 Task: Create new invoice with Date Opened :15-Apr-23, Select Customer: Cotton Patch Cafe, Terms: Payment Term 1. Make invoice entry for item-1 with Date: 15-Apr-23, Description: Banza Shells Pasta Made from Chickpeas (8 oz)_x000D_
, Action: Material, Income Account: Income:Sales, Quantity: 2, Unit Price: 6.25, Discount $: 1.3. Make entry for item-2 with Date: 15-Apr-23, Description: Oscar Meyer Lunchables Turkey and Cheddar_x000D_
, Action: Material, Income Account: Income:Sales, Quantity: 2, Unit Price: 8.6, Discount $: 2.3. Make entry for item-3 with Date: 15-Apr-23, Description: Celsius Peach Vibe, Action: Material, Income Account: Income:Sales, Quantity: 1, Unit Price: 9.6, Discount $: 2.8. Write Notes: Looking forward to serving you again.. Post Invoice with Post Date: 15-Apr-23, Post to Accounts: Assets:Accounts Receivable. Pay / Process Payment with Transaction Date: 15-May-23, Amount: 32.9, Transfer Account: Checking Account. Print Invoice, display notes by going to Option, then go to Display Tab and check Invoice Notes.
Action: Mouse pressed left at (199, 105)
Screenshot: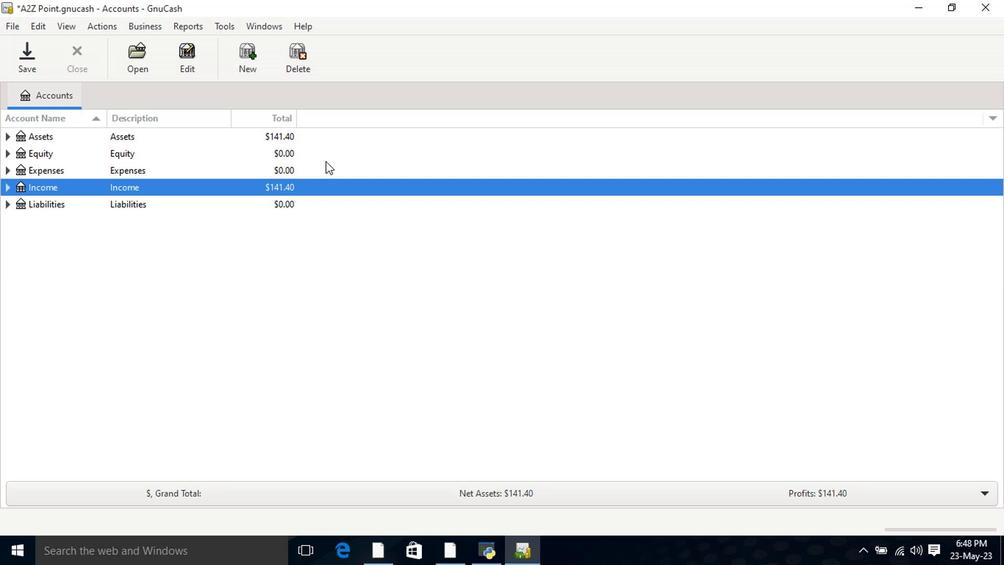 
Action: Mouse moved to (322, 160)
Screenshot: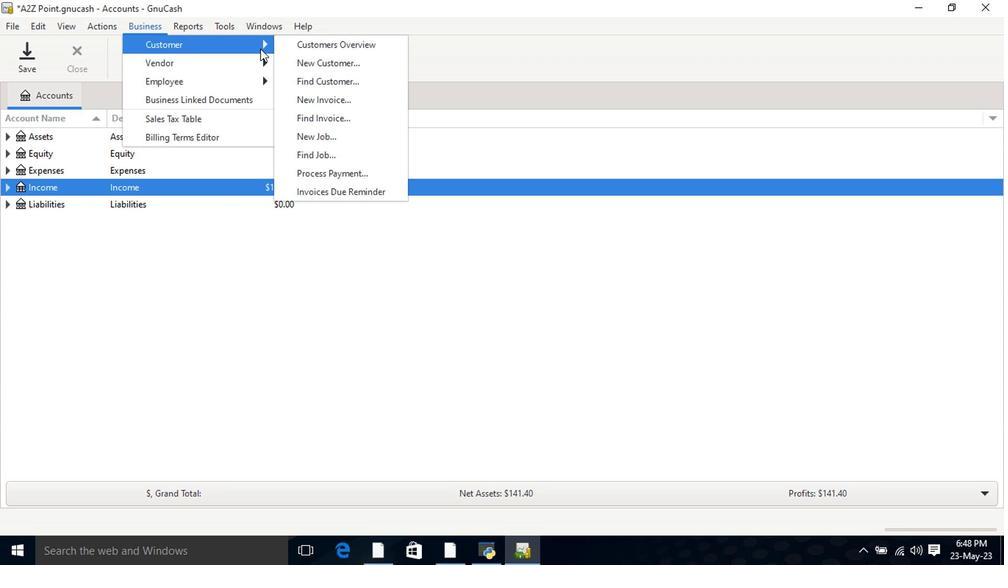 
Action: Mouse pressed left at (322, 160)
Screenshot: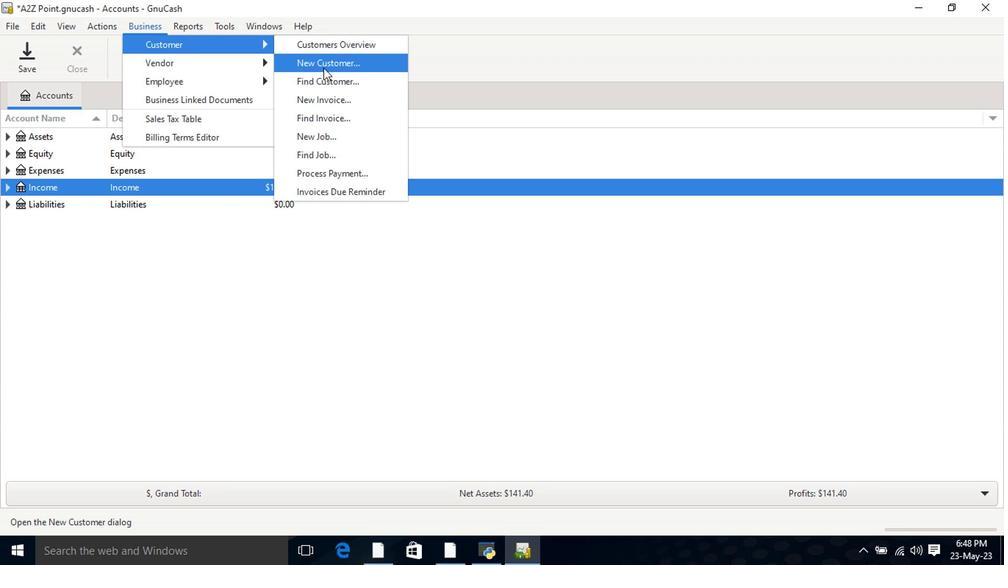 
Action: Mouse moved to (520, 247)
Screenshot: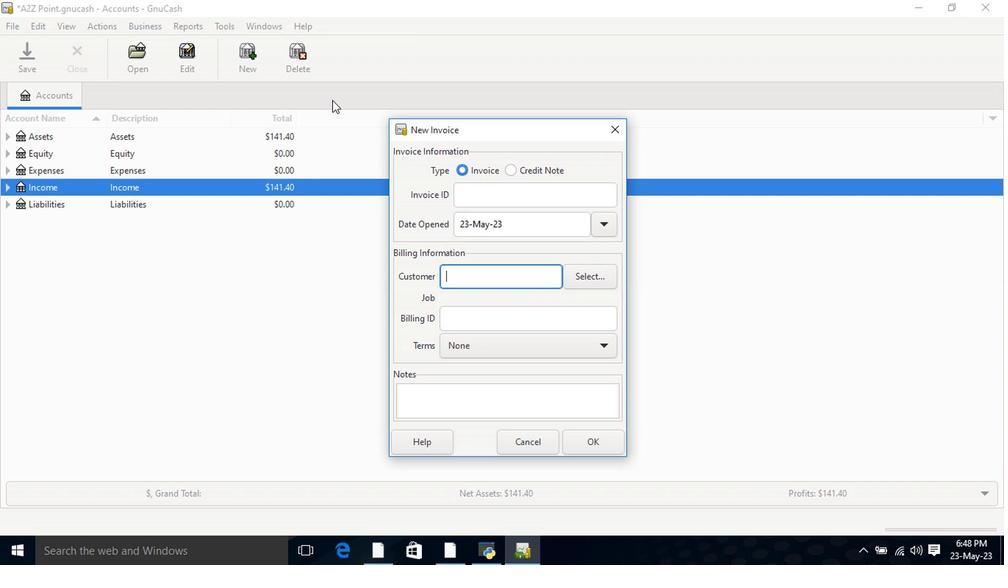 
Action: Mouse pressed left at (520, 247)
Screenshot: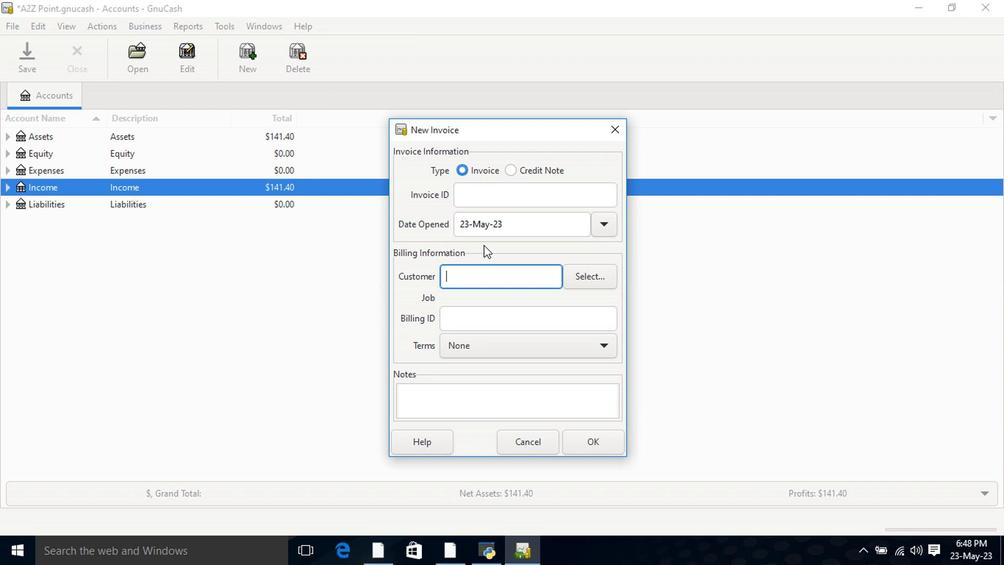 
Action: Mouse moved to (433, 262)
Screenshot: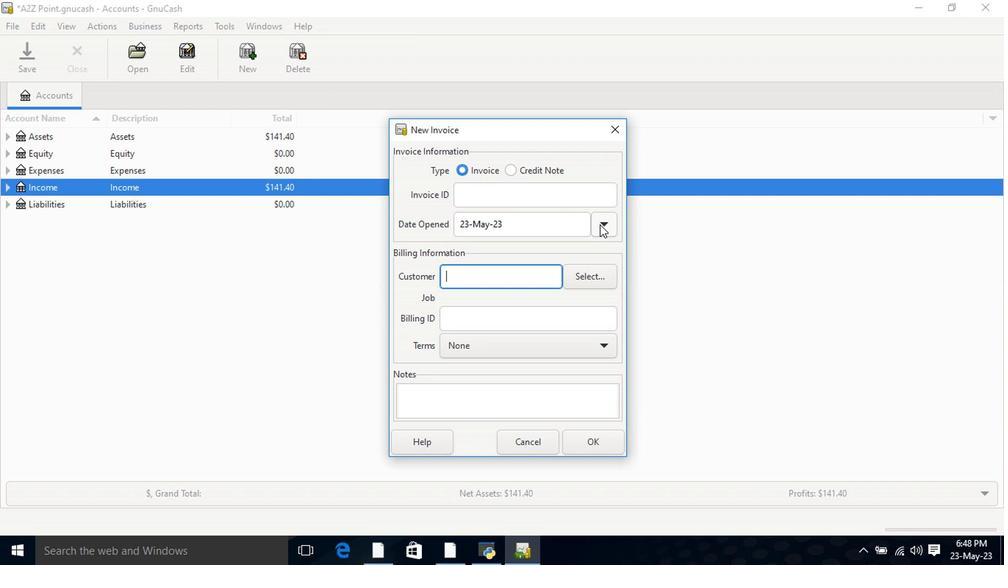 
Action: Mouse pressed left at (433, 262)
Screenshot: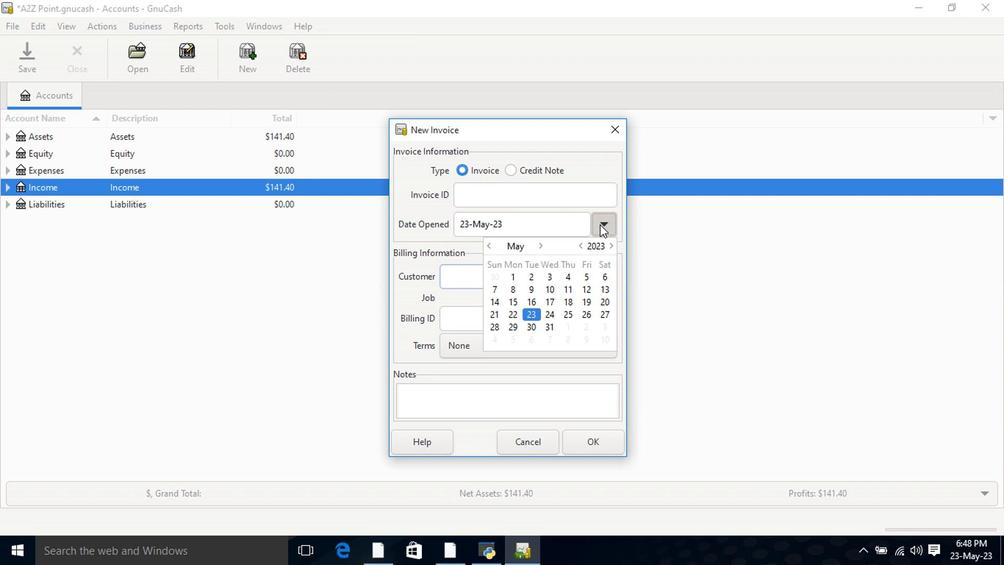 
Action: Mouse moved to (517, 299)
Screenshot: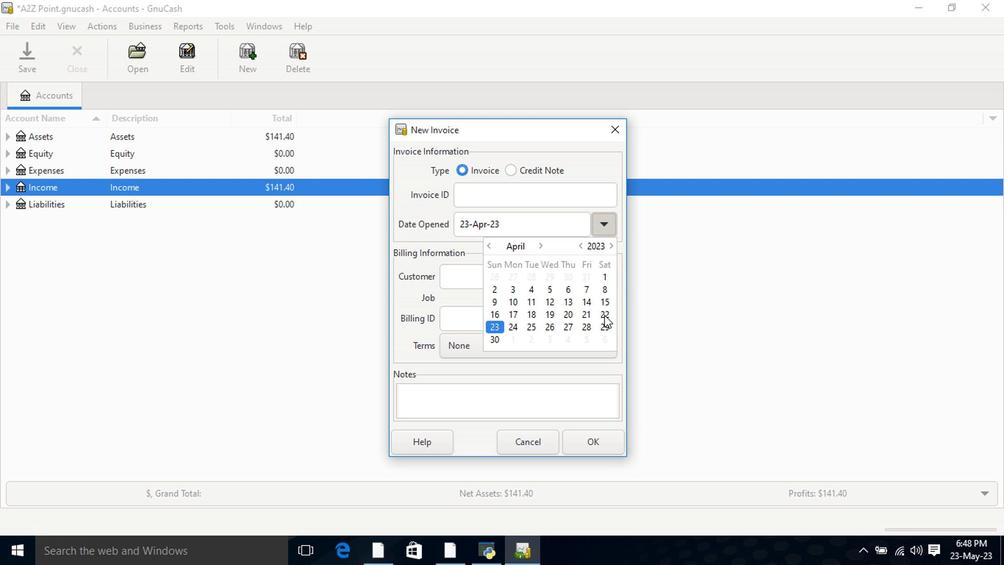 
Action: Mouse pressed left at (517, 299)
Screenshot: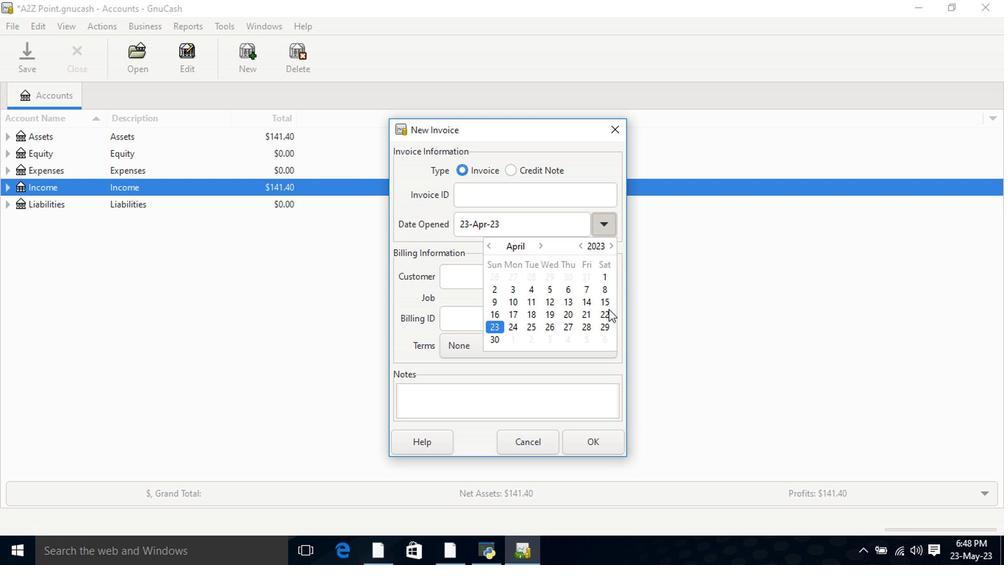 
Action: Mouse moved to (517, 300)
Screenshot: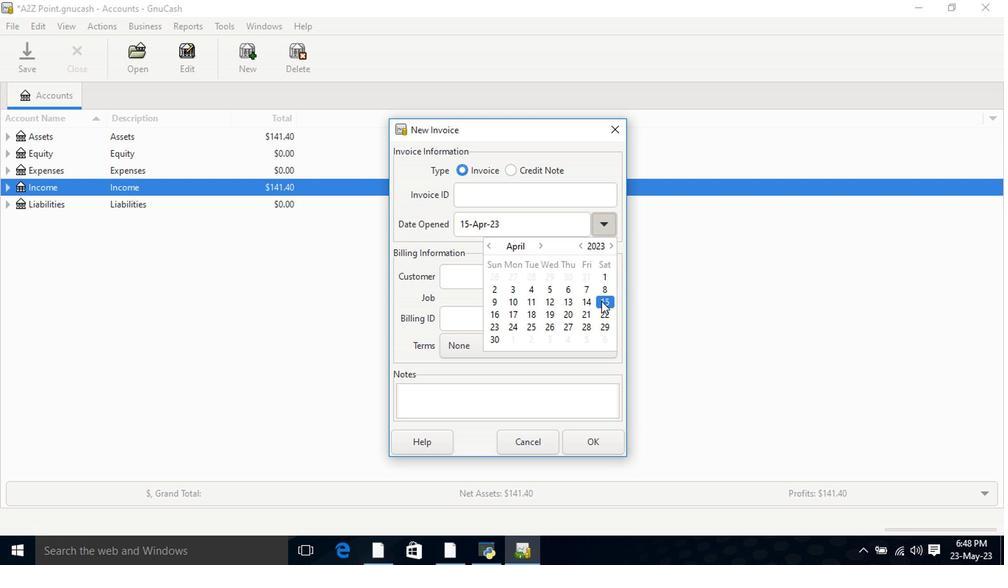 
Action: Mouse pressed left at (517, 300)
Screenshot: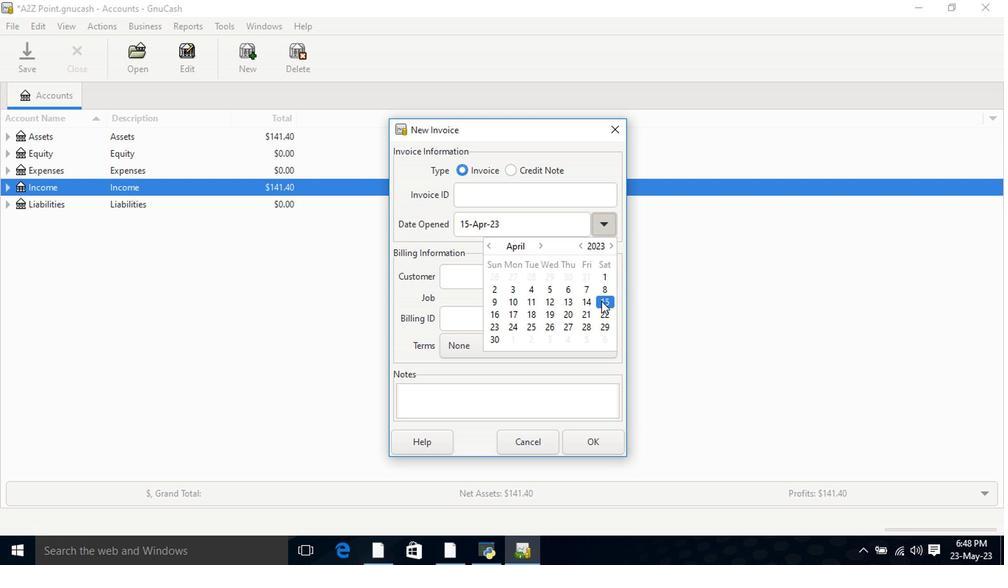 
Action: Mouse pressed left at (517, 300)
Screenshot: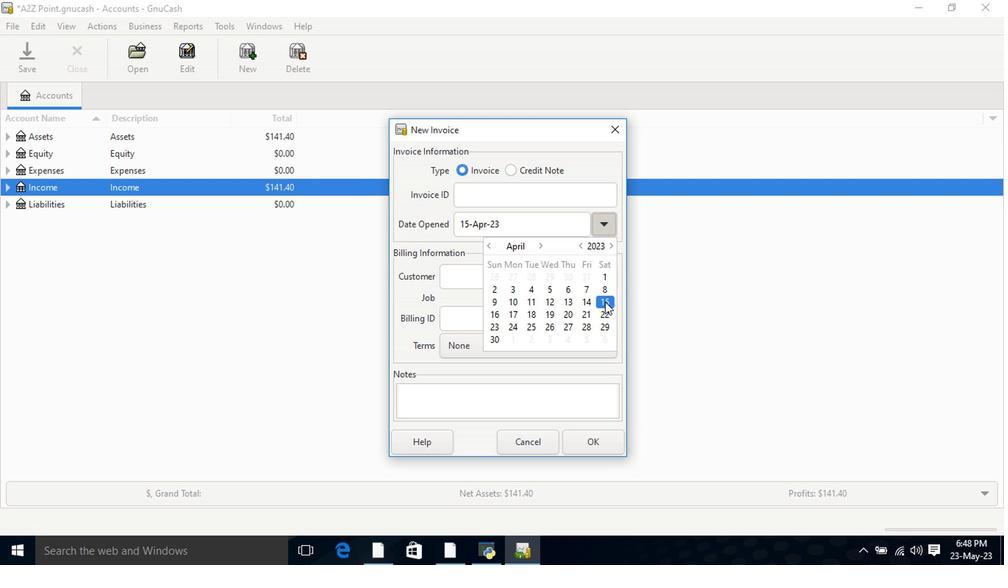 
Action: Mouse moved to (424, 283)
Screenshot: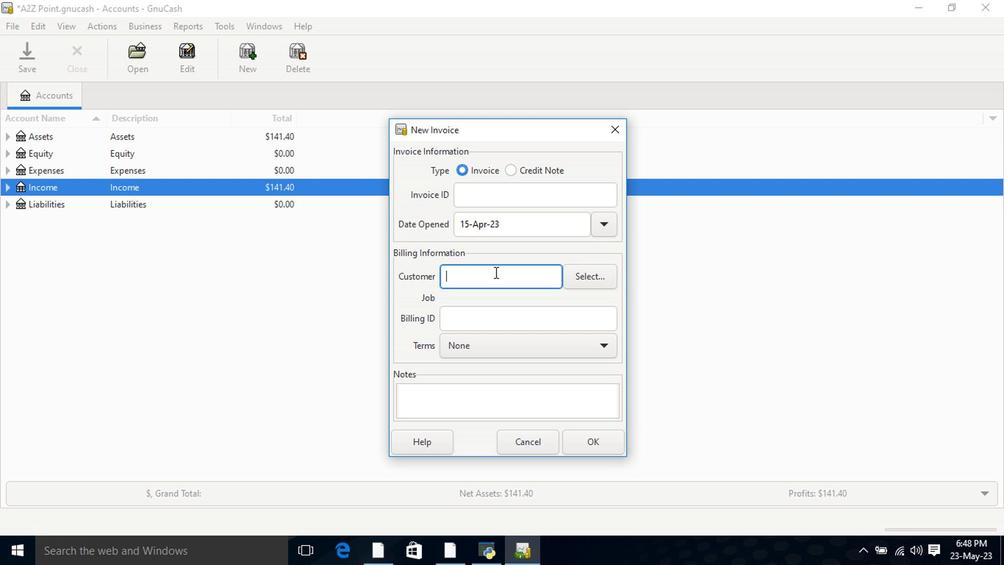 
Action: Mouse pressed left at (424, 283)
Screenshot: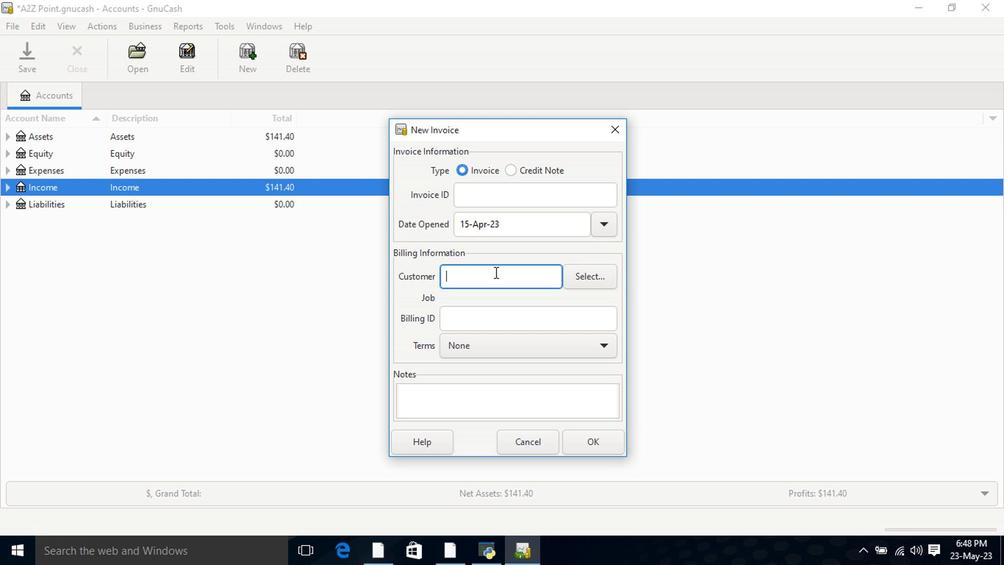 
Action: Key pressed coto<Key.backspace>
Screenshot: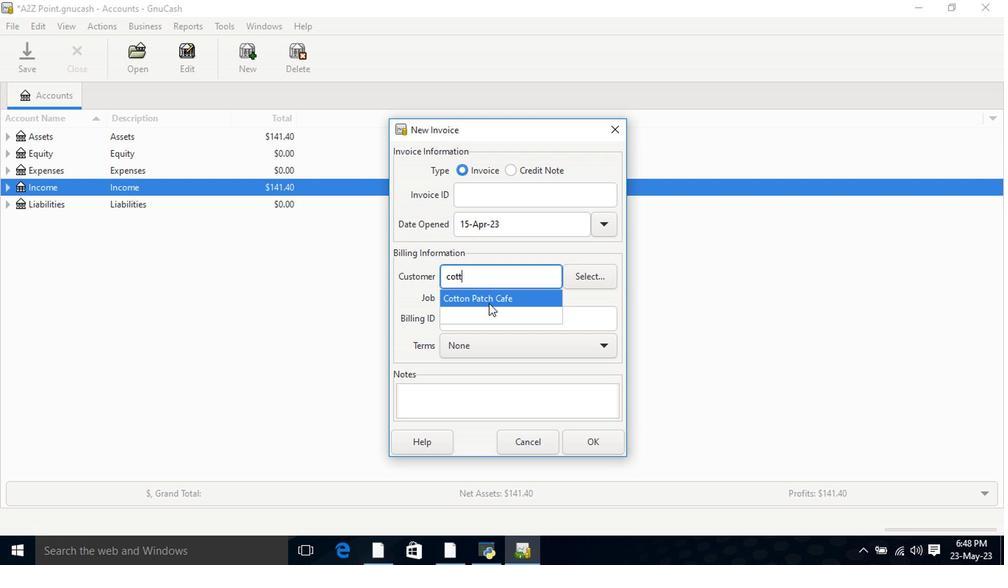 
Action: Mouse moved to (434, 295)
Screenshot: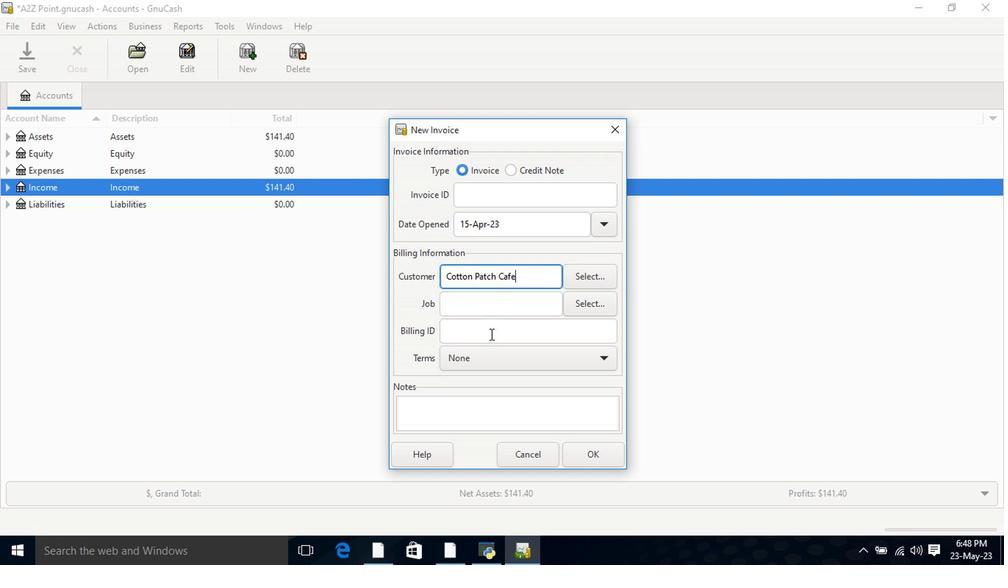 
Action: Mouse pressed left at (434, 295)
Screenshot: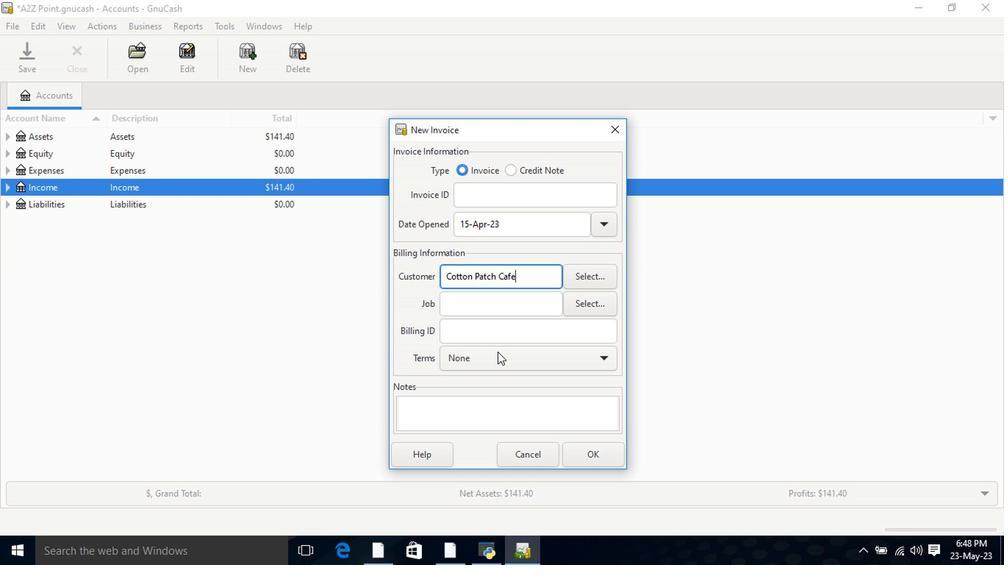 
Action: Mouse moved to (455, 344)
Screenshot: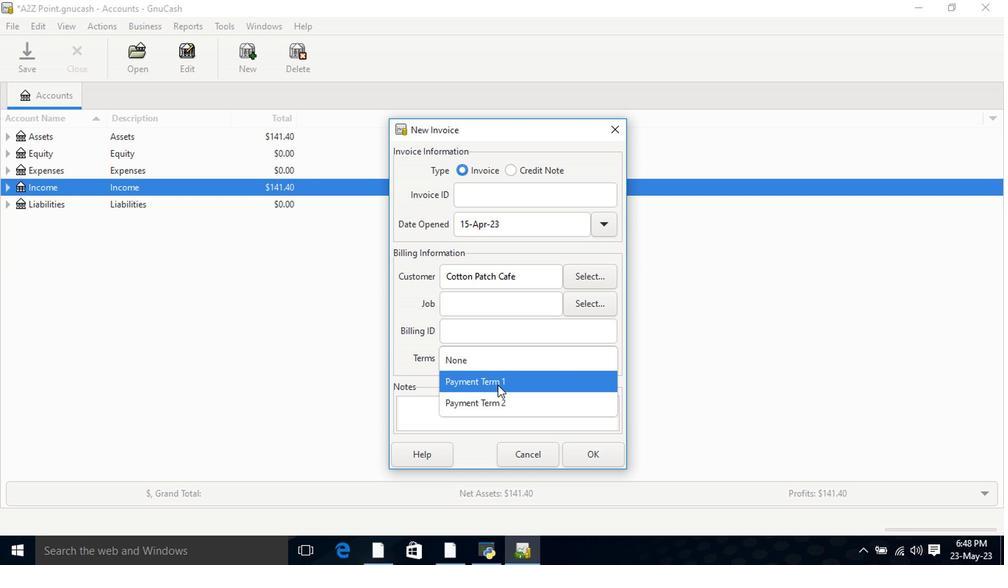 
Action: Mouse pressed left at (455, 344)
Screenshot: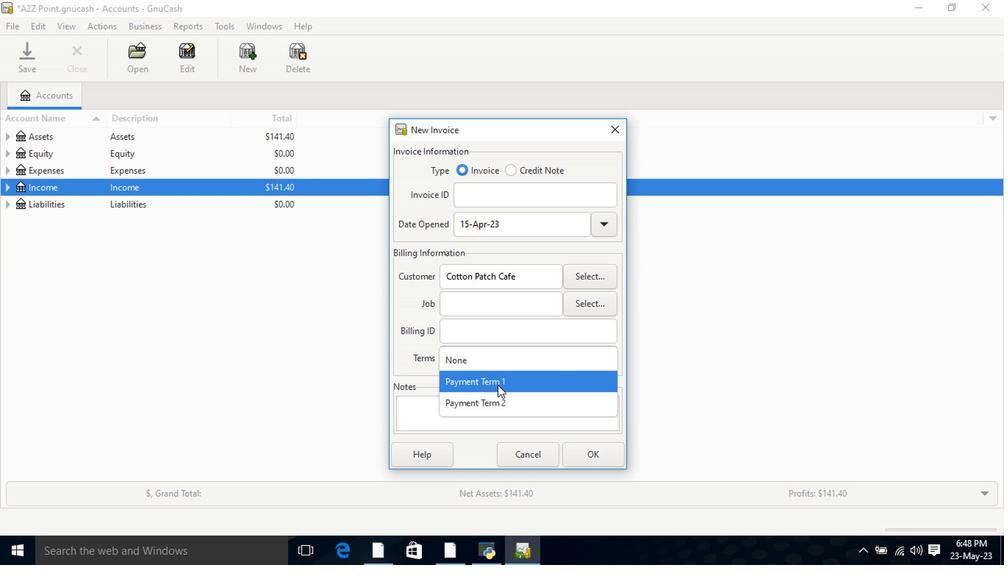 
Action: Mouse moved to (456, 361)
Screenshot: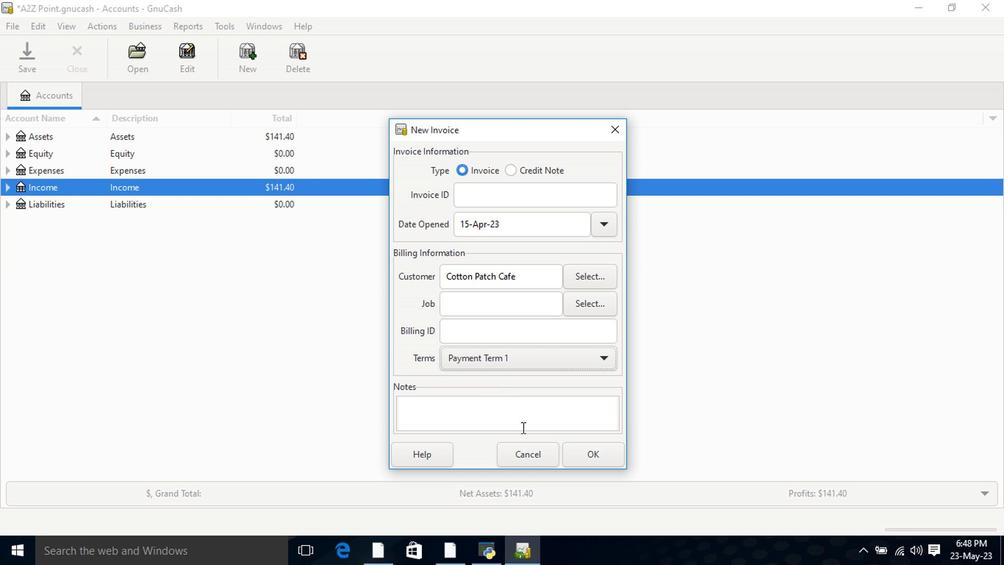 
Action: Mouse pressed left at (456, 361)
Screenshot: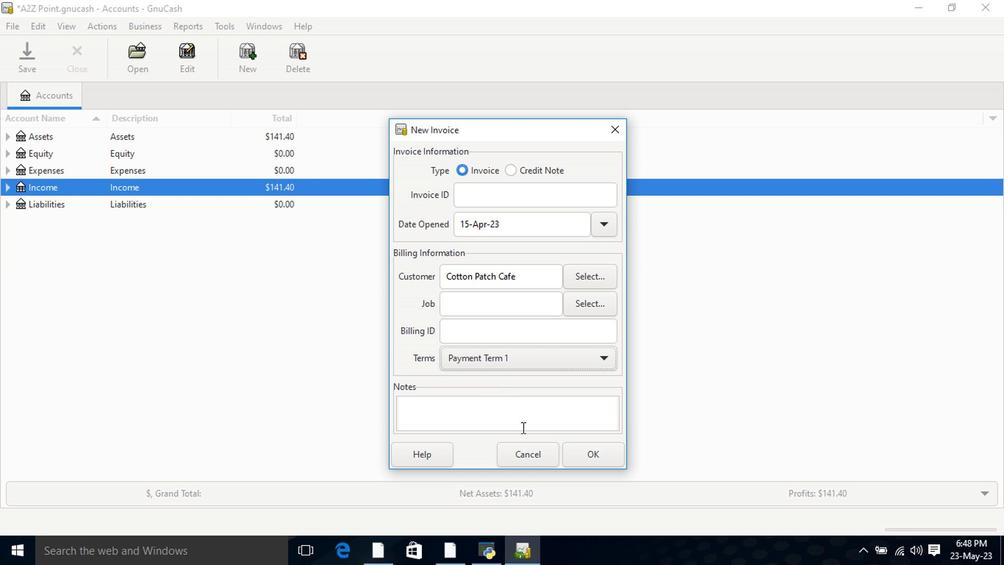 
Action: Mouse moved to (518, 410)
Screenshot: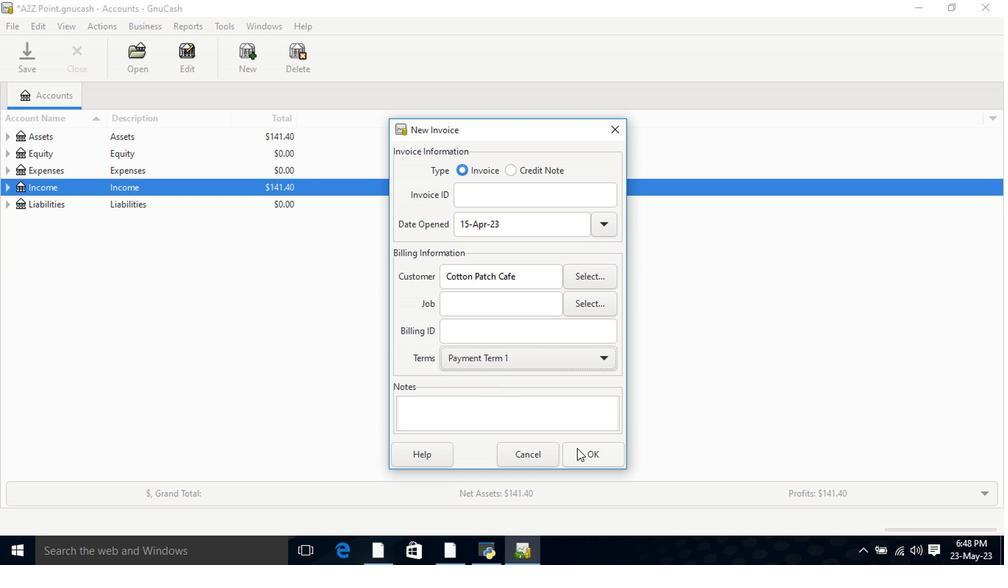 
Action: Mouse pressed left at (518, 410)
Screenshot: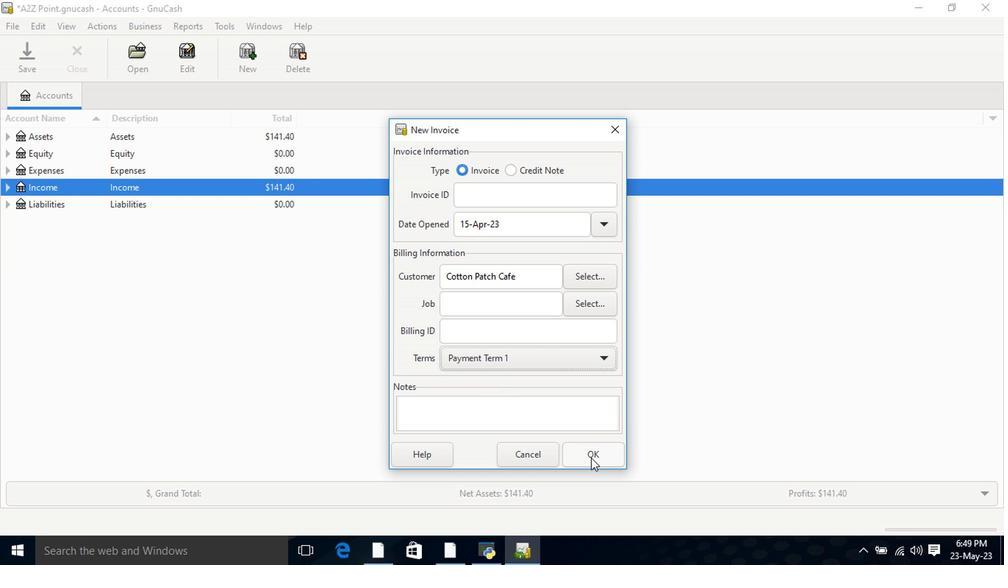 
Action: Mouse moved to (132, 289)
Screenshot: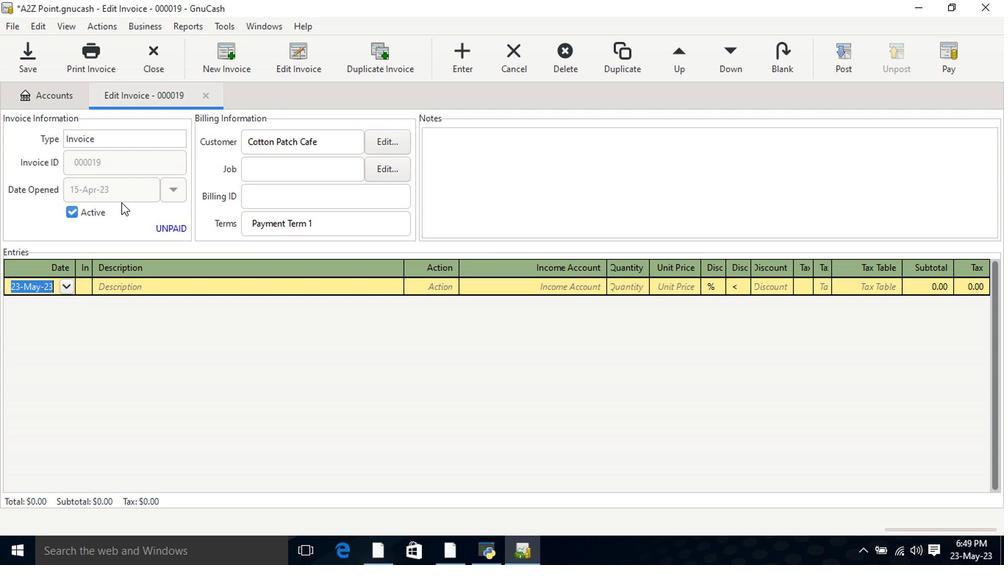 
Action: Mouse pressed left at (132, 289)
Screenshot: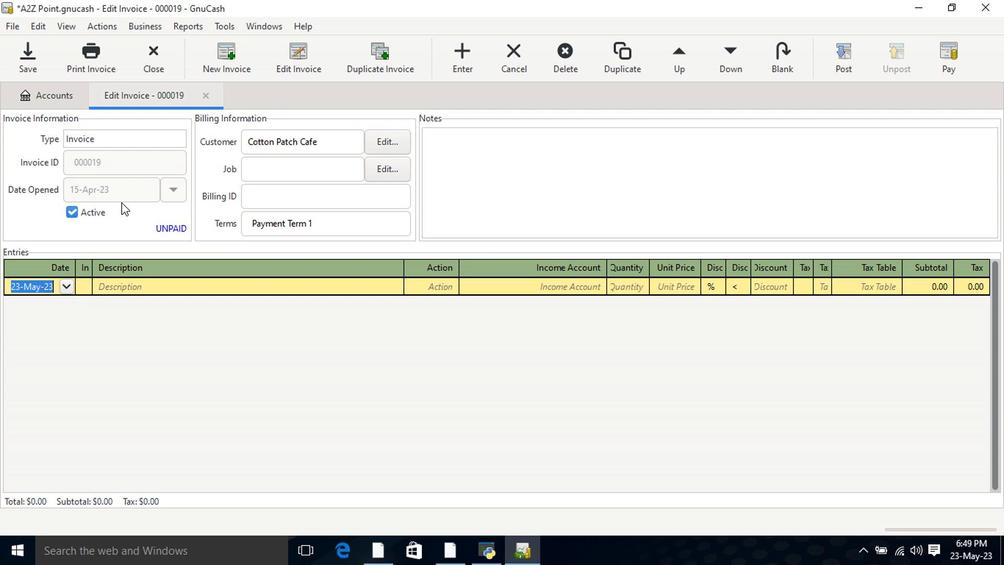 
Action: Mouse moved to (93, 303)
Screenshot: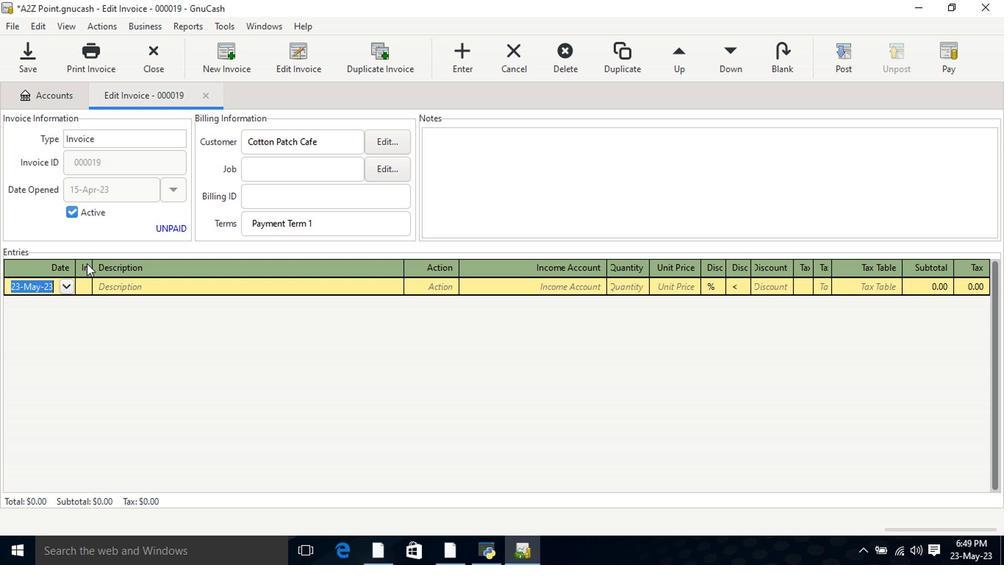 
Action: Mouse pressed left at (93, 303)
Screenshot: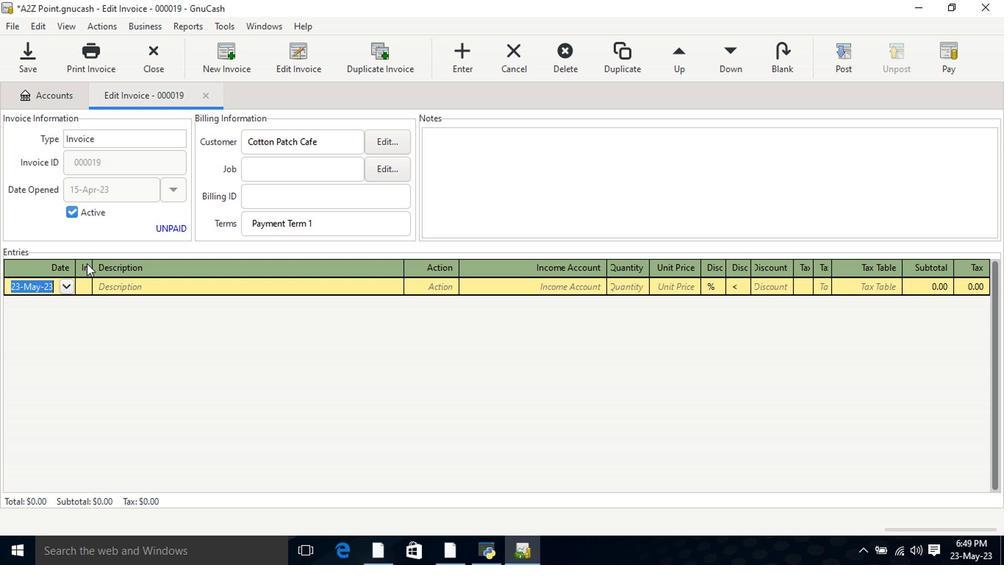 
Action: Mouse moved to (175, 344)
Screenshot: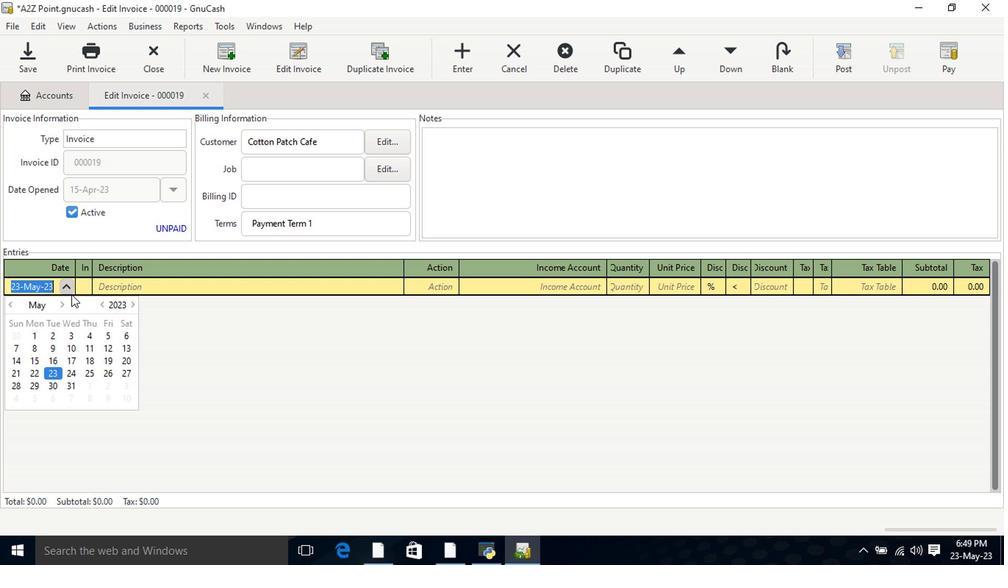 
Action: Mouse pressed left at (175, 344)
Screenshot: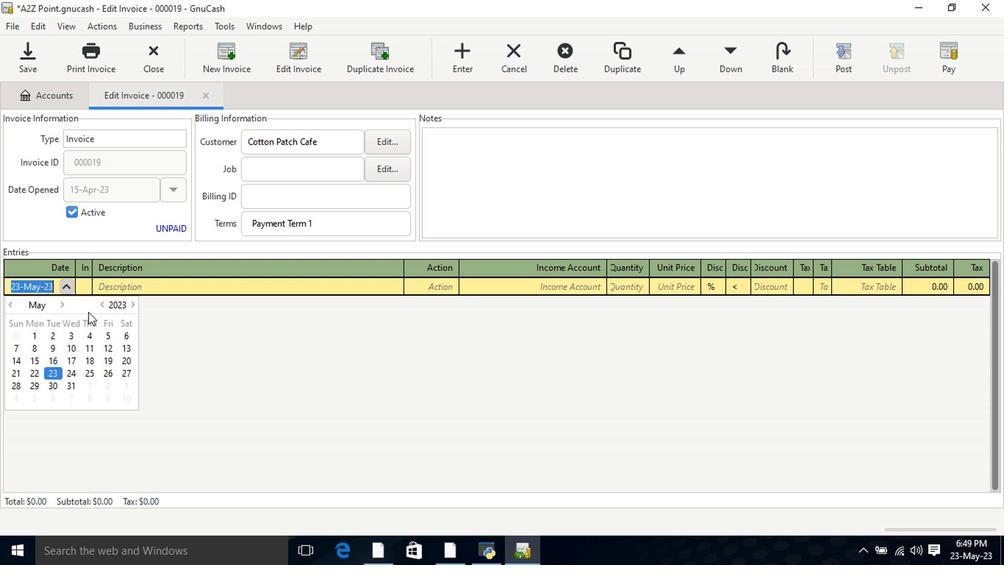 
Action: Mouse pressed left at (175, 344)
Screenshot: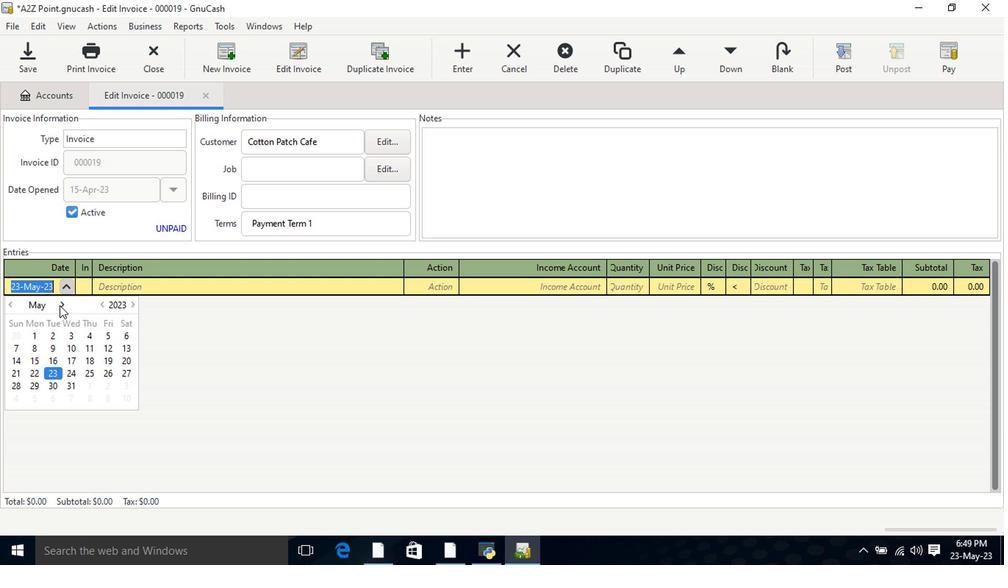 
Action: Mouse moved to (187, 289)
Screenshot: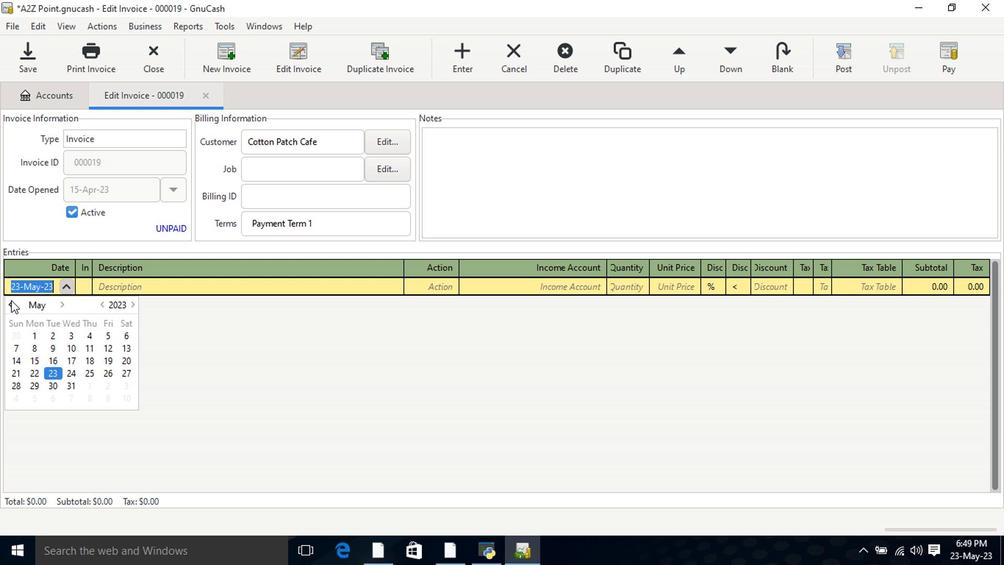 
Action: Mouse pressed left at (187, 289)
Screenshot: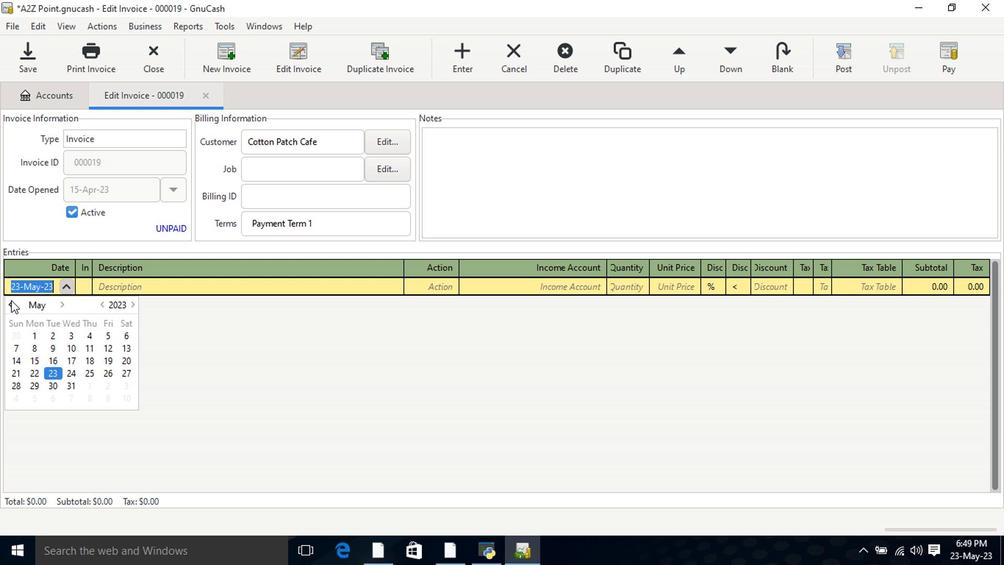 
Action: Key pressed <Key.shift>Banza<Key.space><Key.shift>Shells<Key.space><Key.shift>Pasta<Key.space><Key.shift><Key.shift><Key.shift><Key.shift><Key.shift><Key.shift><Key.shift><Key.shift>Made<Key.space>from<Key.space><Key.shift>Chc<Key.backspace>ickpeas<Key.space><Key.shift_r>(8<Key.space>oz<Key.shift_r>)<Key.tab>
Screenshot: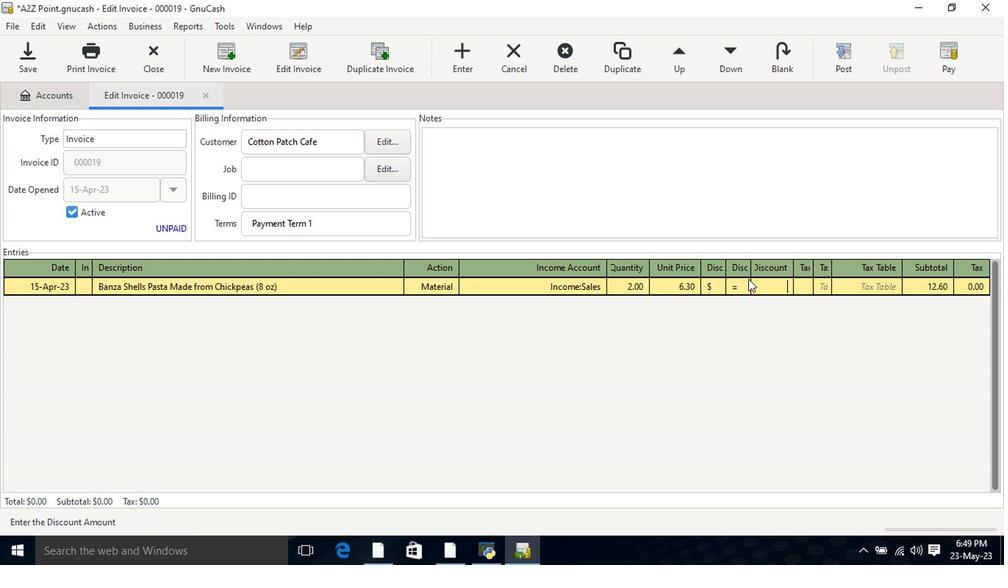 
Action: Mouse moved to (390, 290)
Screenshot: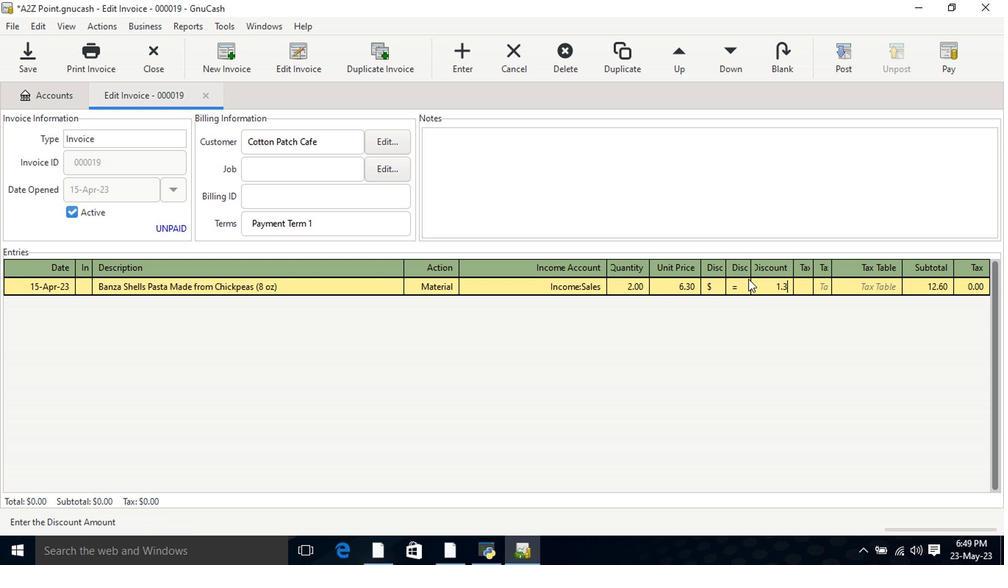 
Action: Key pressed mat<Key.tab>inc<Key.down><Key.down><Key.tab>2<Key.tab>6.25<Key.tab>
Screenshot: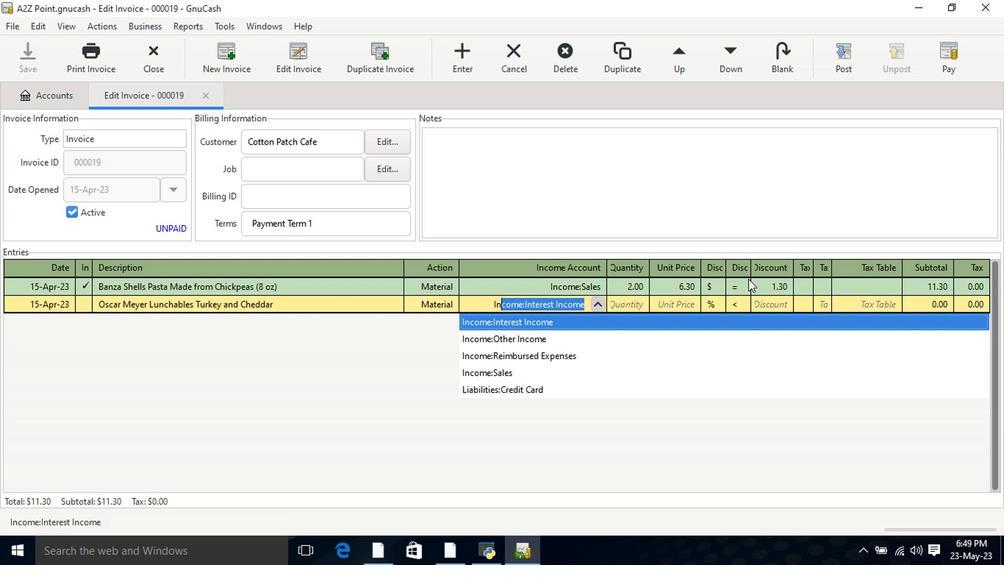 
Action: Mouse moved to (591, 288)
Screenshot: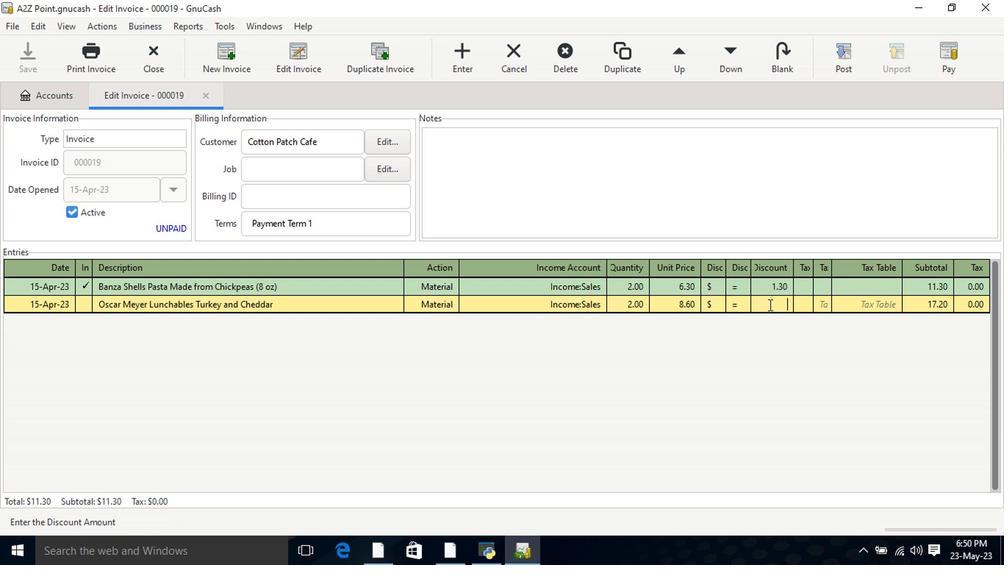 
Action: Mouse pressed left at (591, 288)
Screenshot: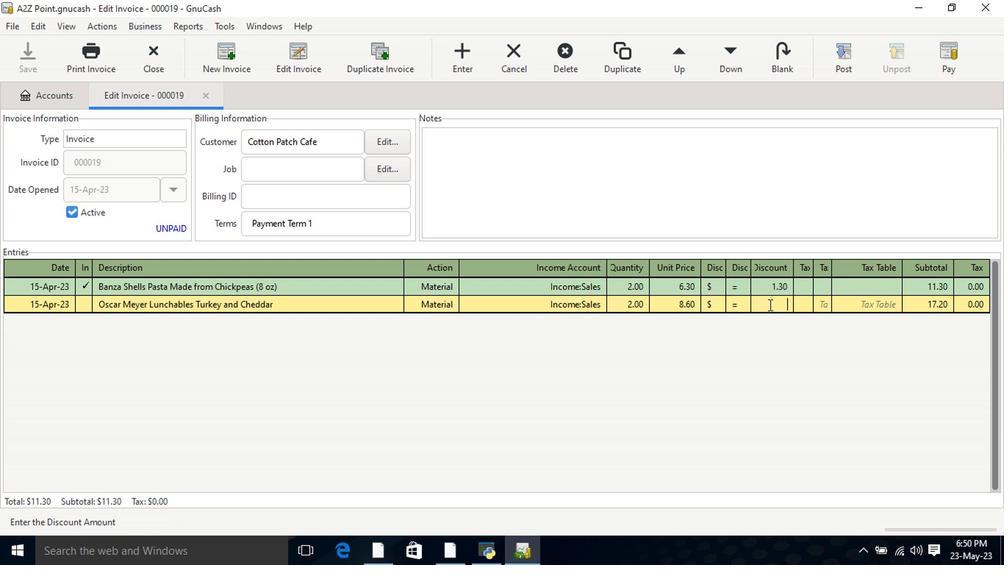 
Action: Mouse moved to (607, 293)
Screenshot: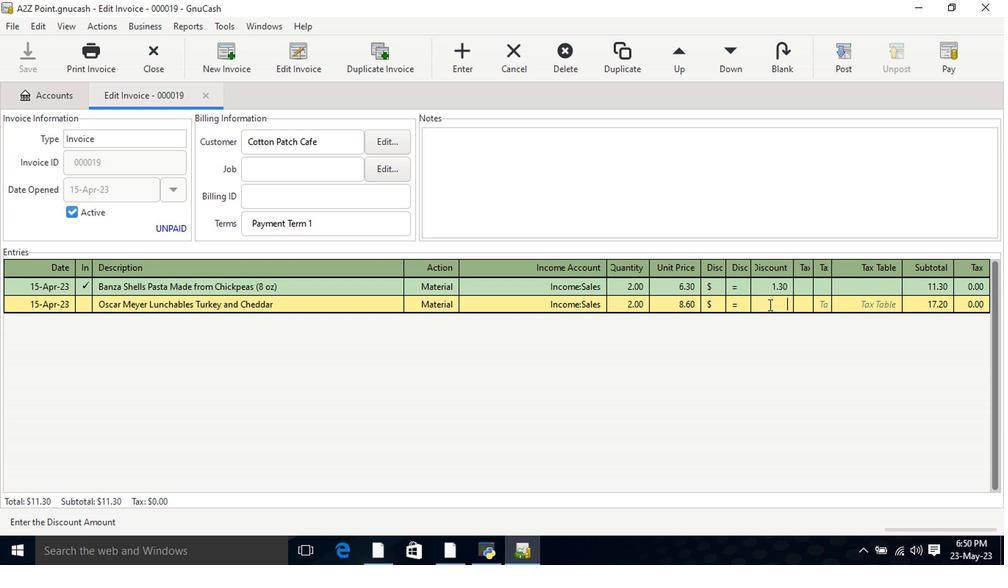 
Action: Mouse pressed left at (607, 293)
Screenshot: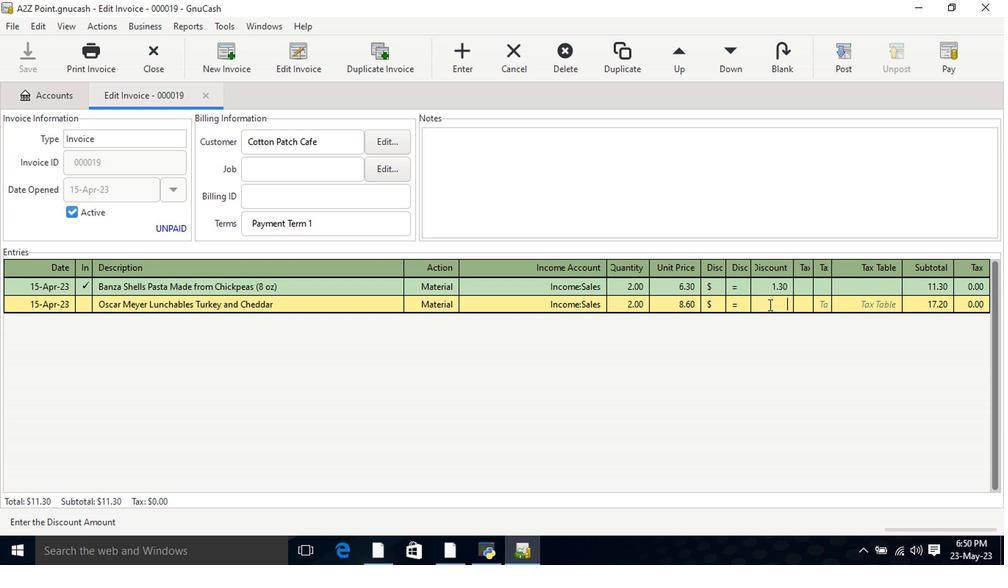 
Action: Mouse moved to (613, 291)
Screenshot: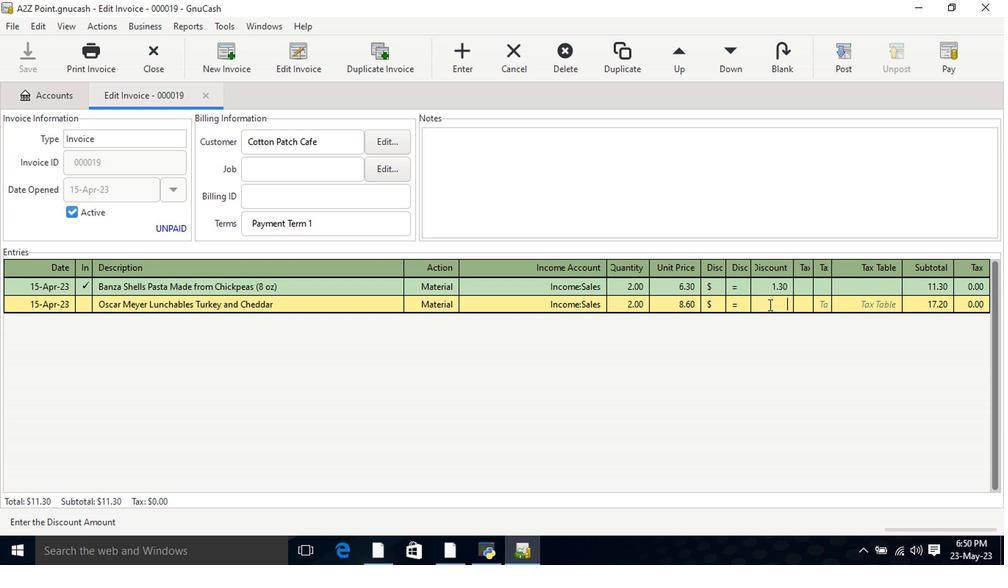 
Action: Mouse pressed left at (613, 291)
Screenshot: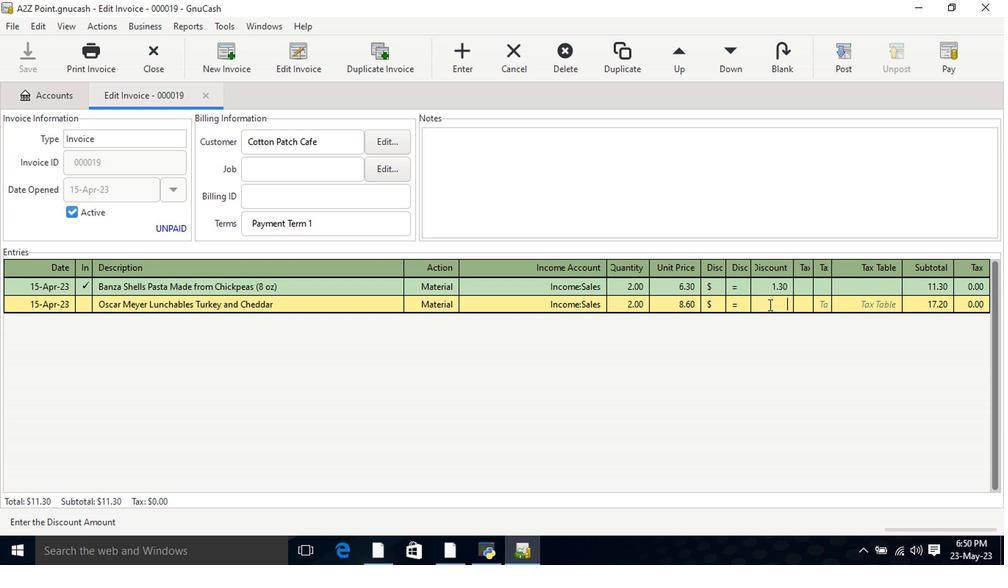 
Action: Mouse moved to (611, 290)
Screenshot: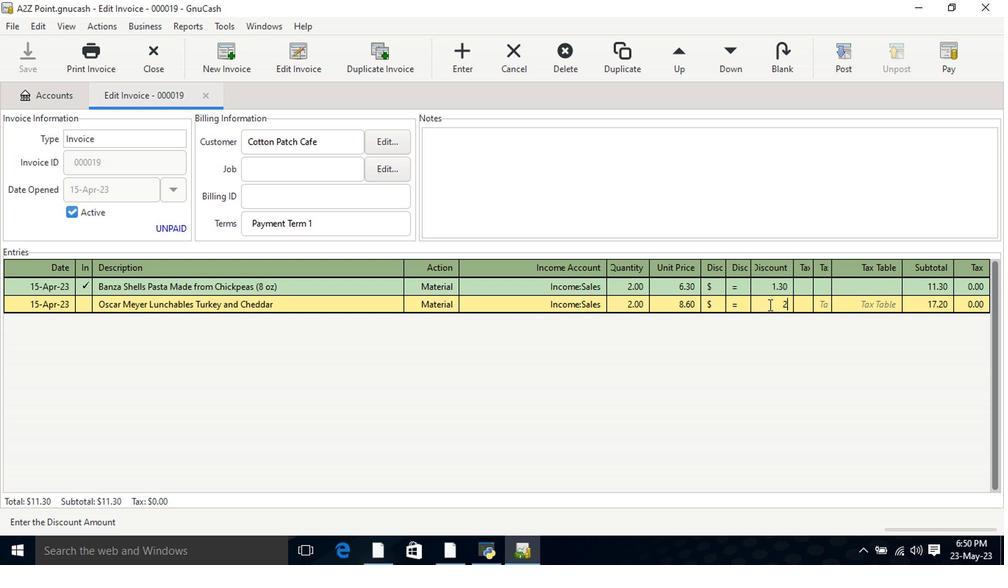 
Action: Mouse pressed left at (611, 290)
Screenshot: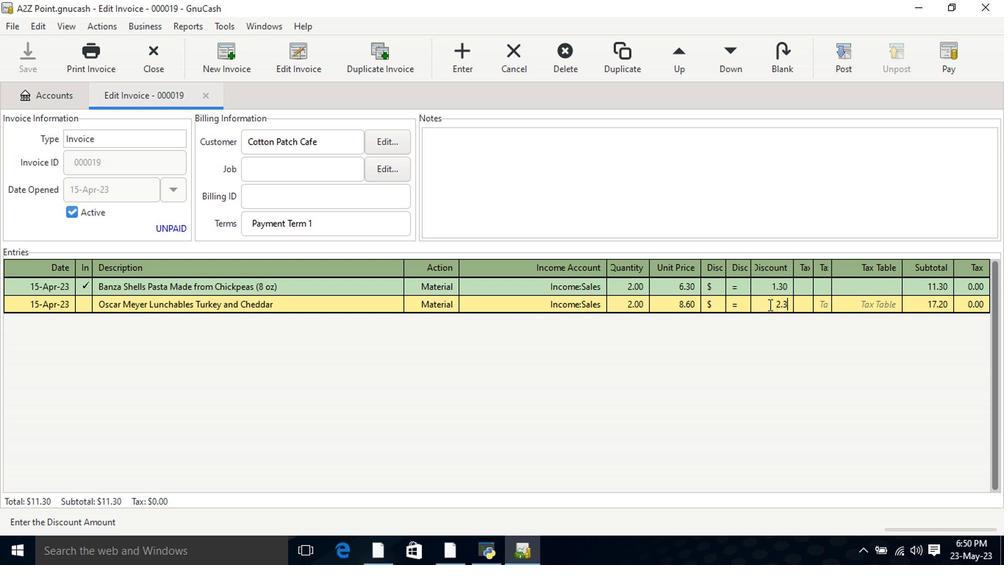 
Action: Mouse moved to (639, 287)
Screenshot: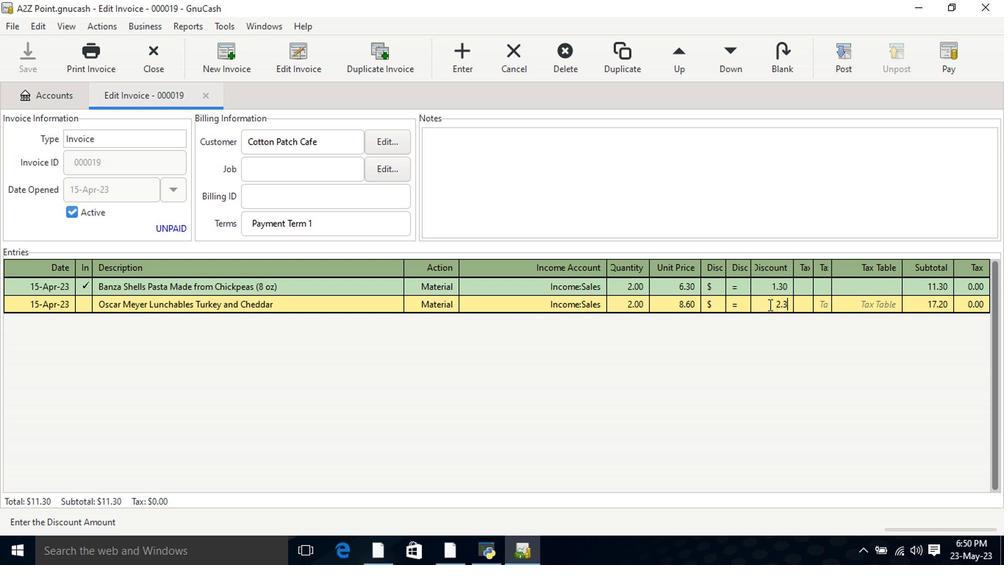 
Action: Mouse pressed left at (639, 287)
Screenshot: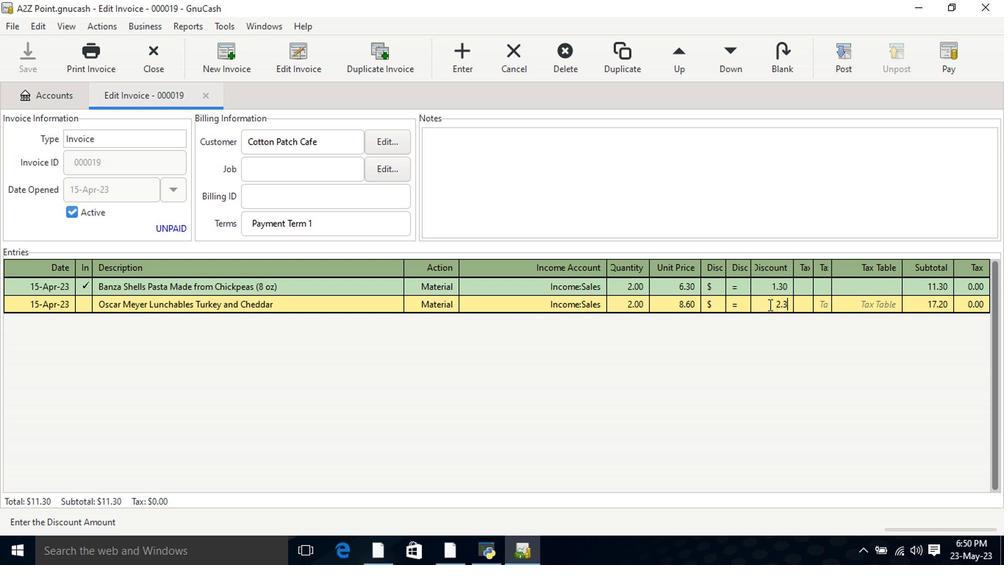 
Action: Mouse moved to (605, 294)
Screenshot: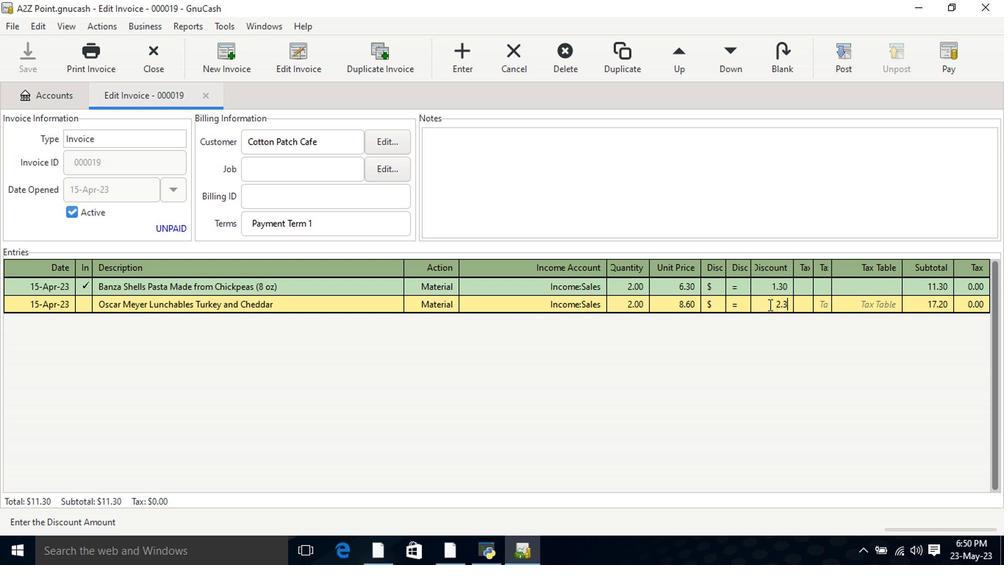 
Action: Mouse pressed left at (605, 294)
Screenshot: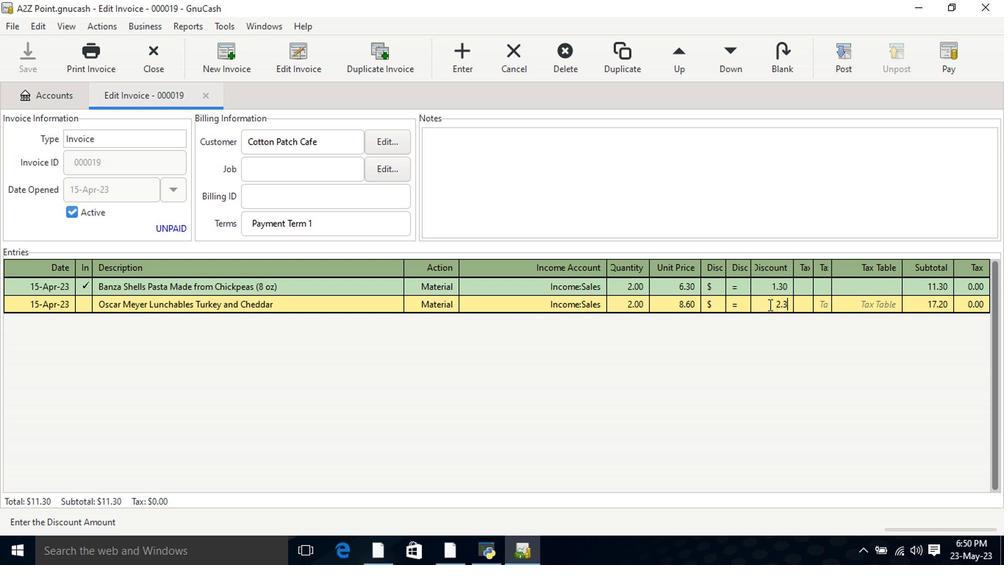 
Action: Mouse moved to (629, 291)
Screenshot: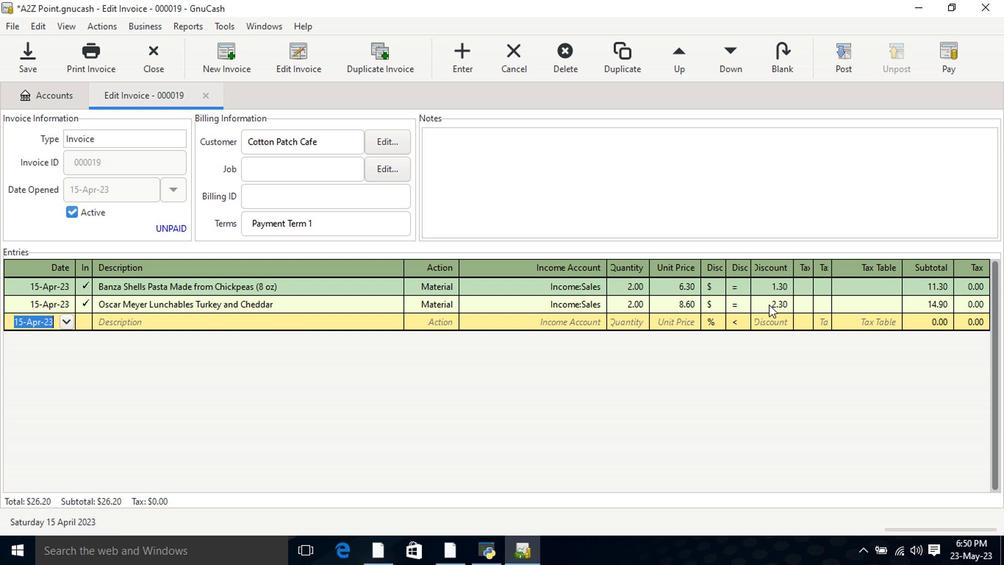 
Action: Mouse pressed left at (629, 291)
Screenshot: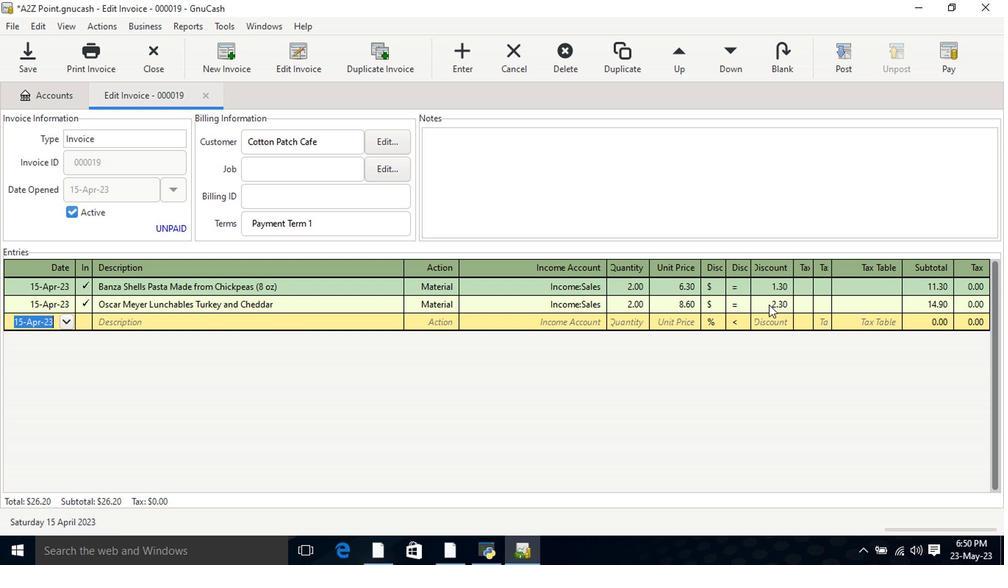 
Action: Mouse moved to (629, 291)
Screenshot: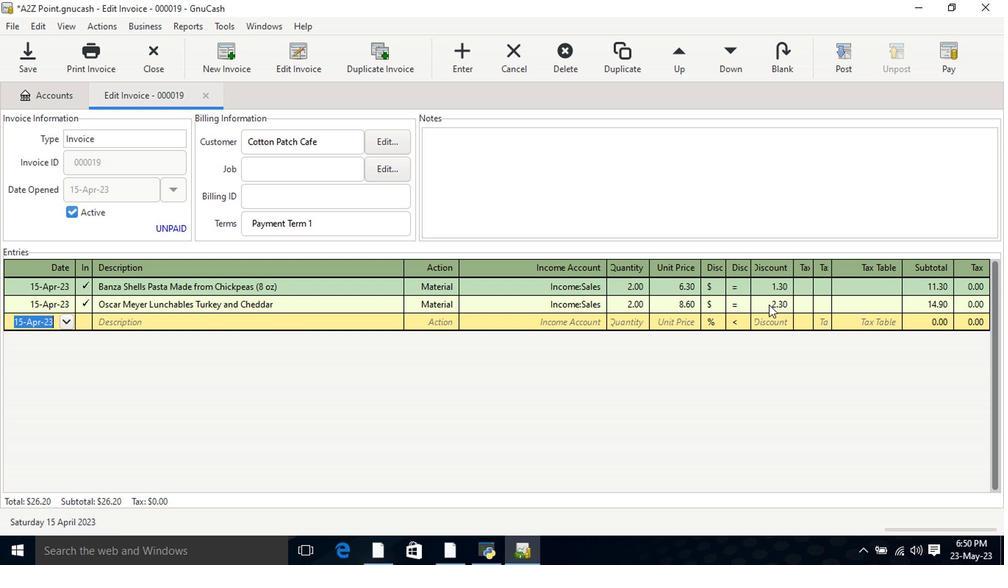 
Action: Key pressed 1.3<Key.tab><Key.tab><Key.shift>Oscar<Key.space><Key.shift>Meyer<Key.space><Key.shift>Lunchables<Key.space><Key.shift>Turkey<Key.space>and<Key.space><Key.shift>Cheddar<Key.tab>mater<Key.tab>income<Key.down><Key.down><Key.down><Key.tab>2<Key.tab>8.6<Key.tab>
Screenshot: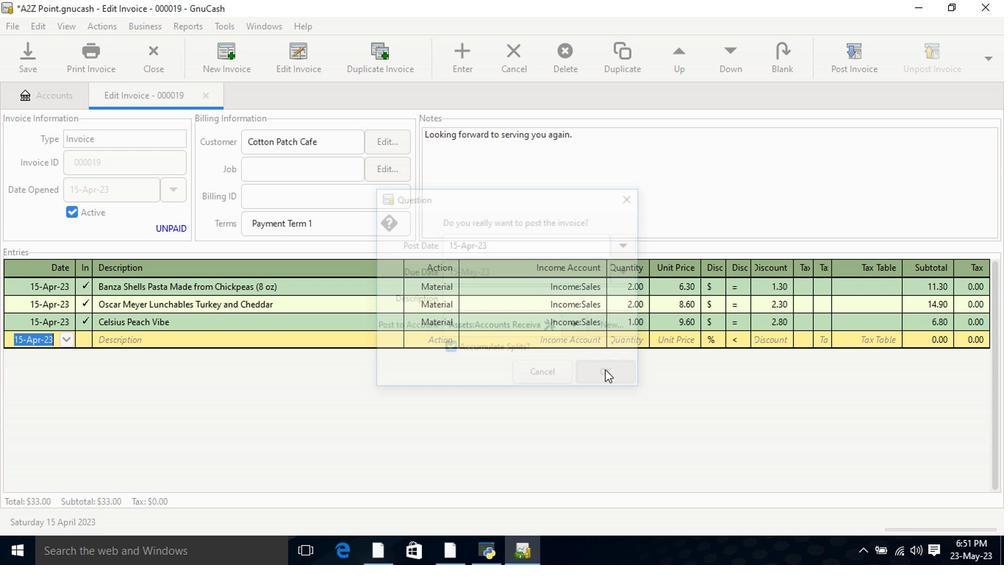 
Action: Mouse moved to (594, 302)
Screenshot: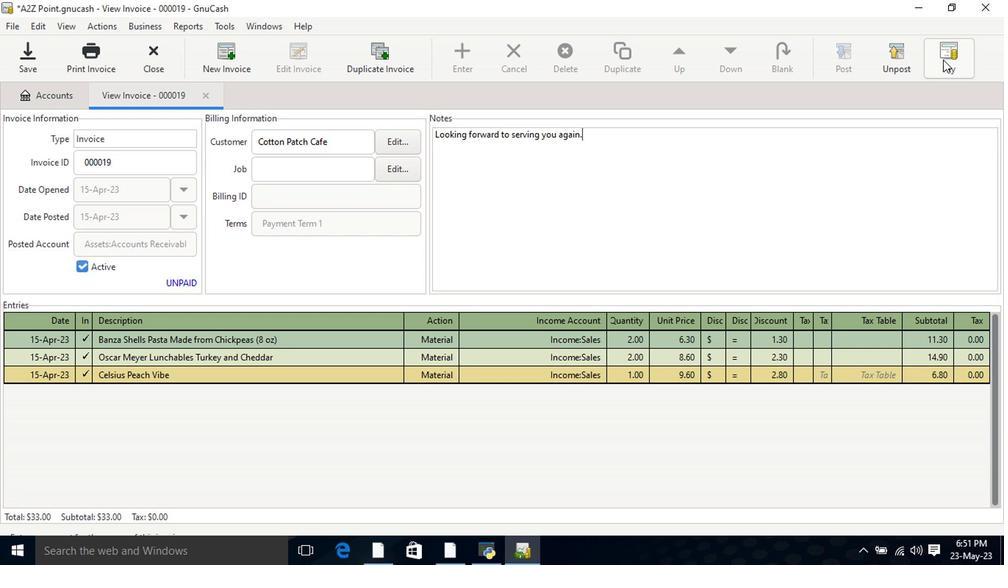 
Action: Mouse pressed left at (594, 302)
Screenshot: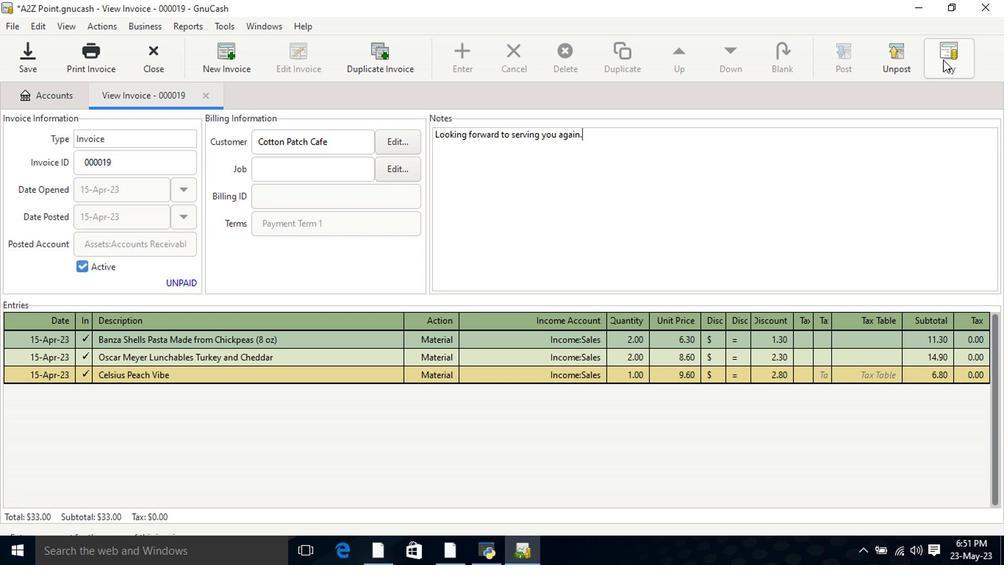 
Action: Mouse moved to (614, 304)
Screenshot: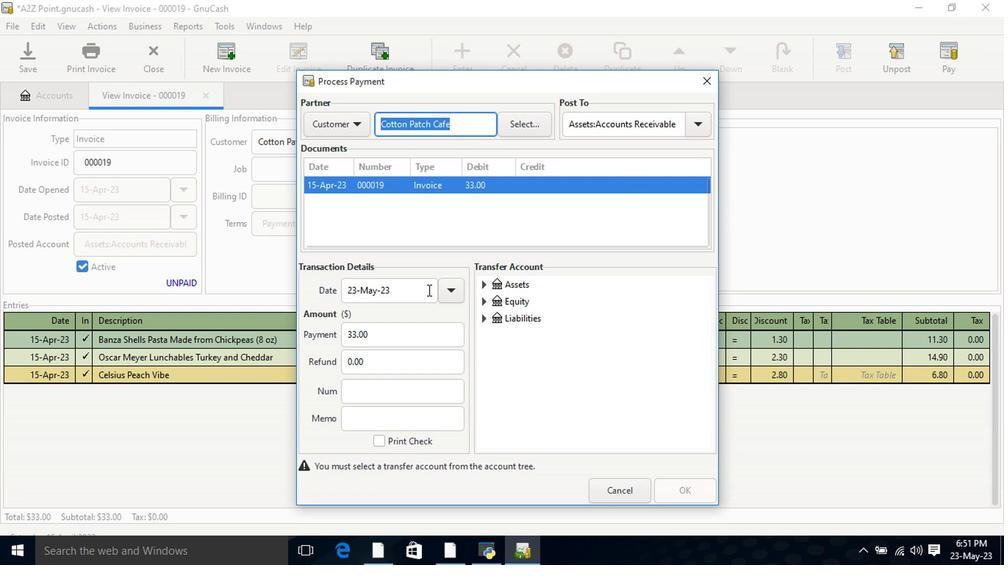 
Action: Mouse pressed left at (614, 304)
Screenshot: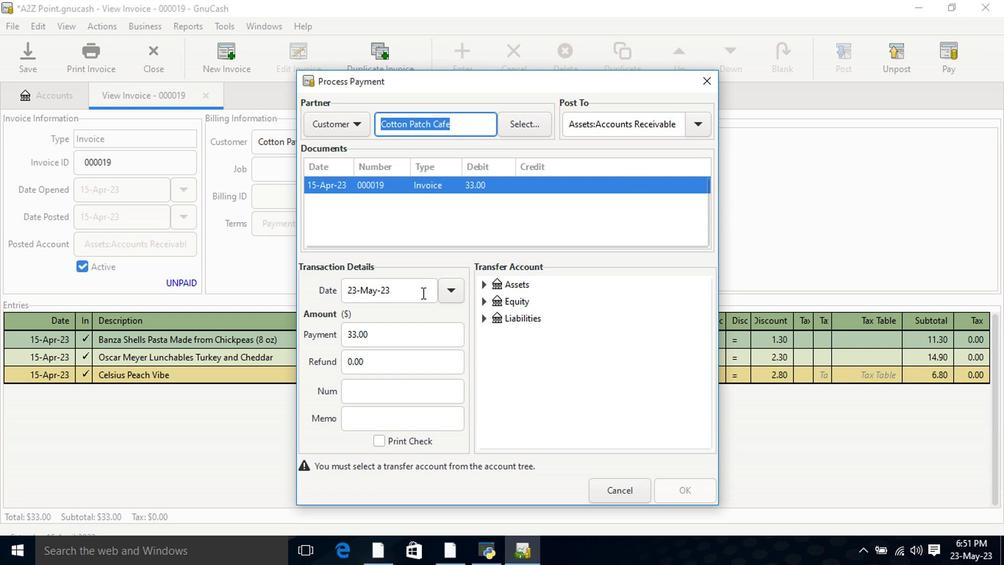 
Action: Mouse moved to (632, 301)
Screenshot: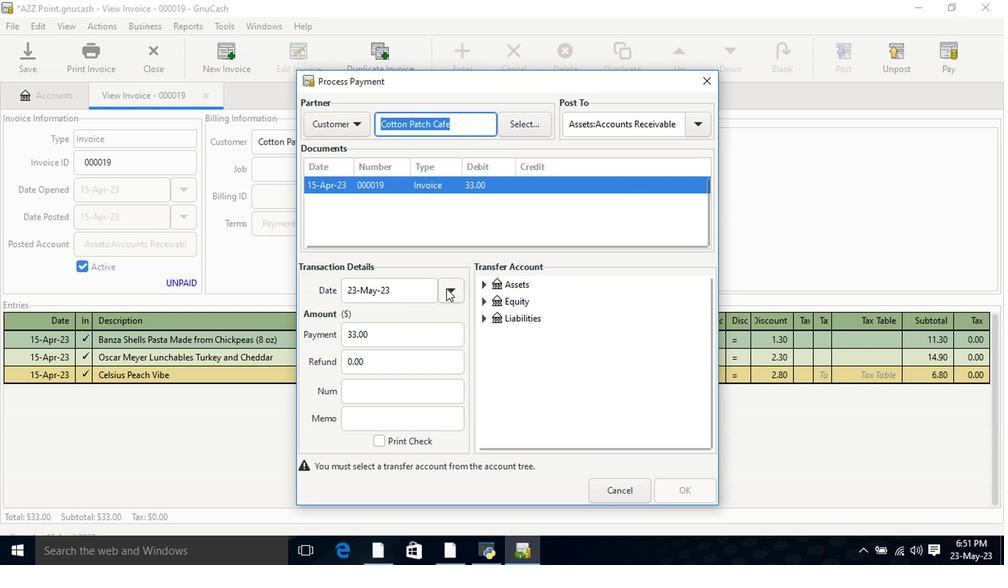 
Action: Mouse pressed left at (632, 301)
Screenshot: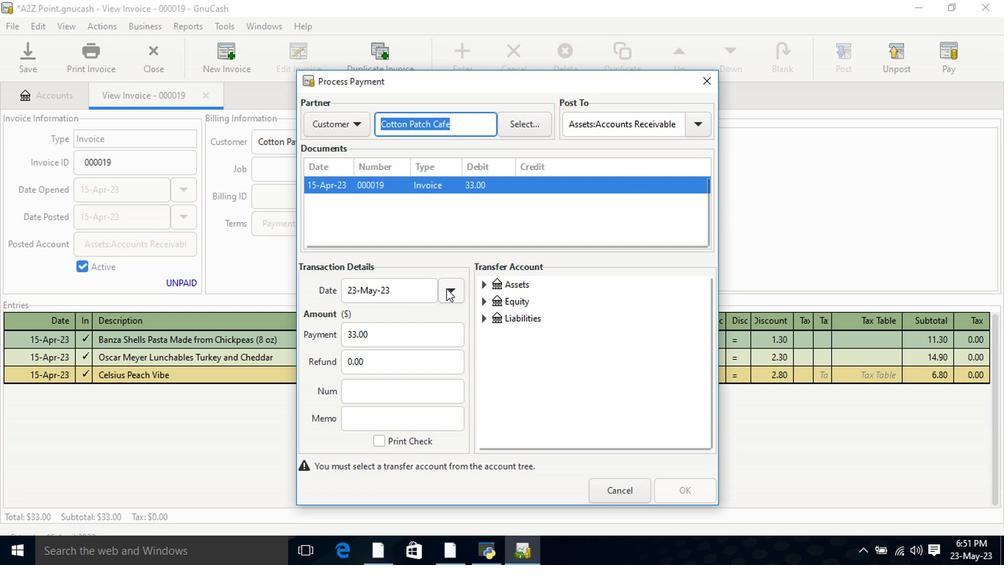 
Action: Key pressed 8.6<Key.tab><Key.tab><Key.shift><Key.shift><Key.shift><Key.shift><Key.shift><Key.shift><Key.shift>Celsius<Key.space><Key.shift>Peach<Key.space><Key.shift>Vibe<Key.tab>mate<Key.tab>income<Key.down><Key.down><Key.down><Key.tab>1<Key.tab>9.6<Key.tab>
Screenshot: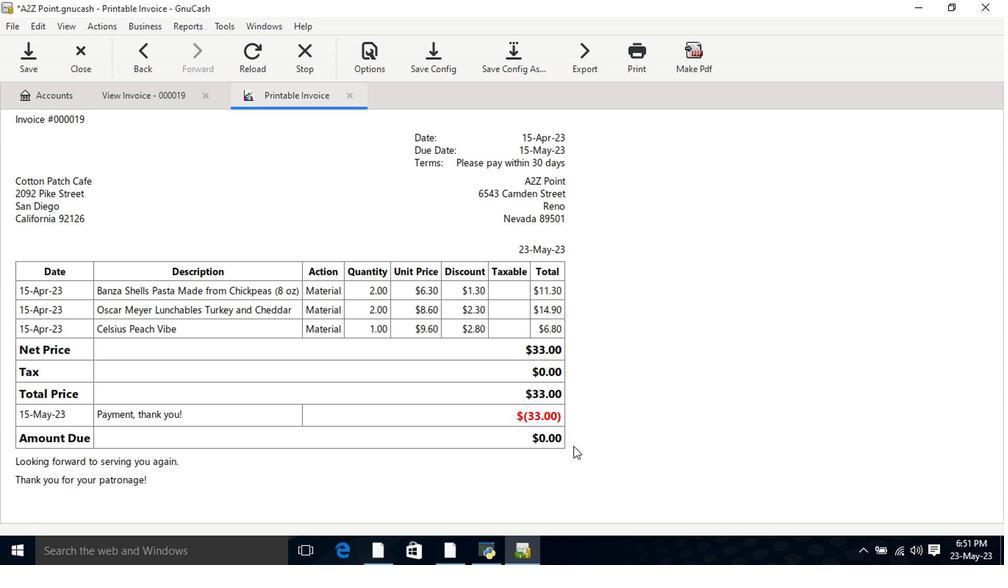 
Action: Mouse moved to (589, 315)
Screenshot: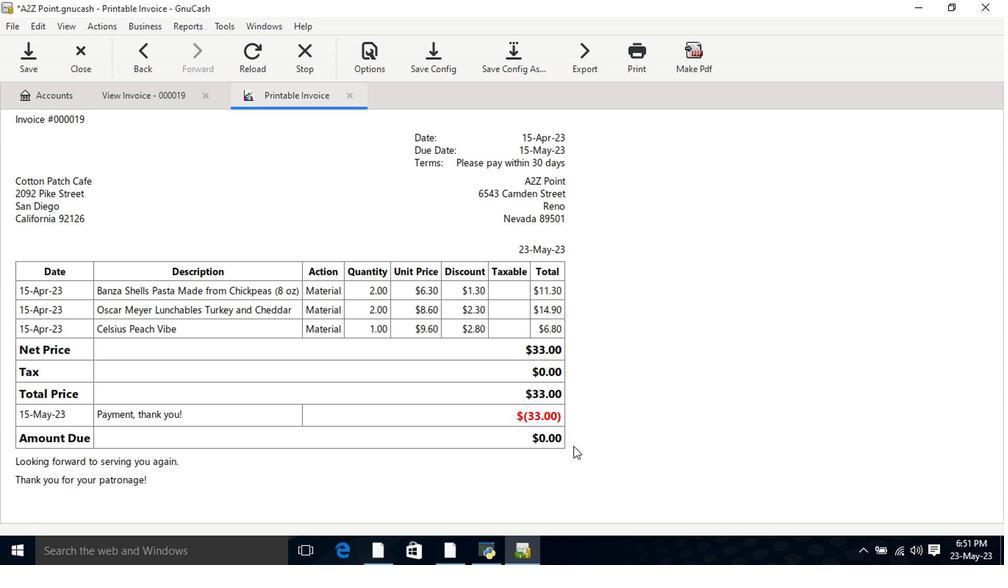 
Action: Mouse pressed left at (589, 315)
Screenshot: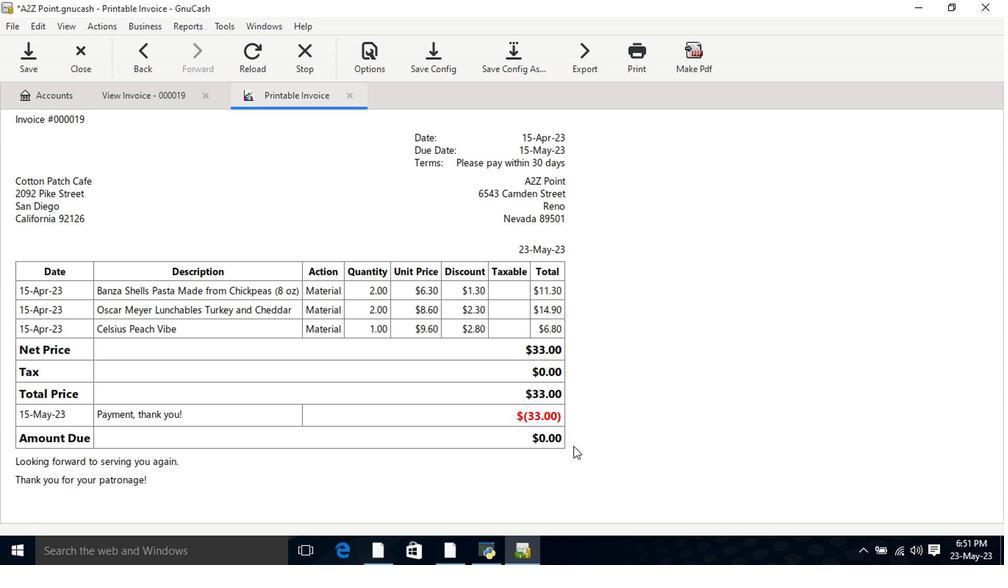 
Action: Mouse moved to (608, 316)
Screenshot: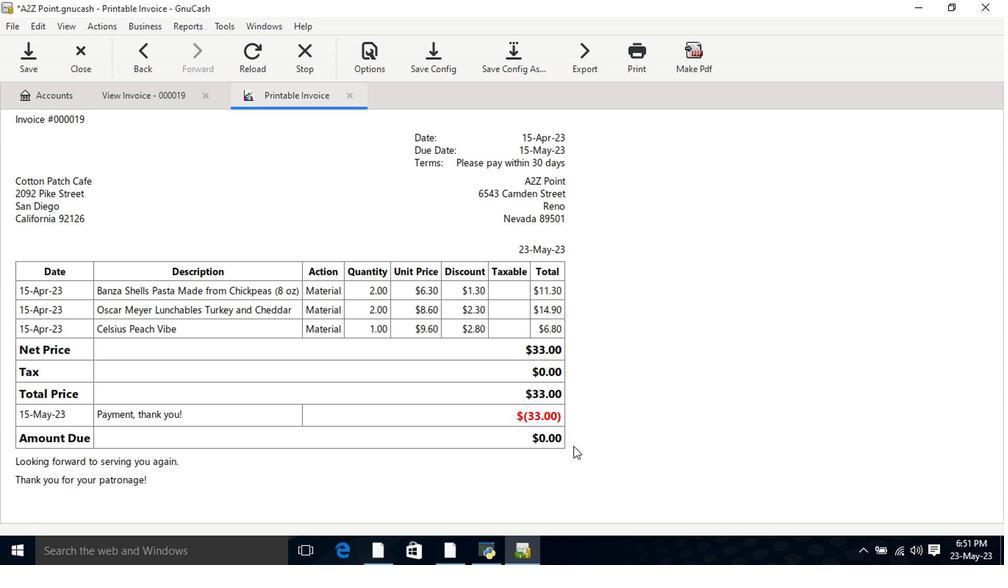 
Action: Mouse pressed left at (608, 316)
Screenshot: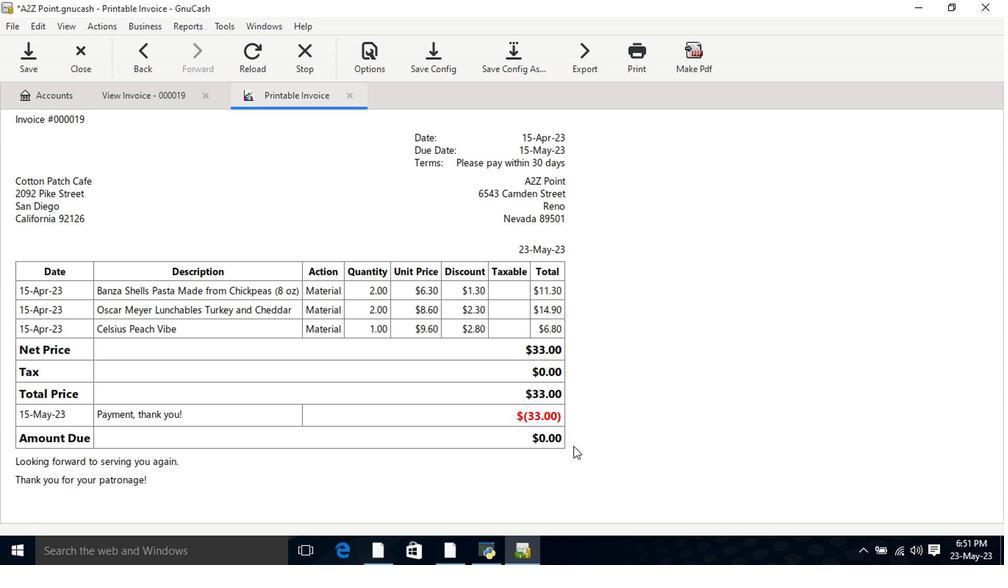 
Action: Mouse moved to (629, 315)
Screenshot: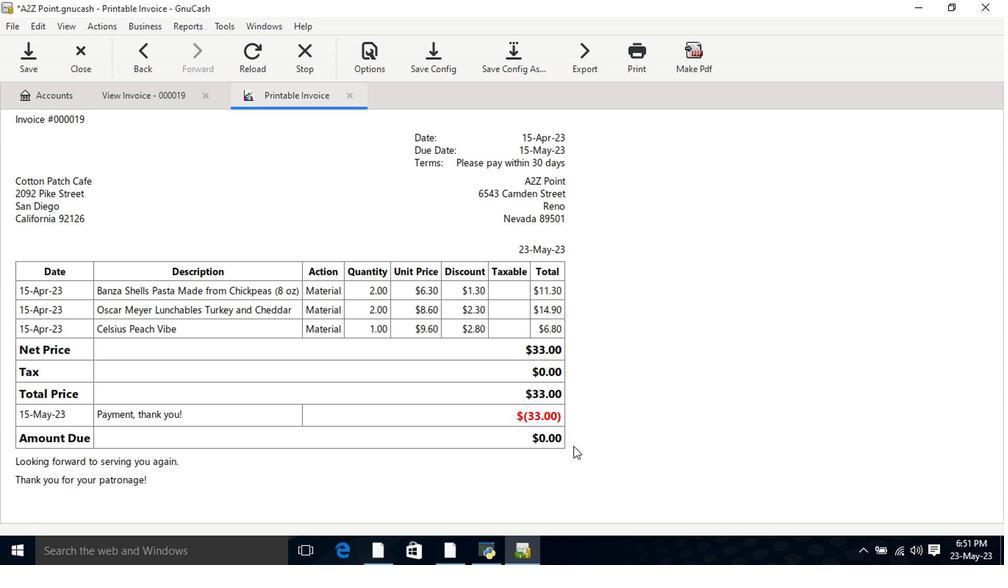 
Action: Mouse pressed left at (629, 315)
Screenshot: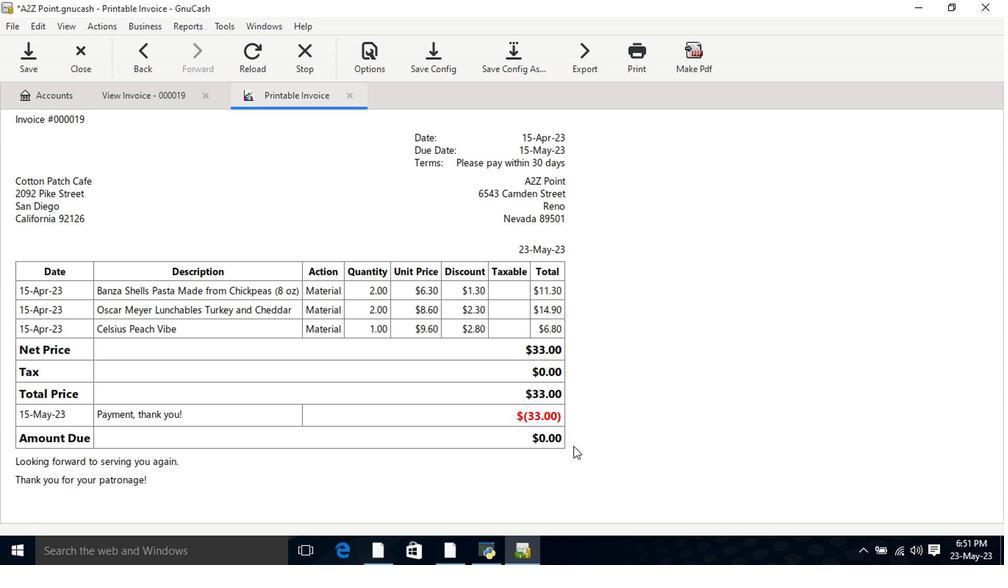 
Action: Mouse moved to (629, 315)
Screenshot: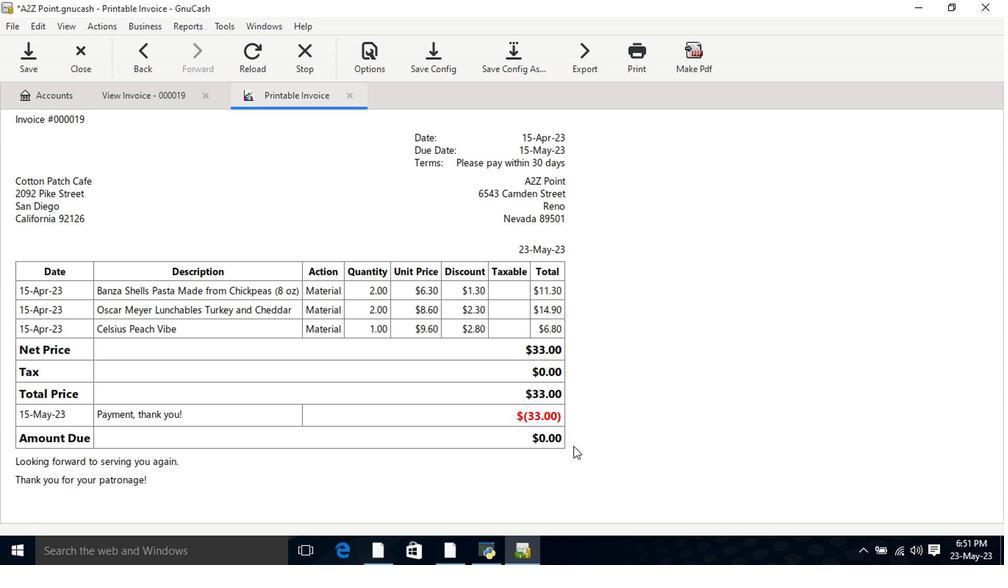 
Action: Key pressed 2.8
Screenshot: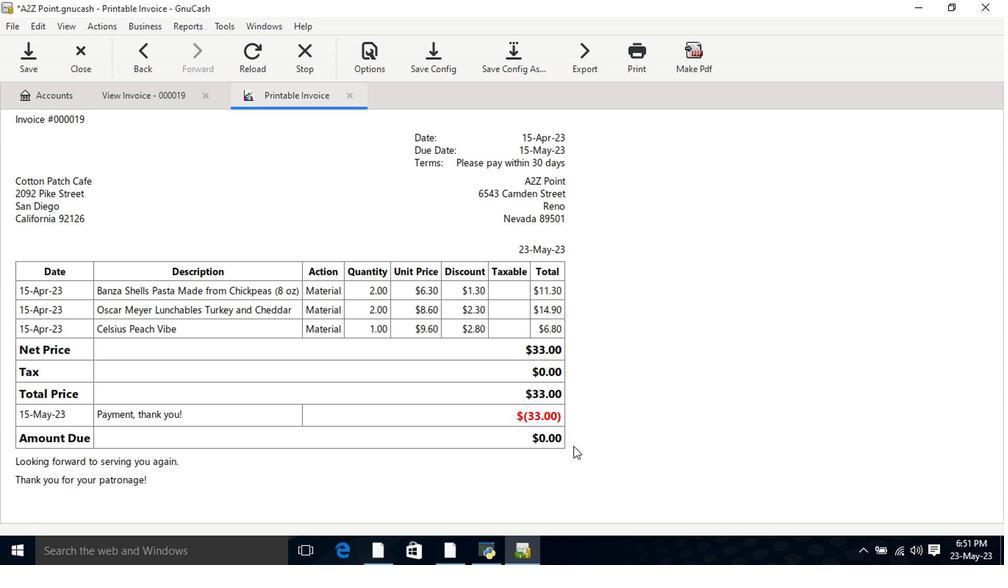 
Action: Mouse moved to (682, 292)
Screenshot: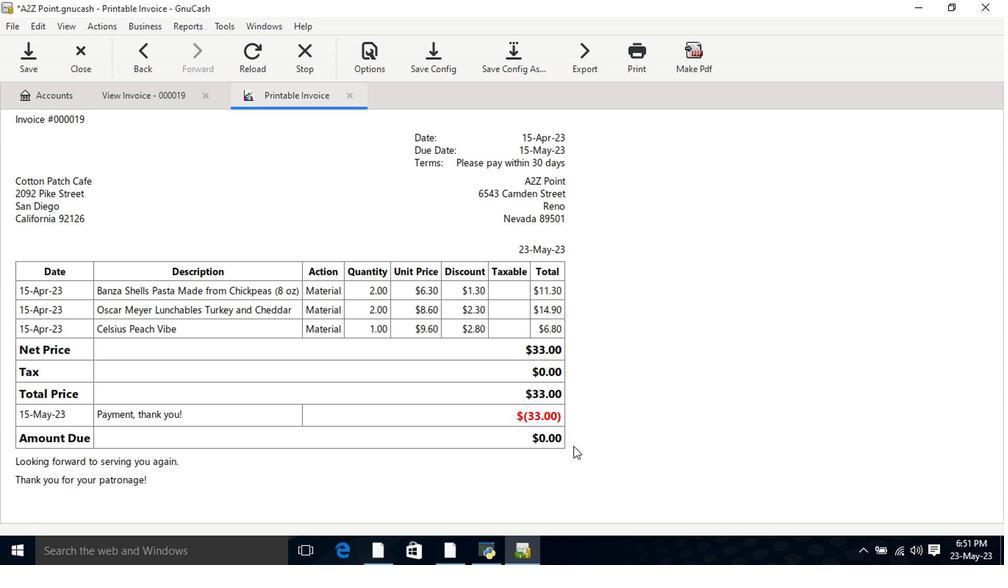 
Action: Key pressed <Key.tab>
Screenshot: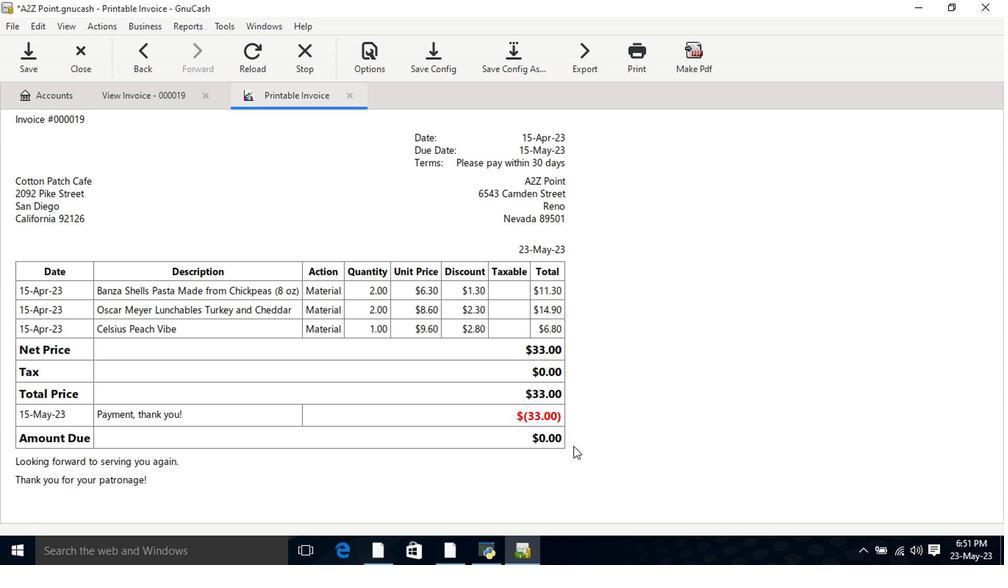 
Action: Mouse moved to (568, 218)
Screenshot: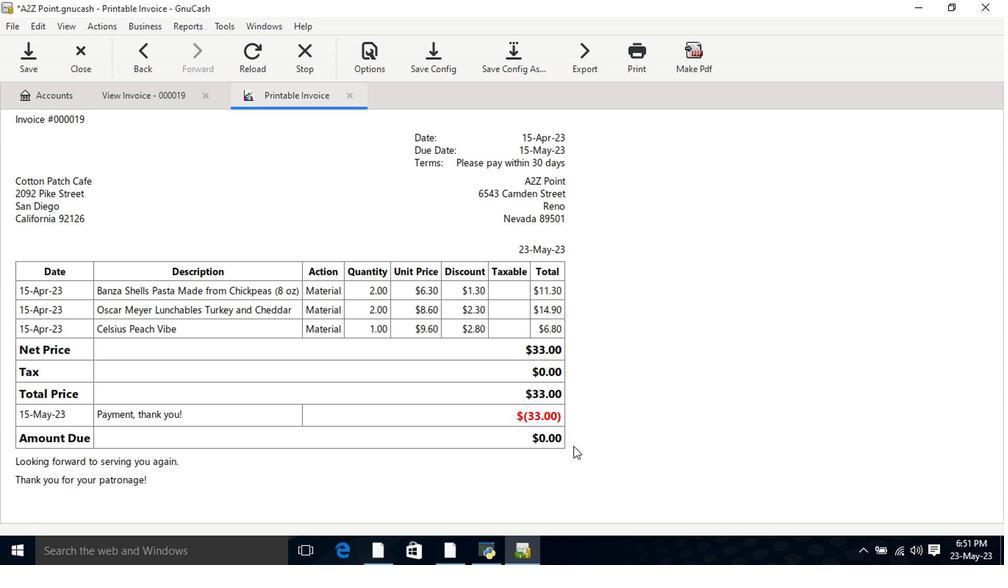 
Action: Mouse pressed left at (568, 218)
Screenshot: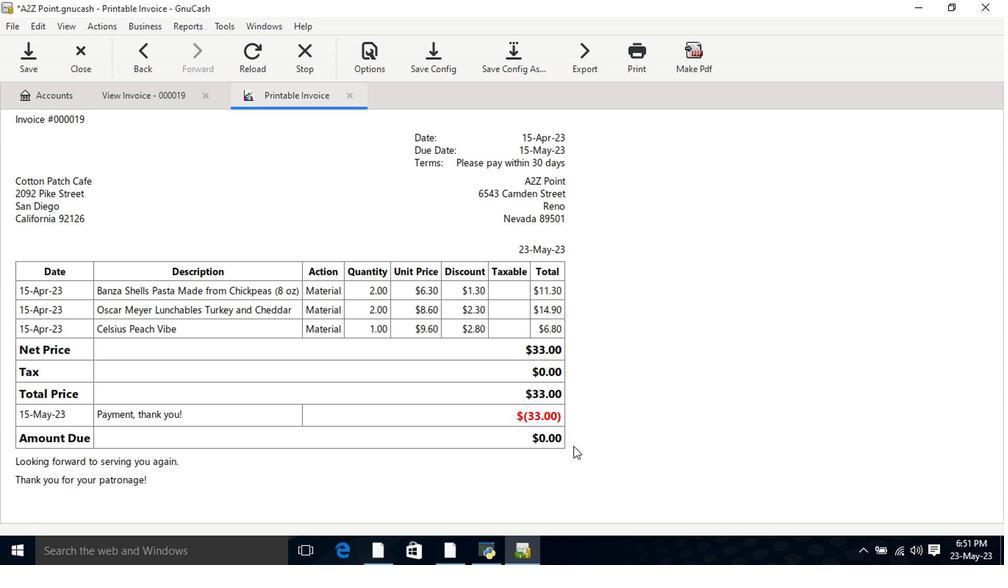 
Action: Key pressed <Key.shift>Looking<Key.space>forward<Key.space>to<Key.space>serving<Key.space>you<Key.space>agai..<Key.backspace>
Screenshot: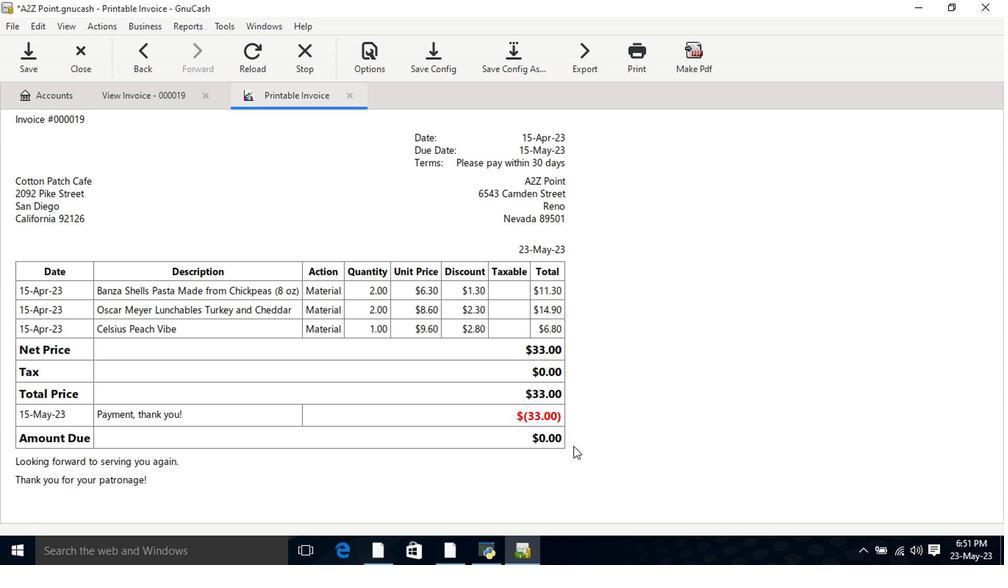 
Action: Mouse moved to (704, 128)
Screenshot: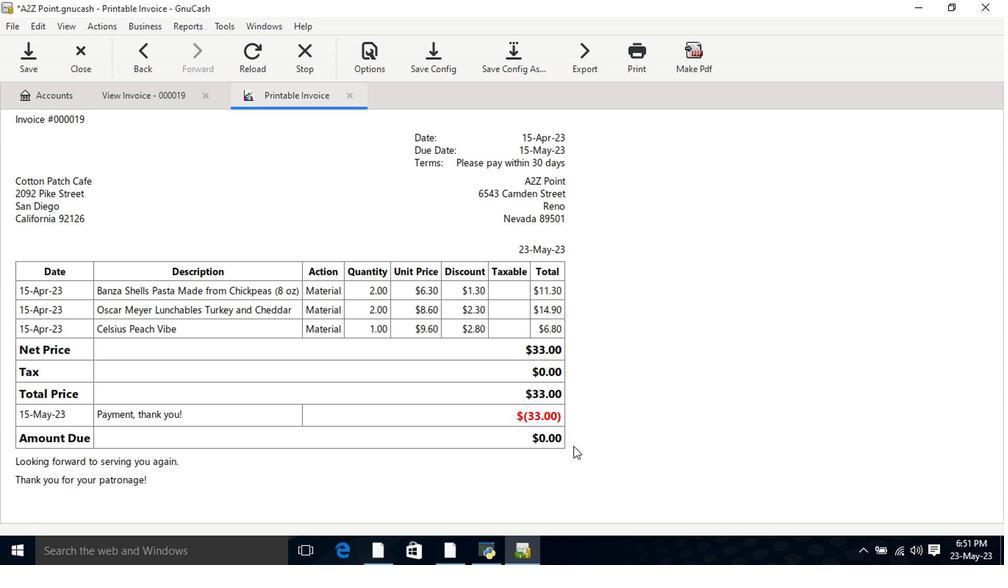 
Action: Mouse pressed left at (704, 128)
Screenshot: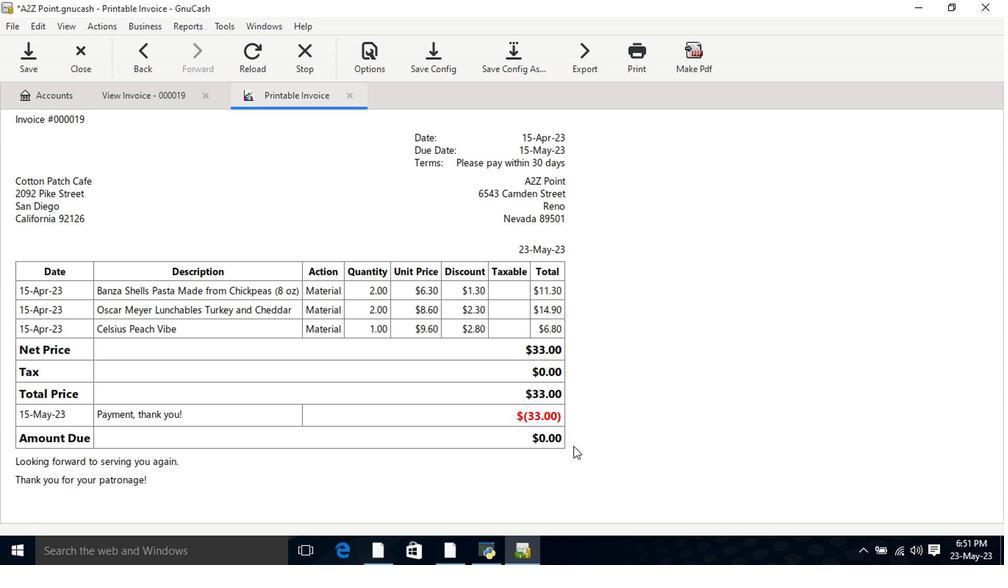 
Action: Mouse moved to (529, 261)
Screenshot: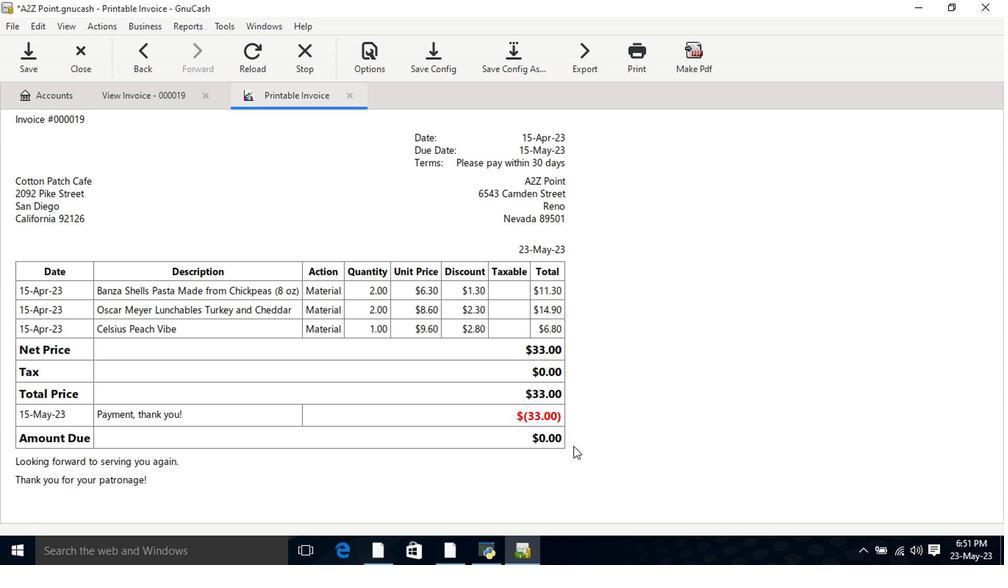 
Action: Mouse pressed left at (529, 261)
Screenshot: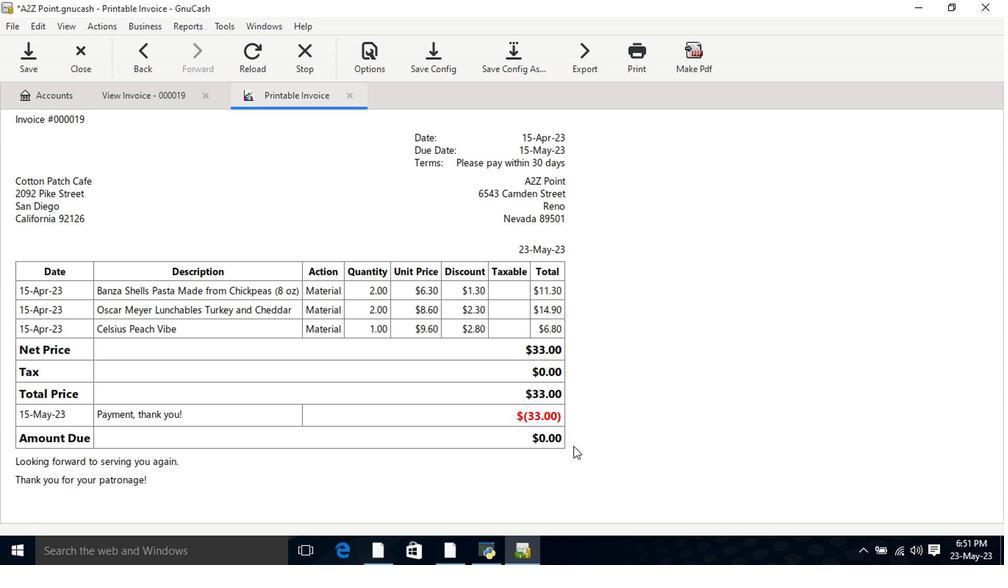 
Action: Mouse moved to (453, 275)
Screenshot: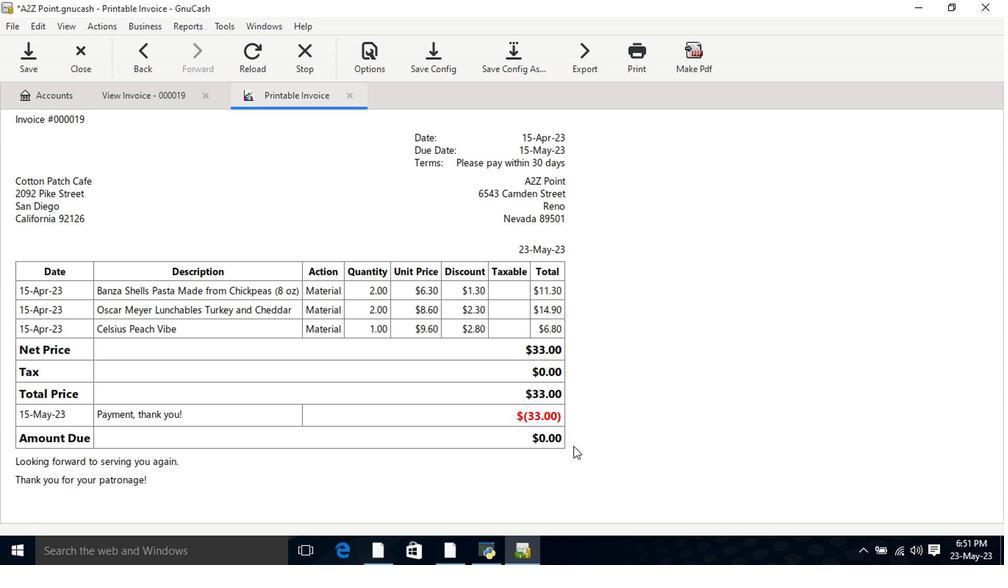 
Action: Mouse pressed left at (453, 275)
Screenshot: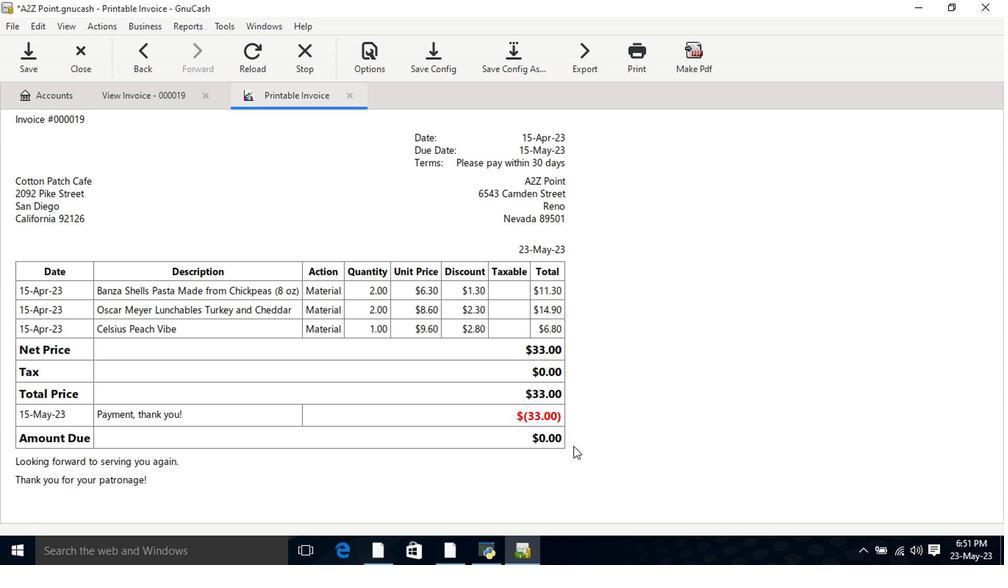 
Action: Mouse moved to (535, 316)
Screenshot: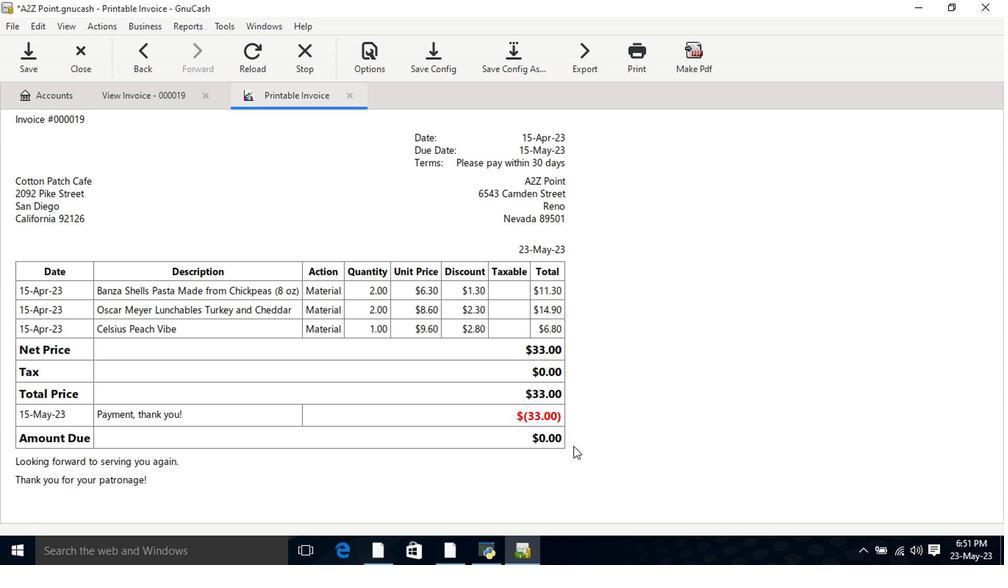 
Action: Mouse pressed left at (535, 316)
Screenshot: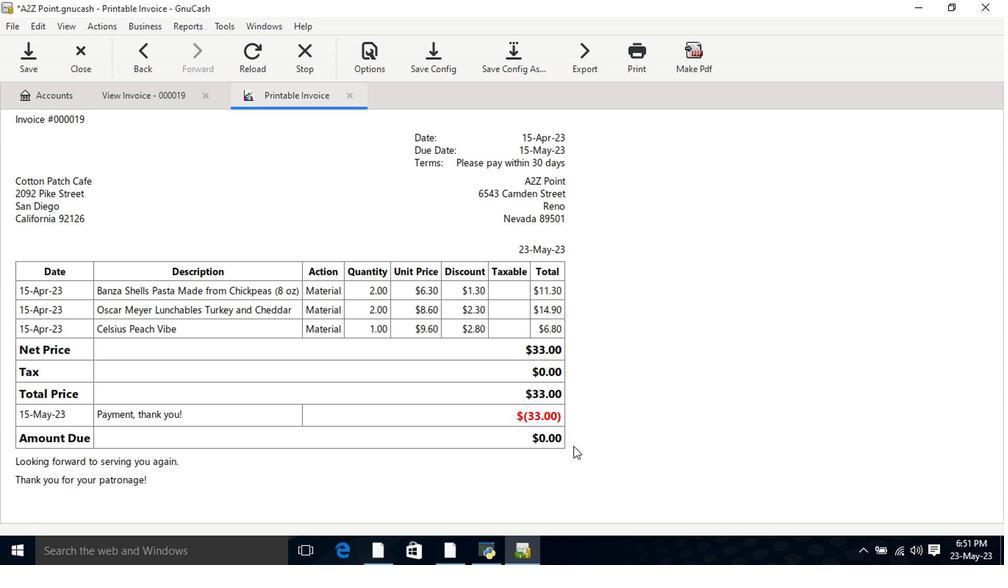 
Action: Mouse moved to (535, 316)
Screenshot: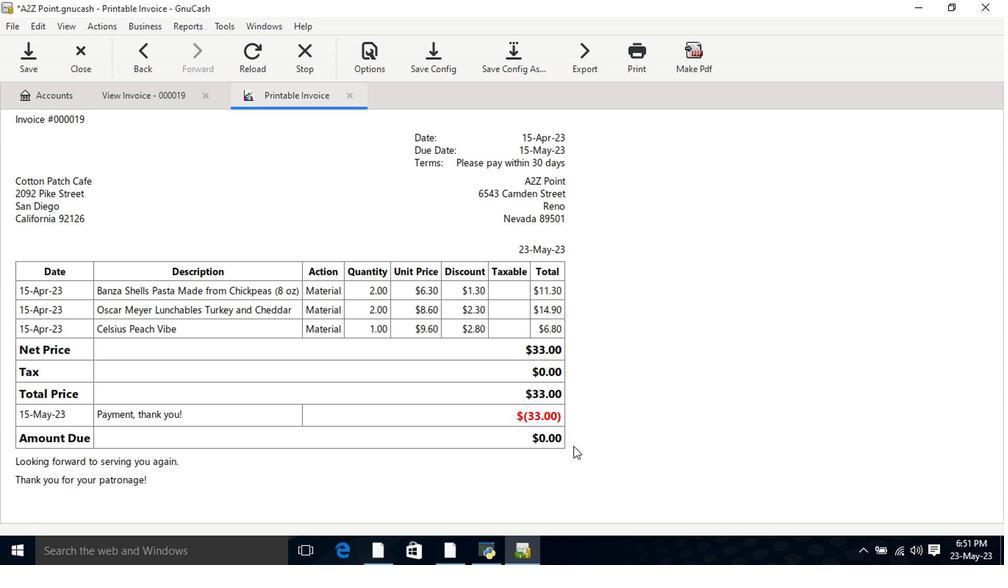 
Action: Mouse pressed left at (535, 316)
Screenshot: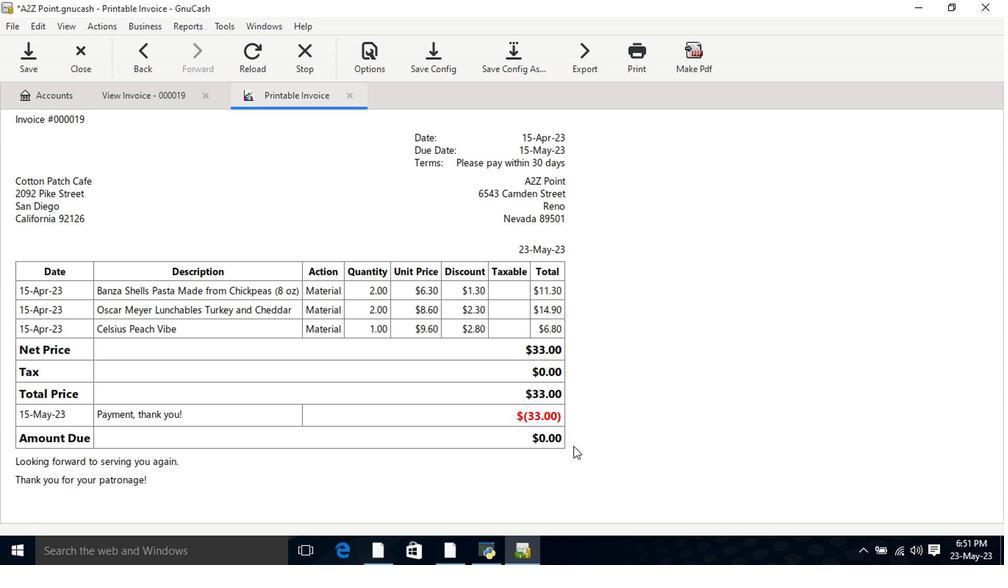 
Action: Mouse moved to (520, 351)
Screenshot: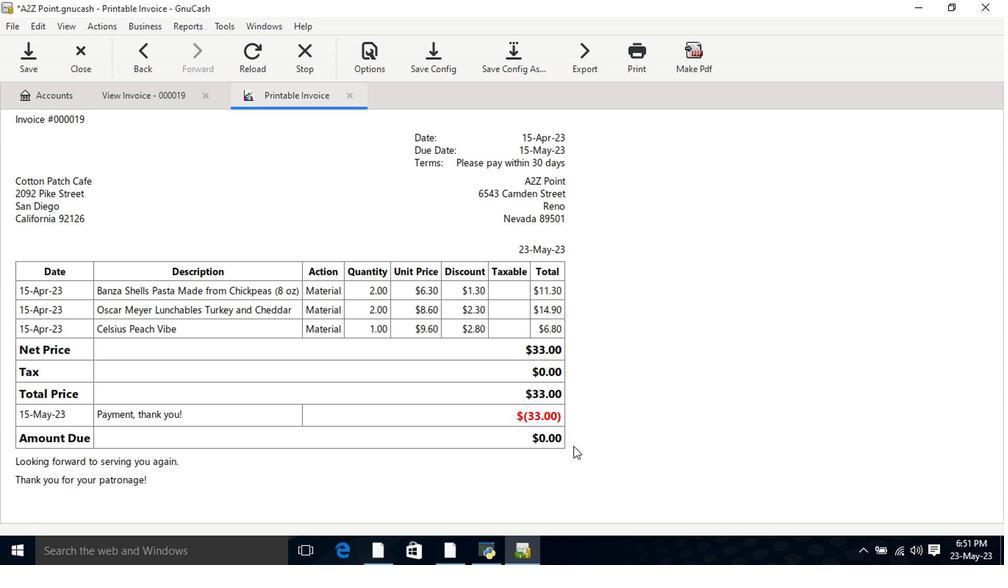 
Action: Mouse pressed left at (520, 351)
Screenshot: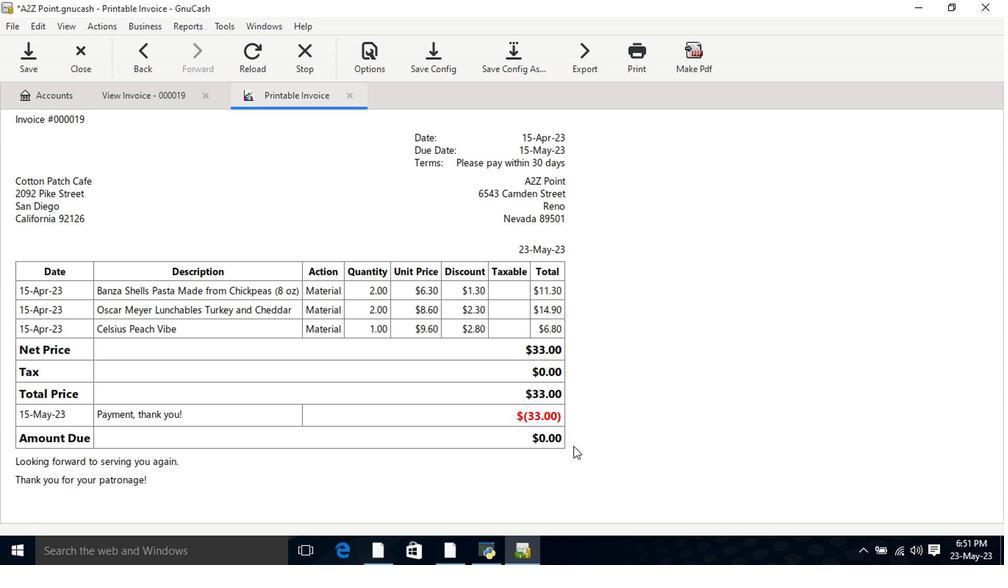 
Action: Mouse moved to (767, 122)
Screenshot: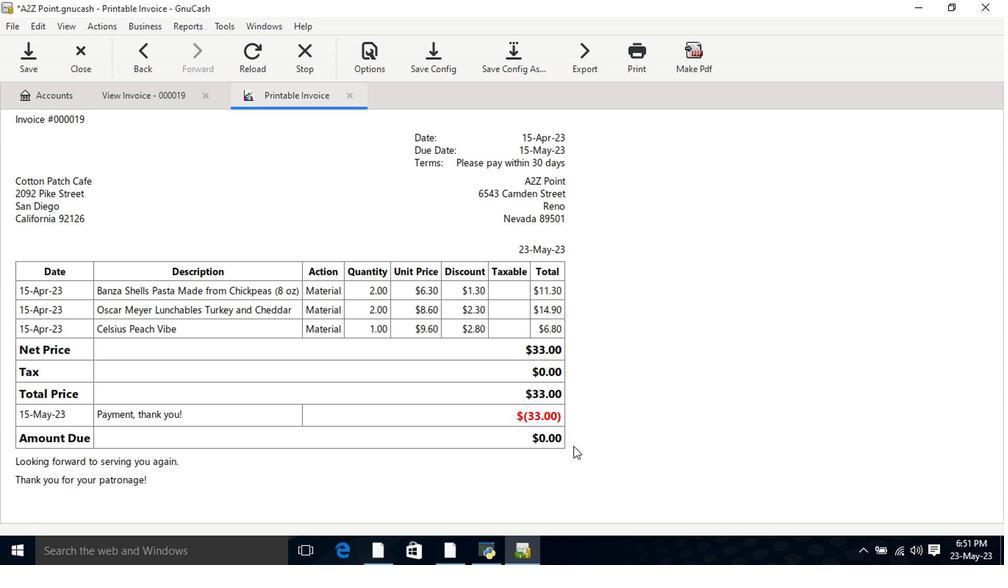 
Action: Mouse pressed left at (767, 122)
Screenshot: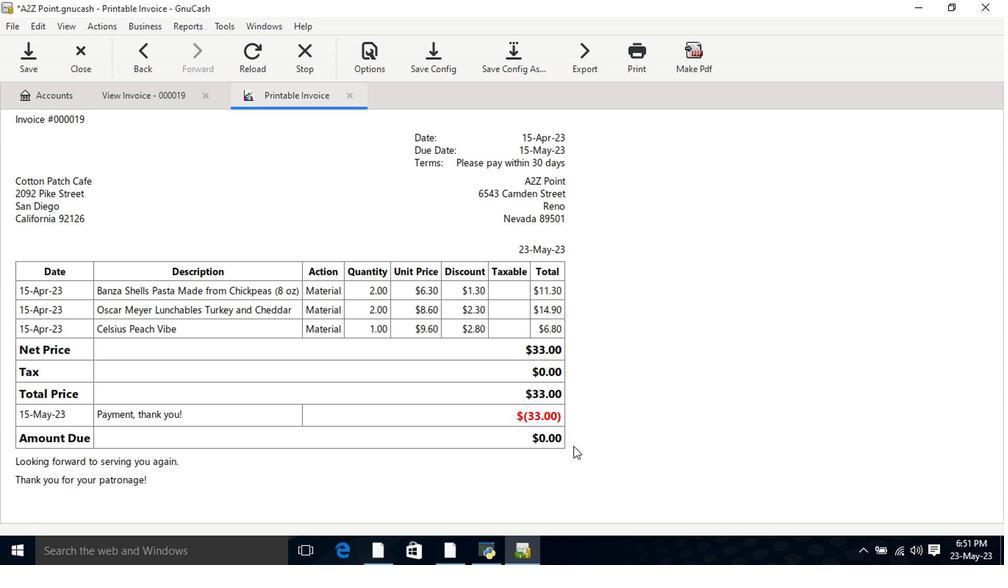 
Action: Mouse moved to (400, 292)
Screenshot: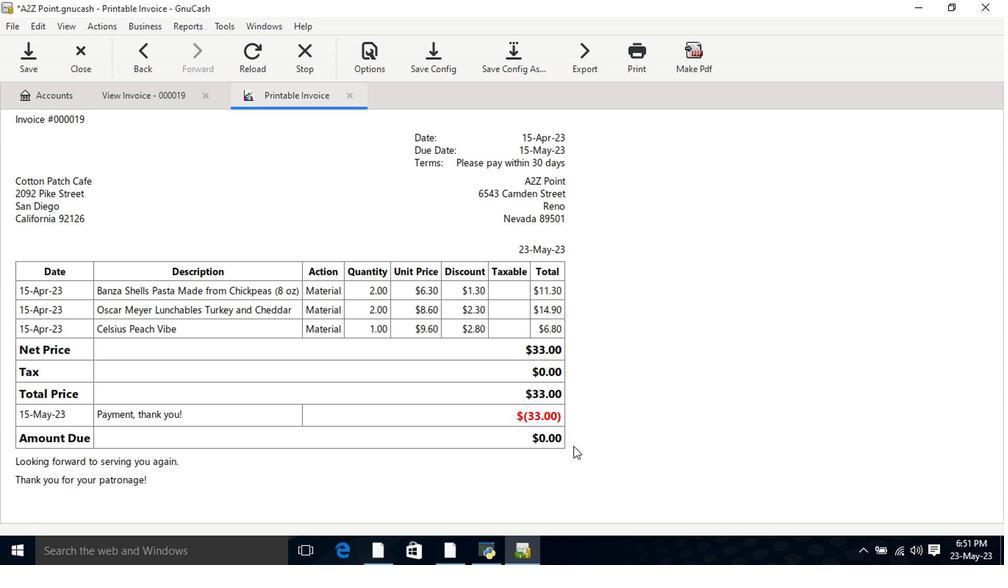 
Action: Mouse pressed left at (400, 292)
Screenshot: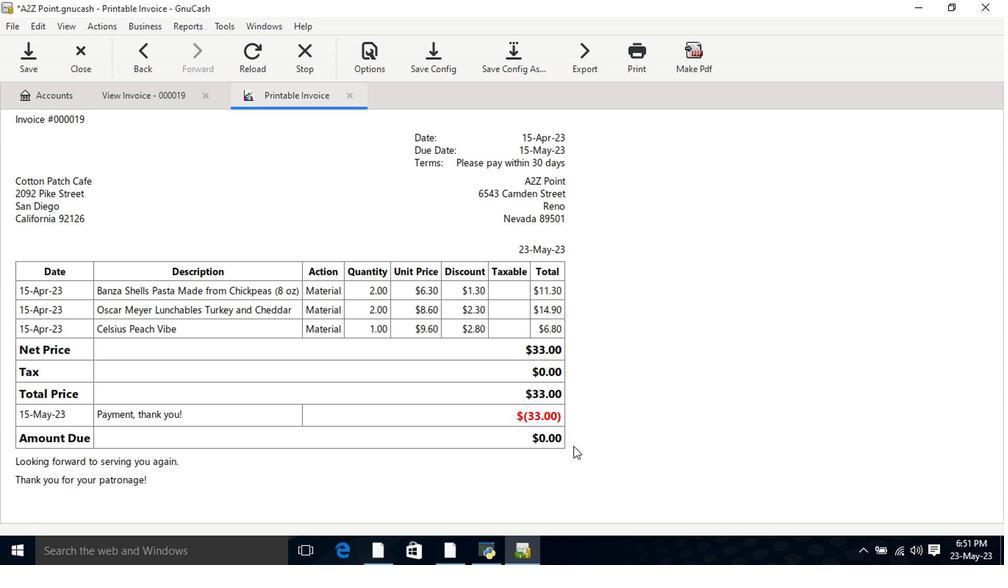 
Action: Mouse moved to (344, 345)
Screenshot: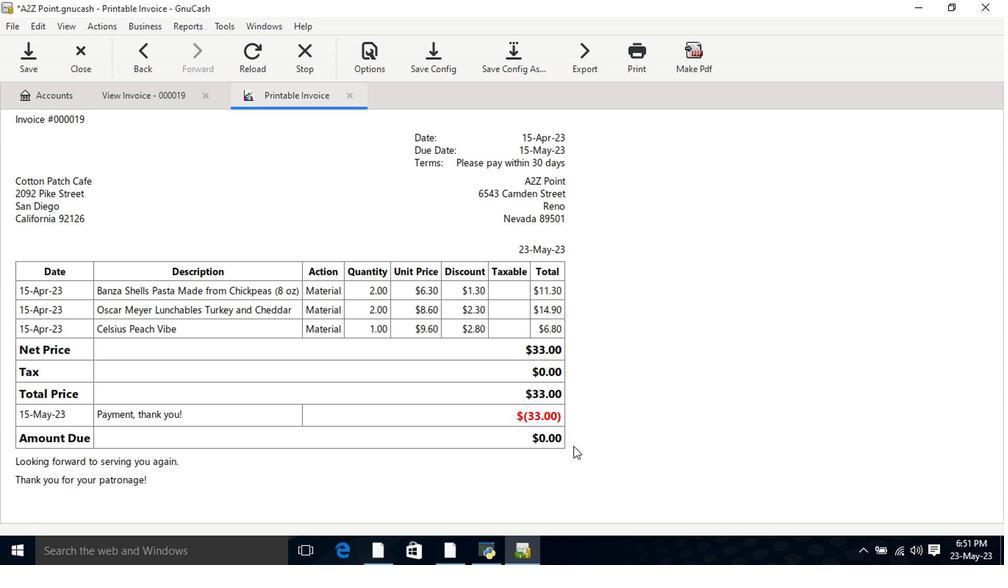 
Action: Mouse pressed left at (344, 345)
Screenshot: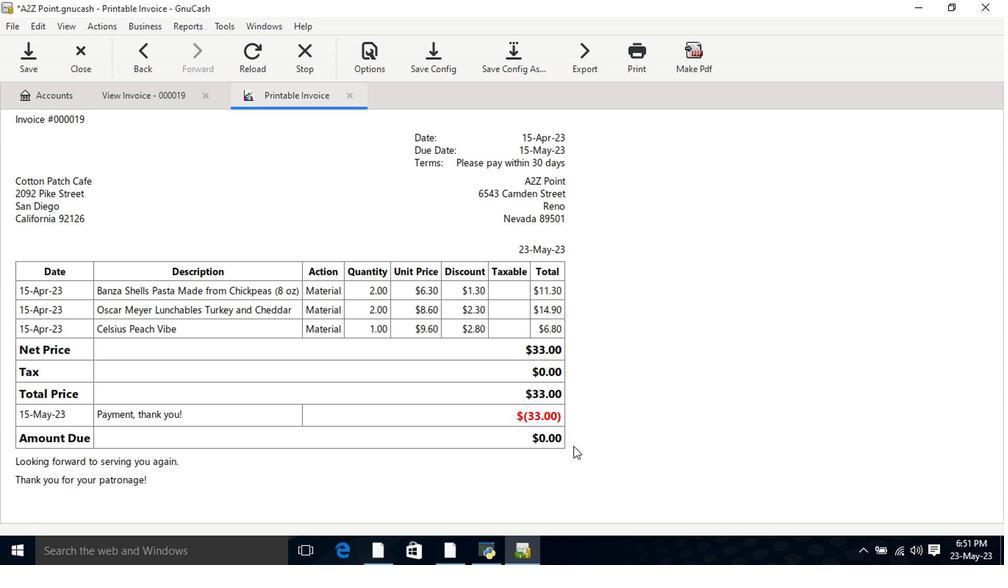 
Action: Mouse moved to (344, 348)
Screenshot: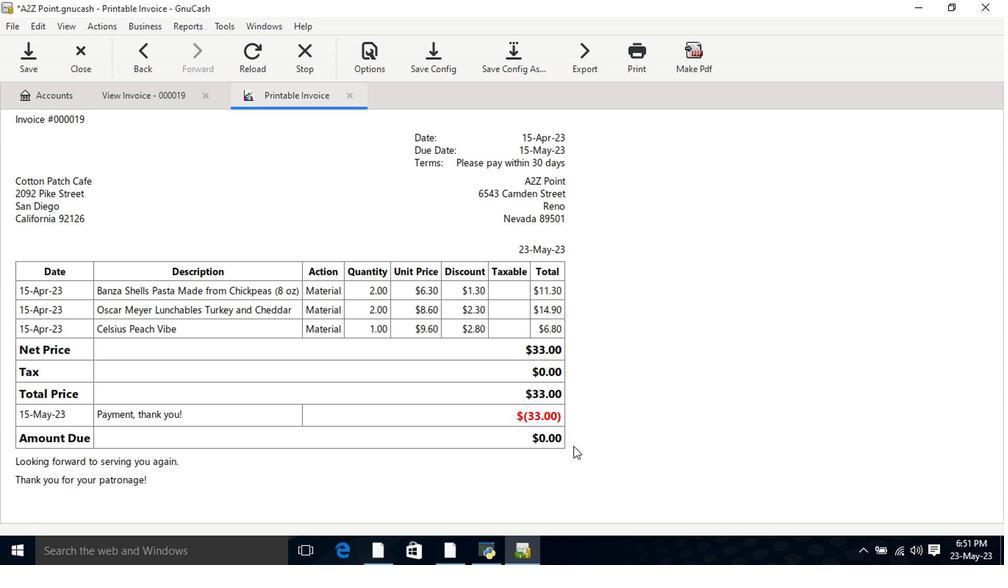 
Action: Mouse pressed left at (344, 348)
Screenshot: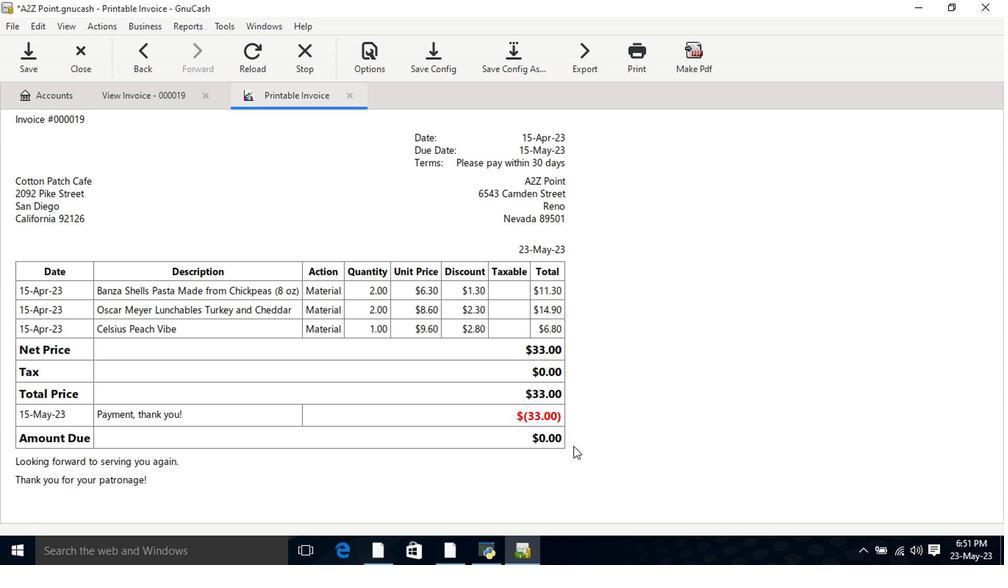 
Action: Mouse pressed left at (344, 348)
Screenshot: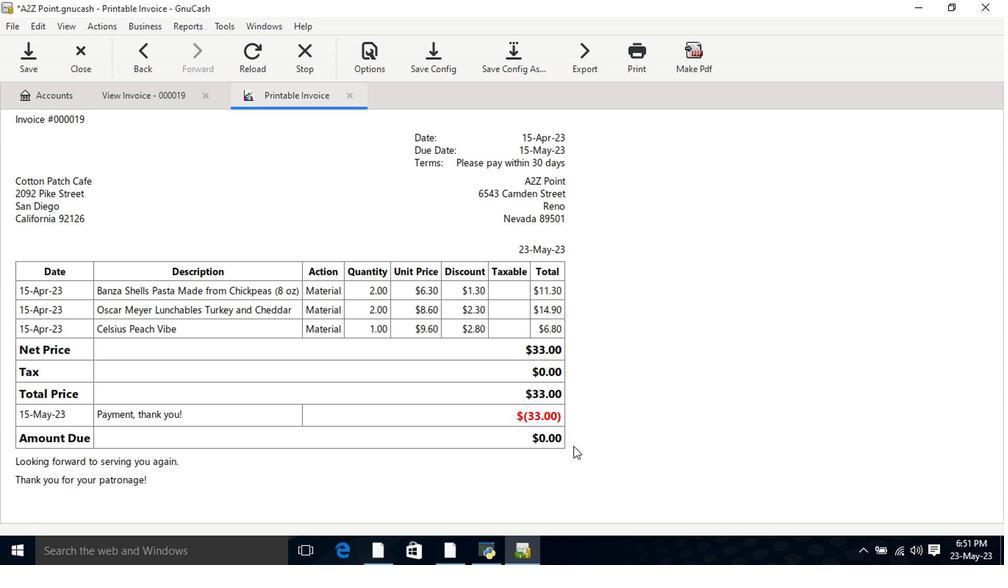 
Action: Mouse moved to (396, 152)
Screenshot: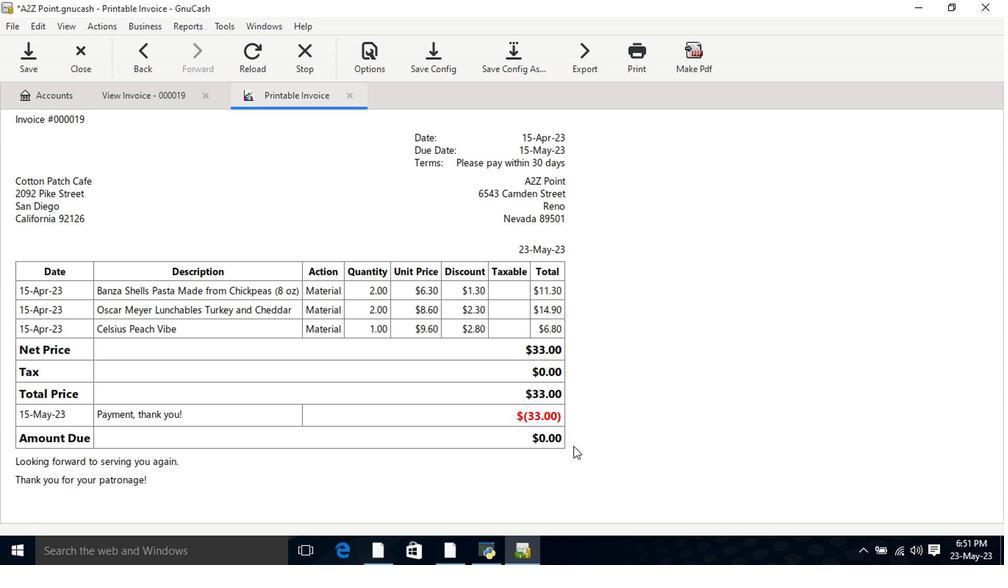 
Action: Mouse pressed left at (396, 152)
Screenshot: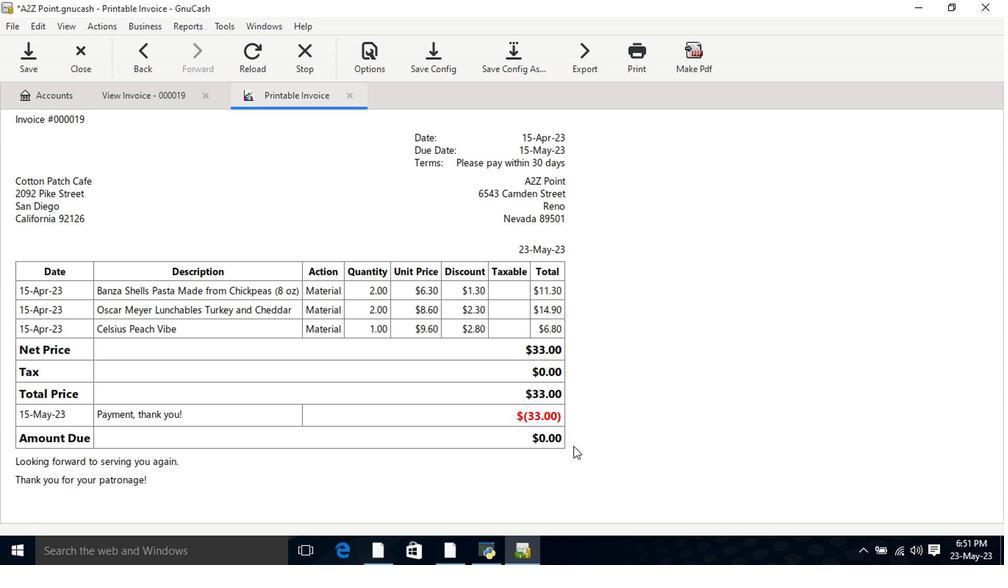 
Action: Mouse moved to (485, 171)
Screenshot: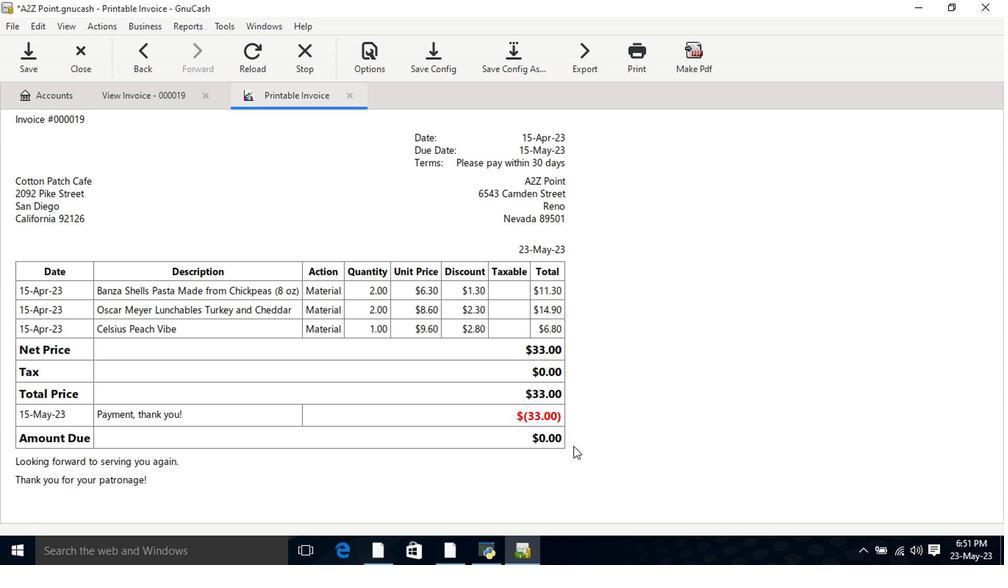 
Action: Mouse pressed left at (485, 171)
Screenshot: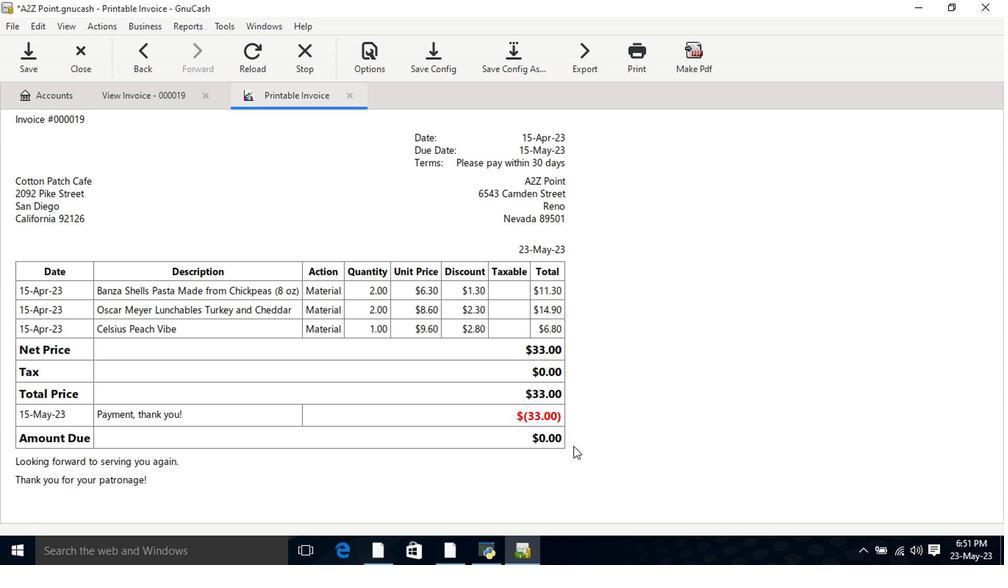 
Action: Mouse moved to (194, 106)
Screenshot: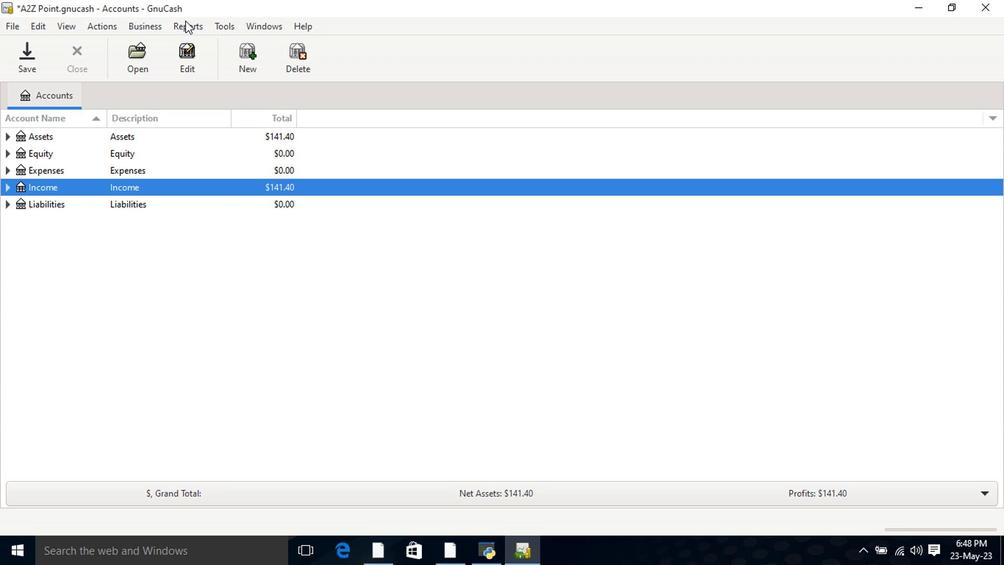 
Action: Mouse pressed left at (194, 106)
Screenshot: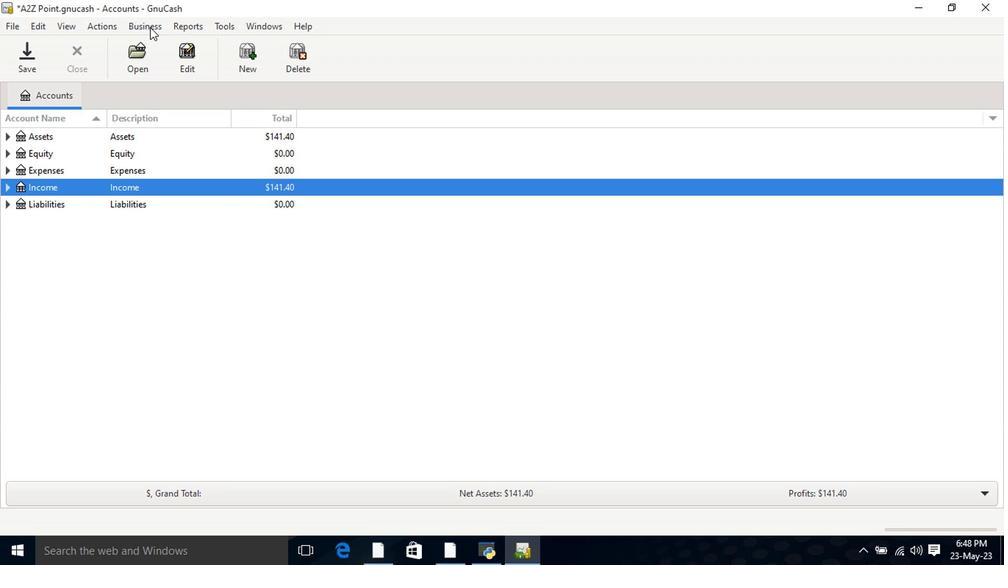 
Action: Mouse moved to (323, 158)
Screenshot: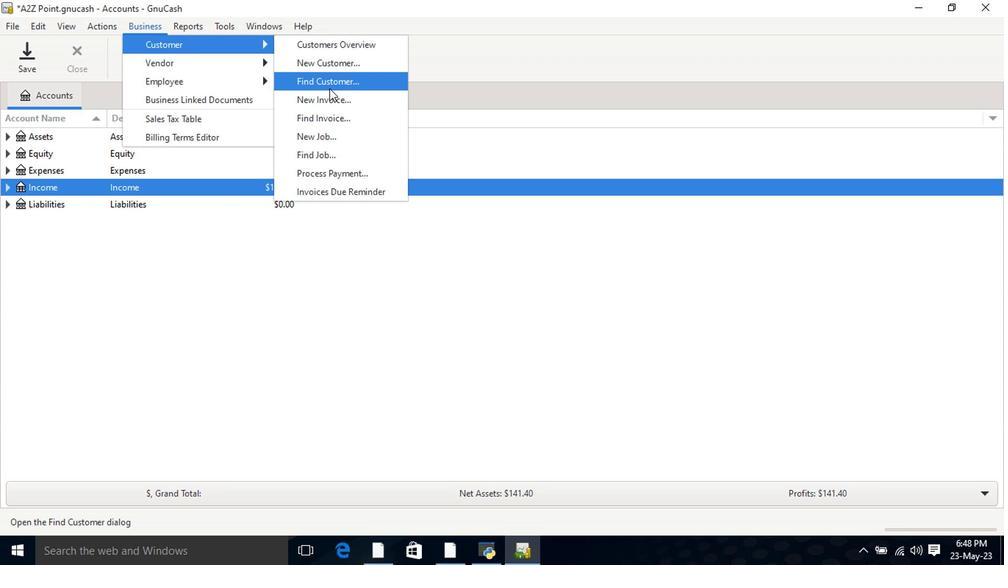 
Action: Mouse pressed left at (323, 158)
Screenshot: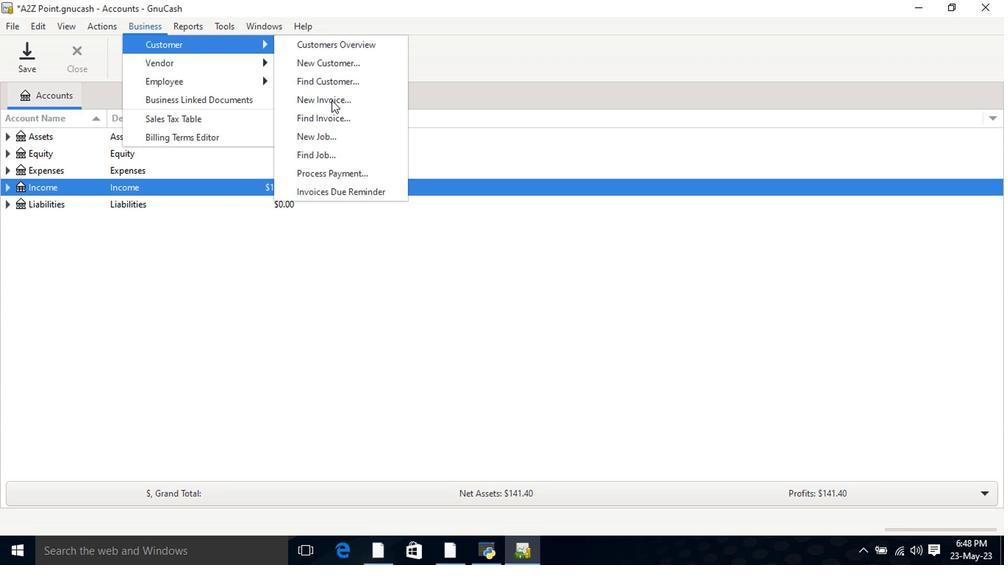 
Action: Mouse moved to (514, 247)
Screenshot: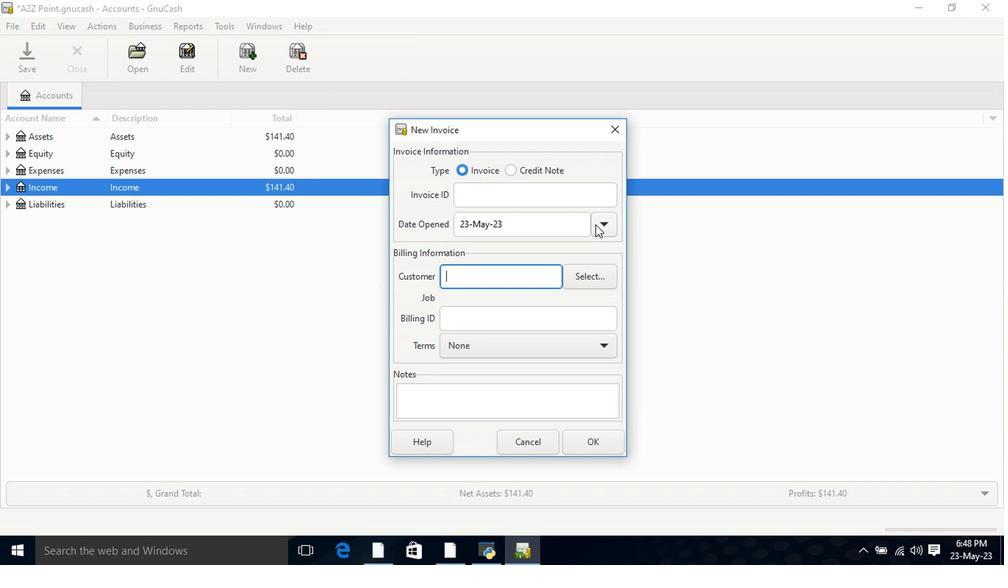 
Action: Mouse pressed left at (514, 247)
Screenshot: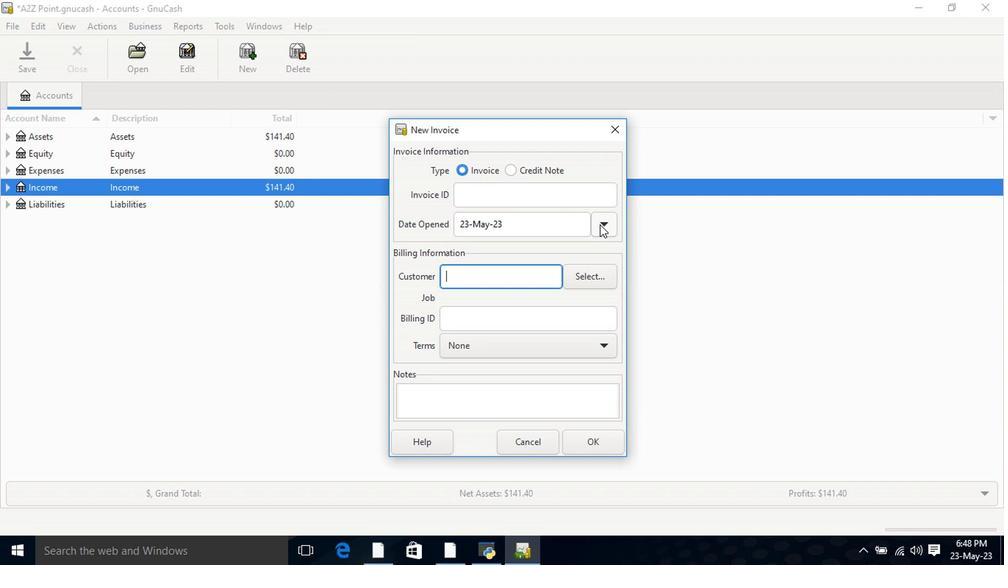 
Action: Mouse moved to (436, 261)
Screenshot: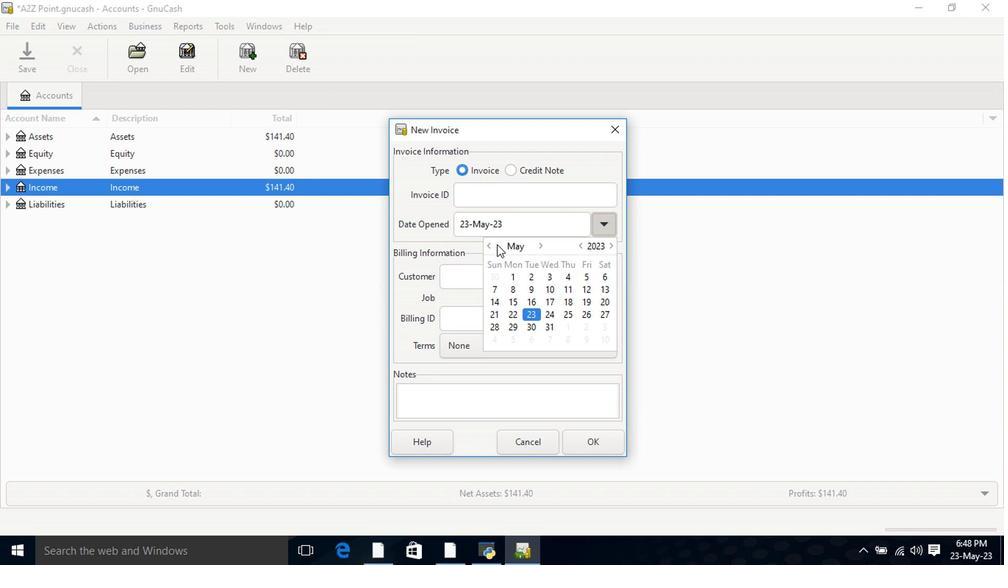 
Action: Mouse pressed left at (436, 261)
Screenshot: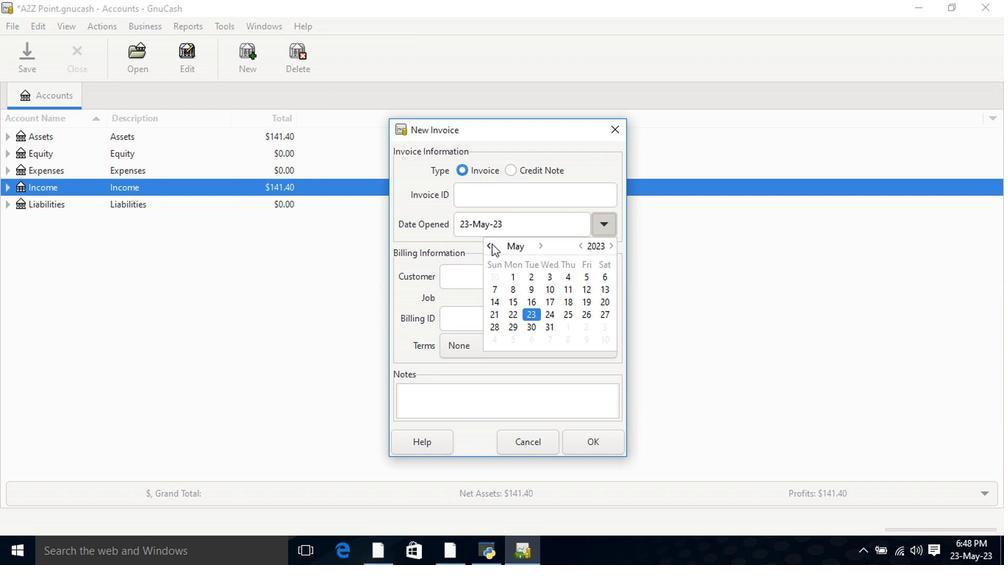 
Action: Mouse moved to (515, 301)
Screenshot: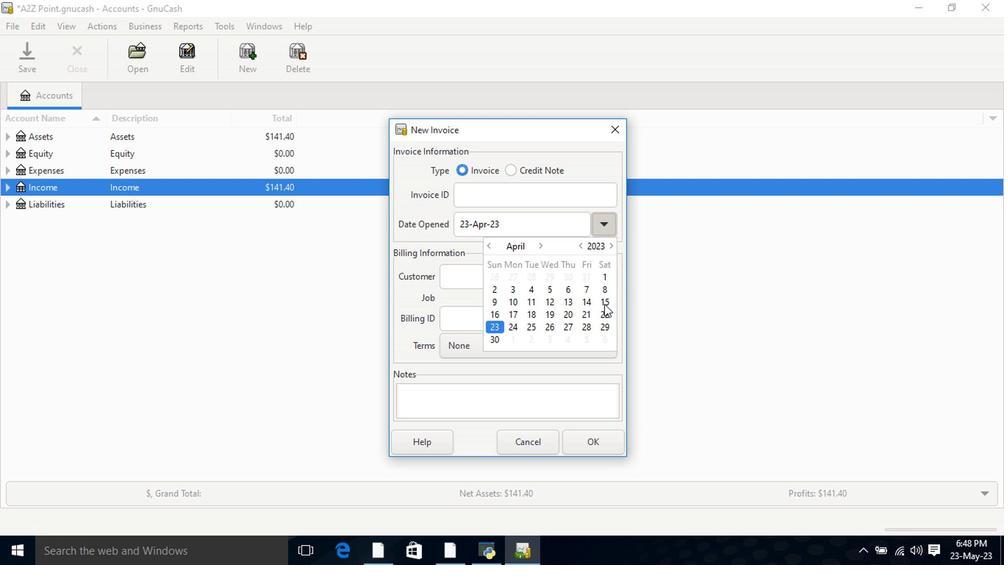 
Action: Mouse pressed left at (515, 301)
Screenshot: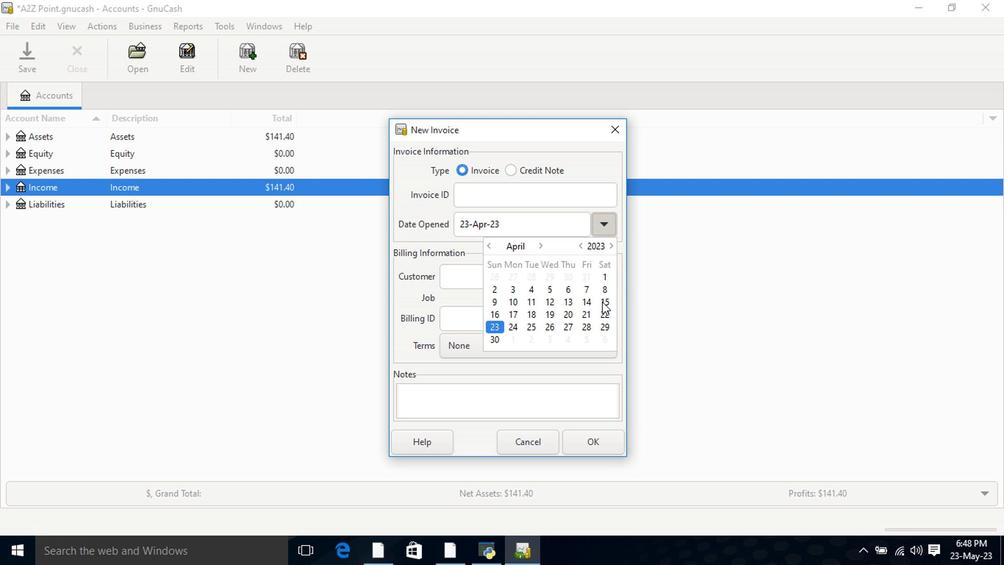 
Action: Mouse moved to (518, 301)
Screenshot: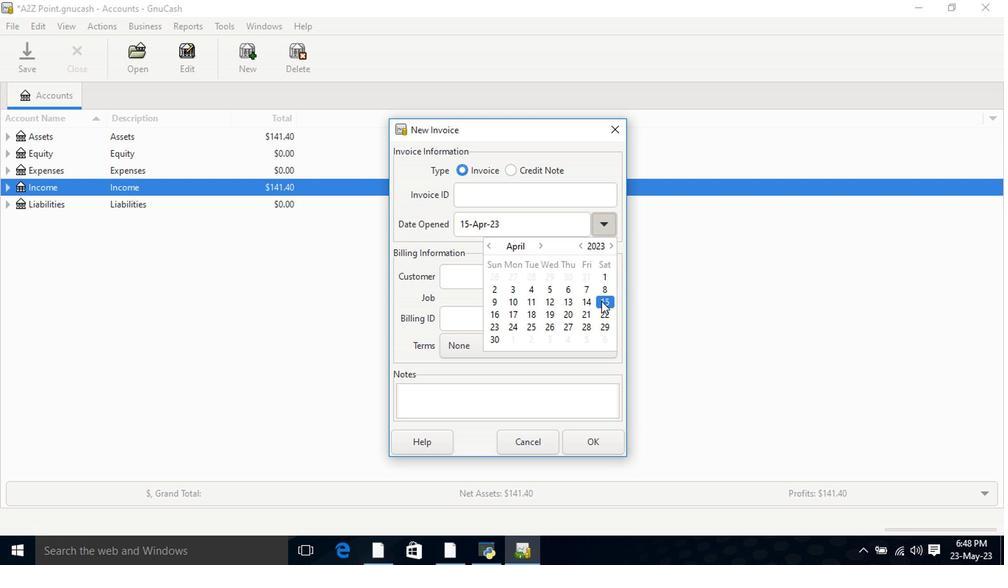 
Action: Mouse pressed left at (518, 301)
Screenshot: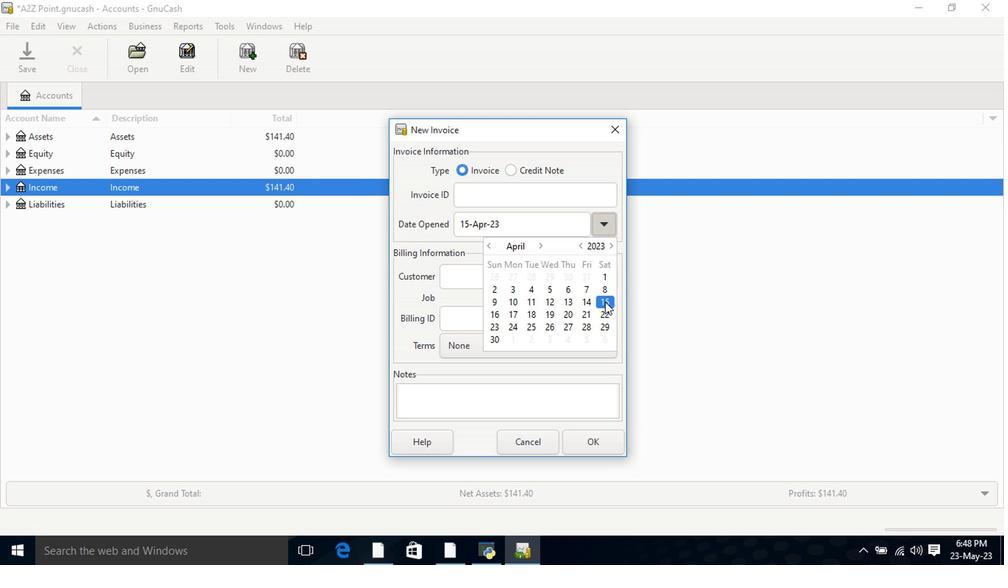 
Action: Mouse pressed left at (518, 301)
Screenshot: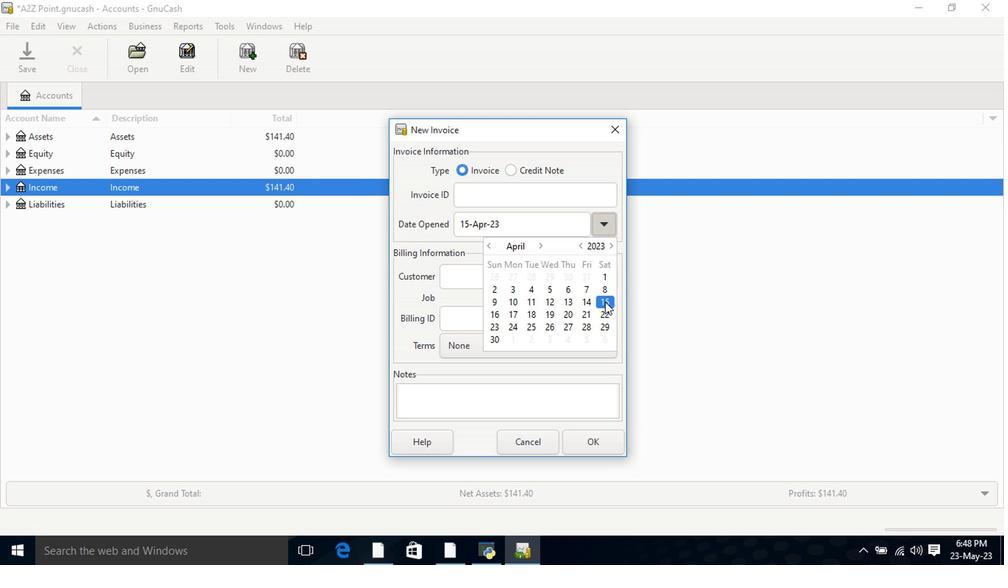 
Action: Mouse moved to (439, 281)
Screenshot: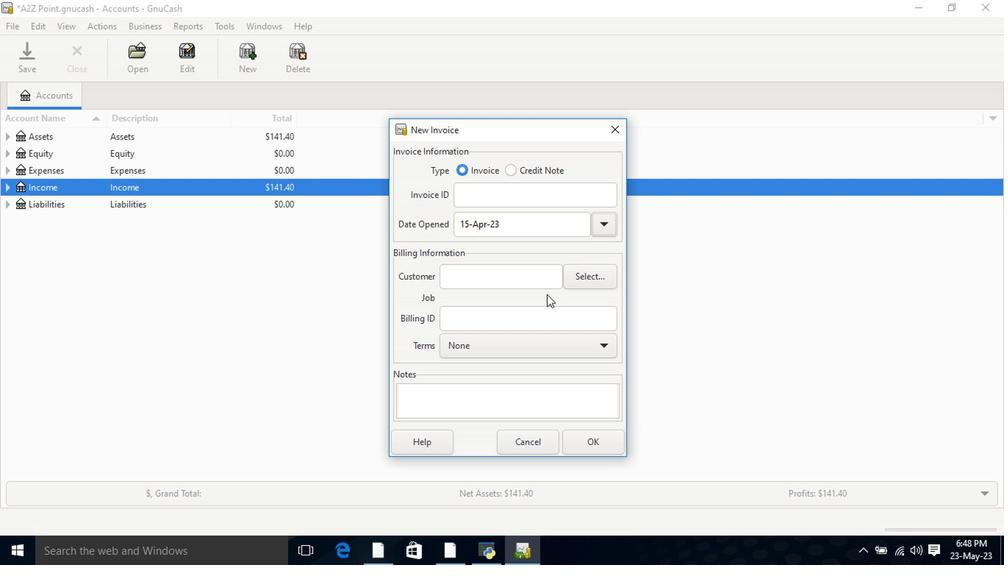 
Action: Mouse pressed left at (439, 281)
Screenshot: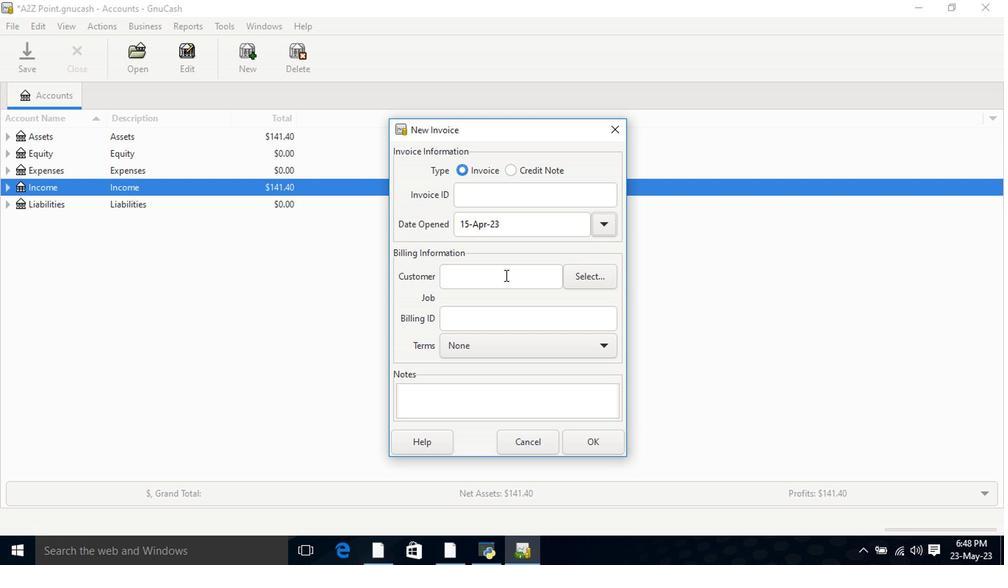 
Action: Key pressed cott
Screenshot: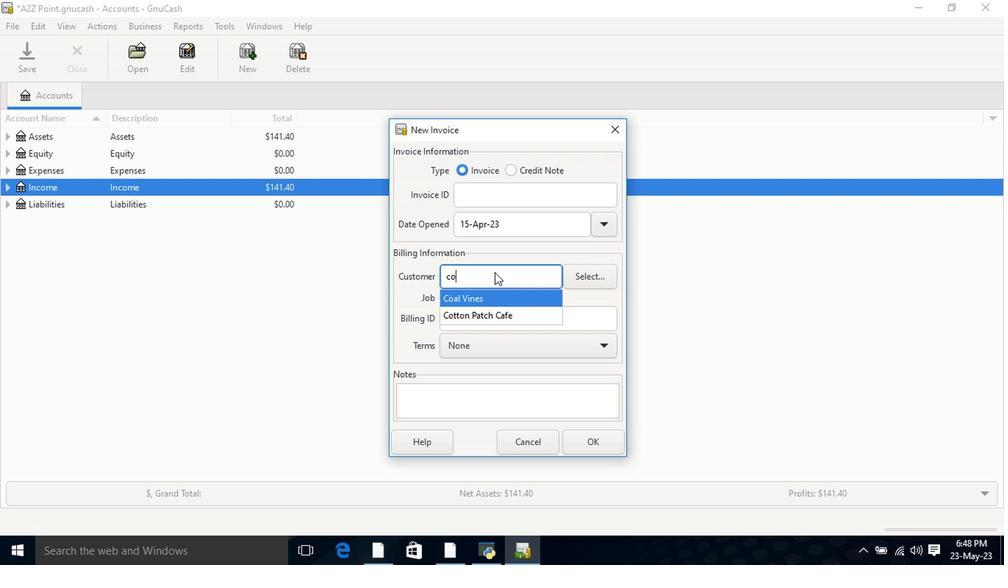 
Action: Mouse moved to (435, 303)
Screenshot: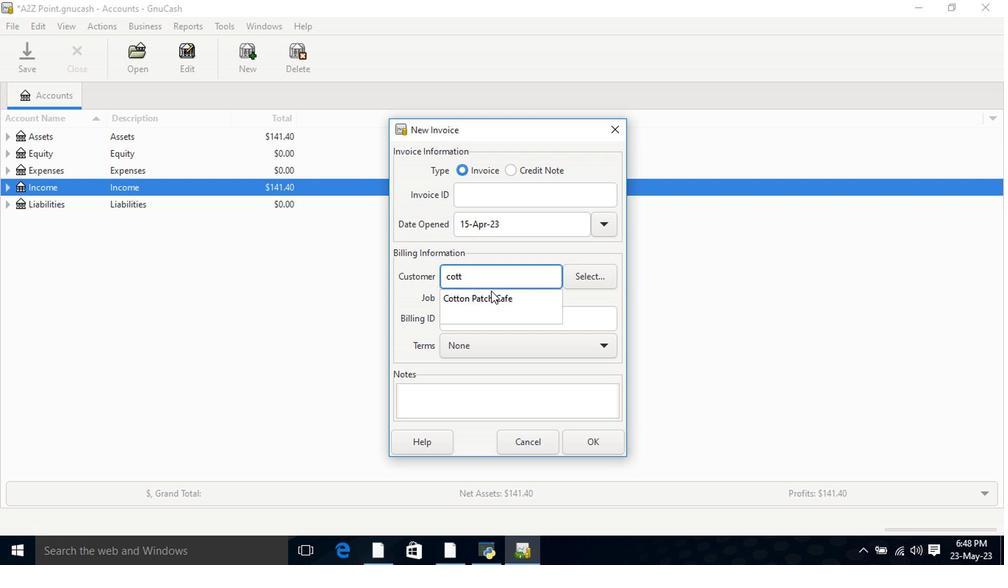 
Action: Mouse pressed left at (435, 303)
Screenshot: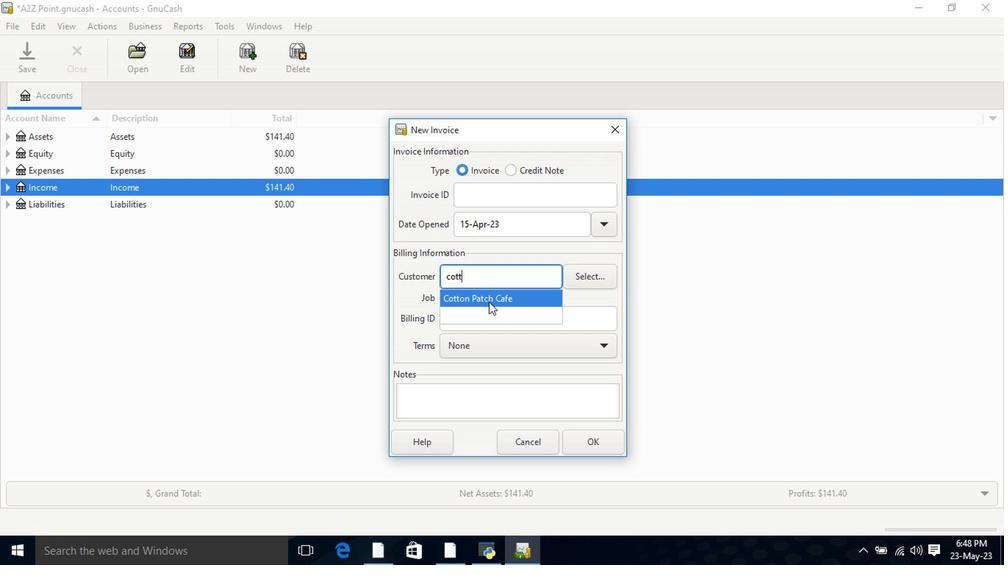 
Action: Mouse moved to (441, 337)
Screenshot: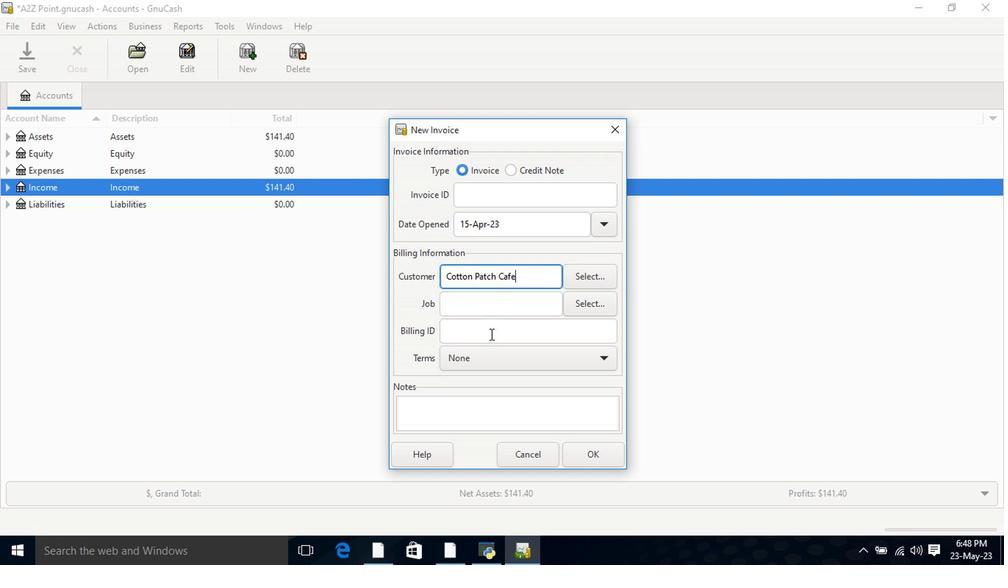 
Action: Mouse pressed left at (441, 337)
Screenshot: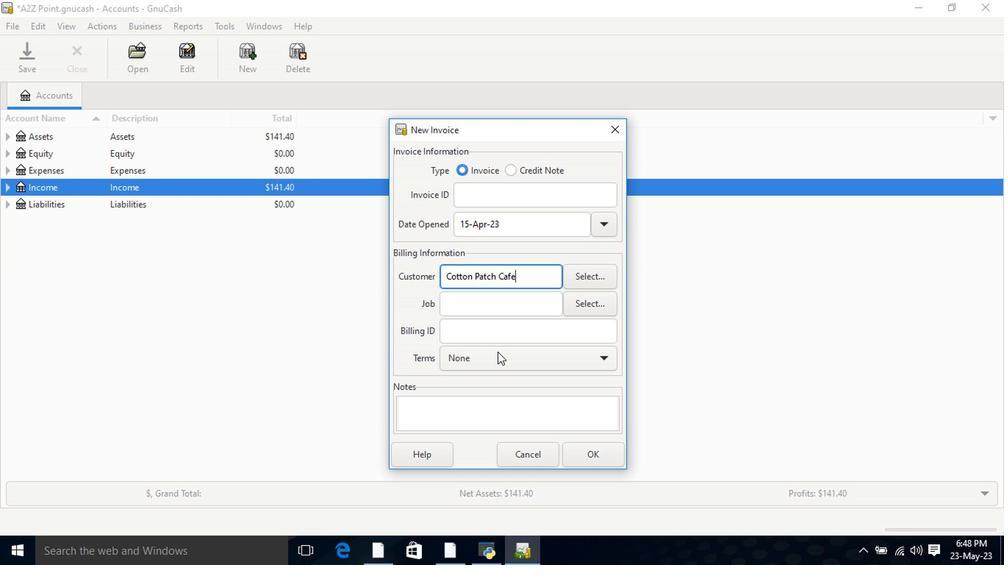 
Action: Mouse moved to (441, 361)
Screenshot: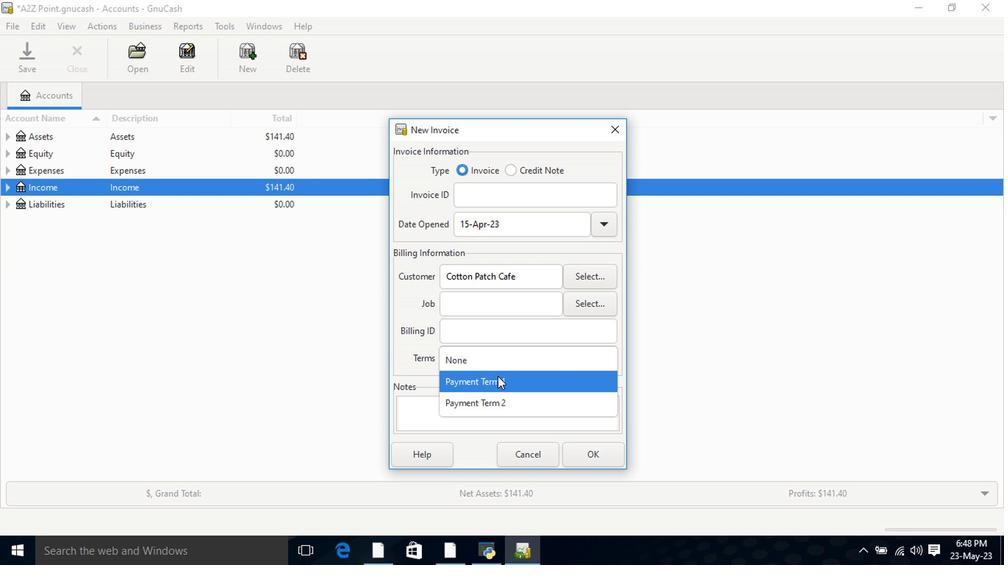 
Action: Mouse pressed left at (441, 361)
Screenshot: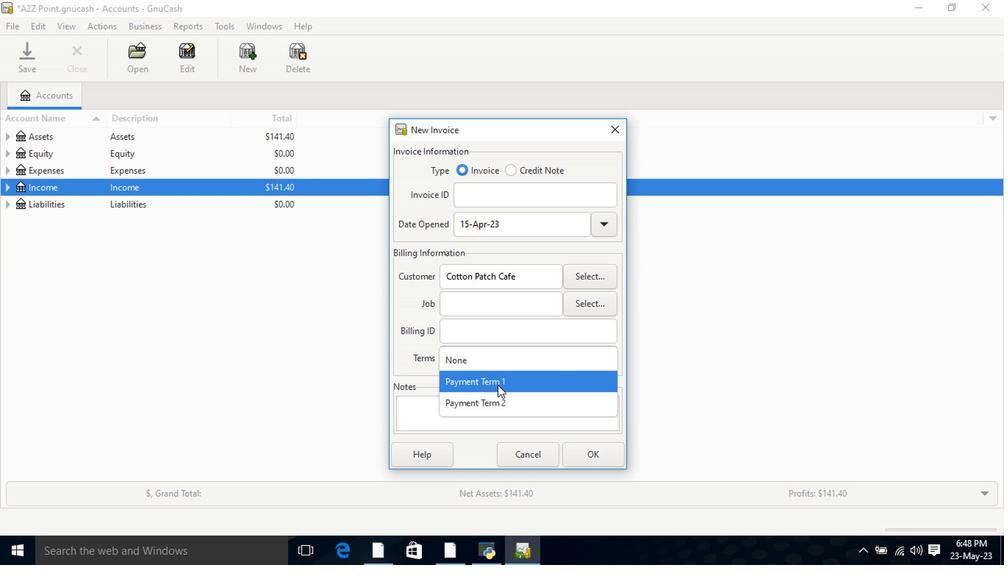 
Action: Mouse moved to (508, 412)
Screenshot: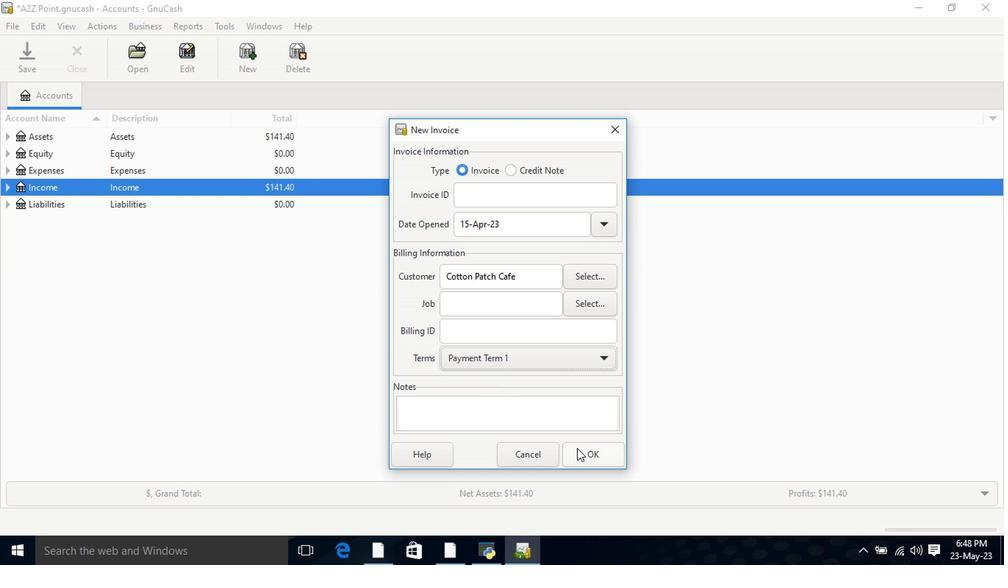 
Action: Mouse pressed left at (508, 412)
Screenshot: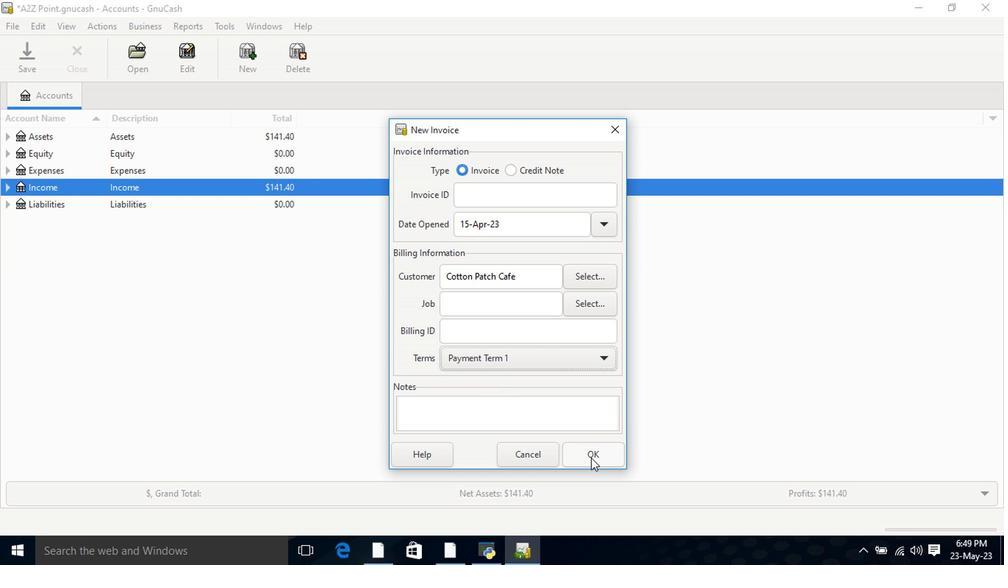 
Action: Mouse moved to (135, 289)
Screenshot: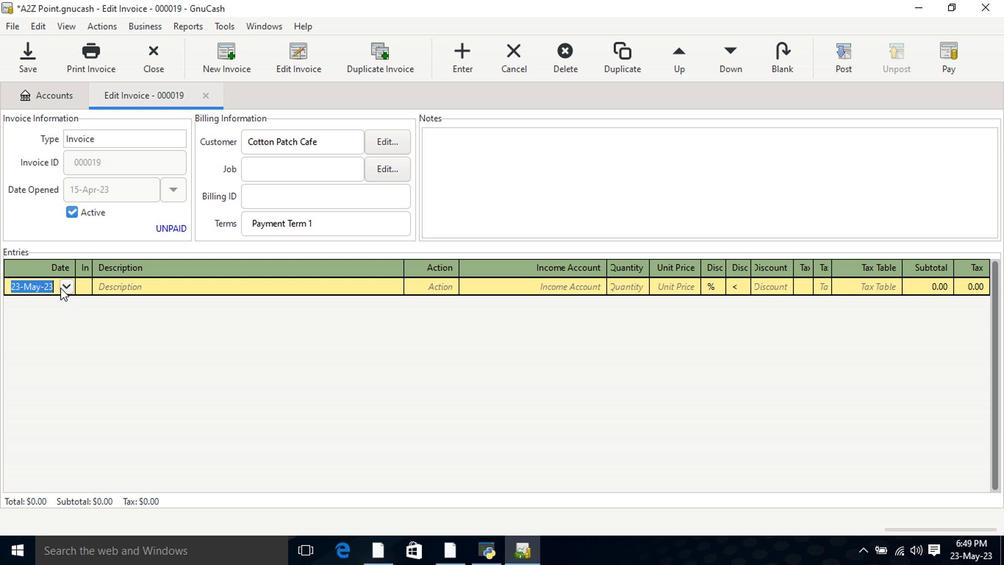 
Action: Mouse pressed left at (135, 289)
Screenshot: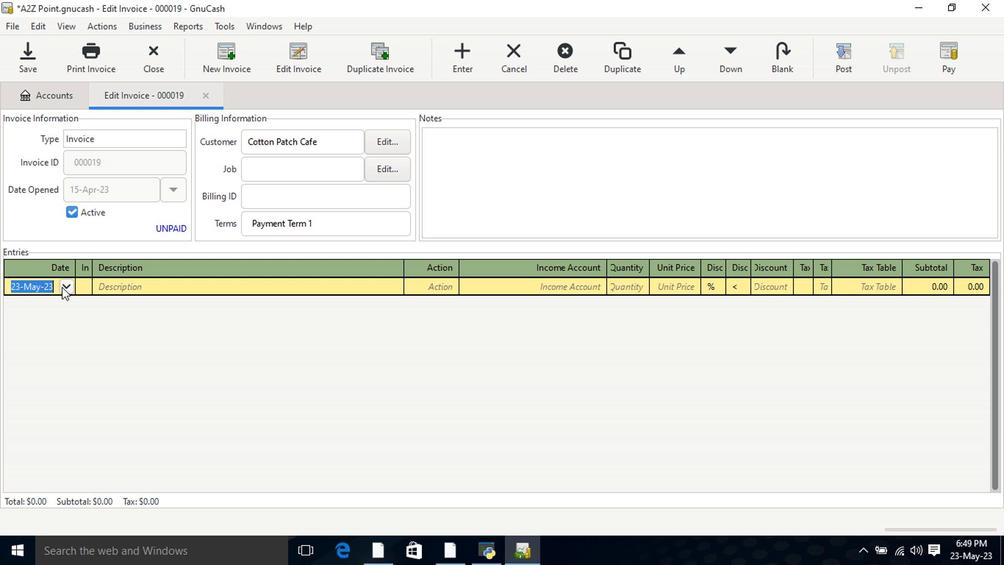 
Action: Mouse moved to (95, 300)
Screenshot: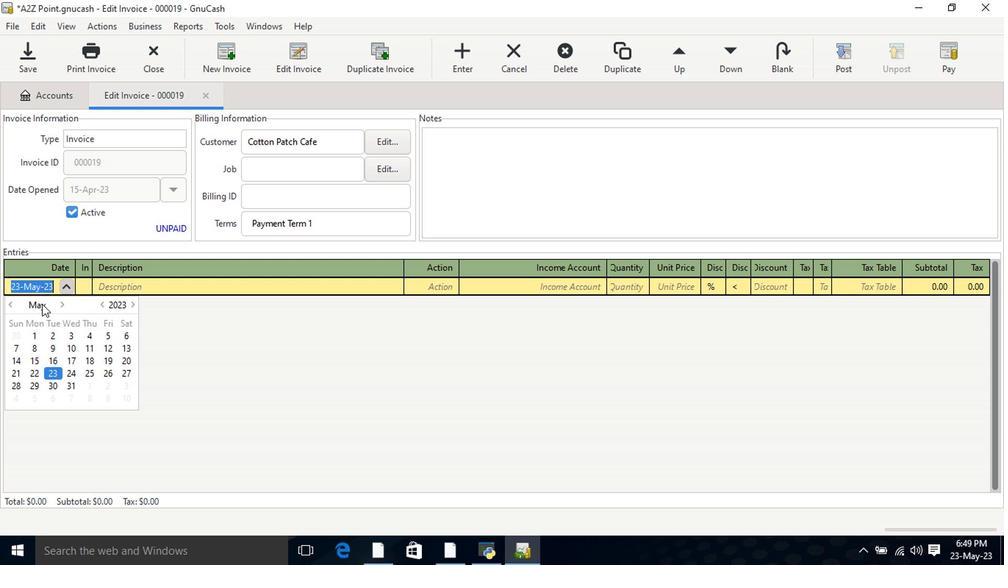 
Action: Mouse pressed left at (95, 300)
Screenshot: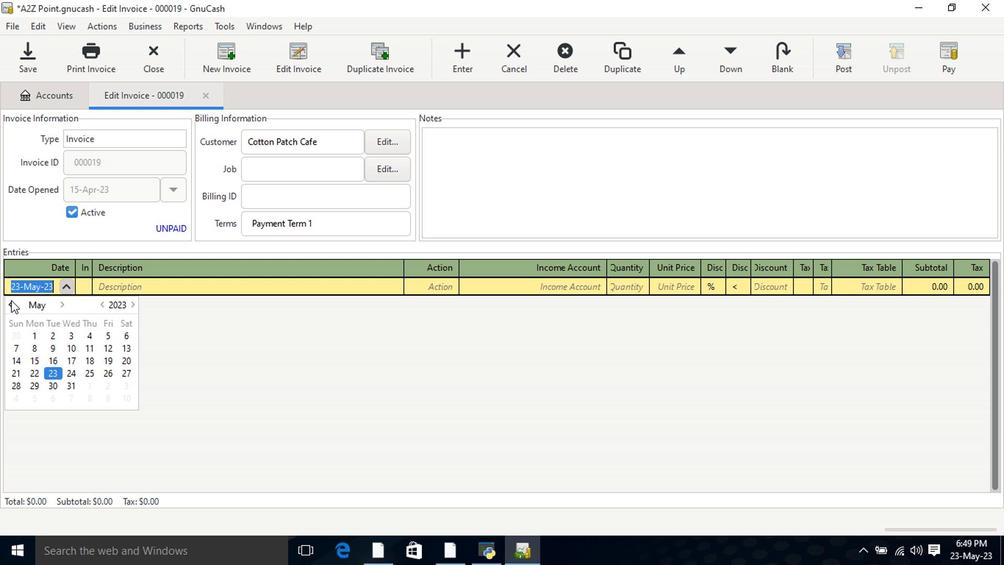 
Action: Mouse moved to (175, 343)
Screenshot: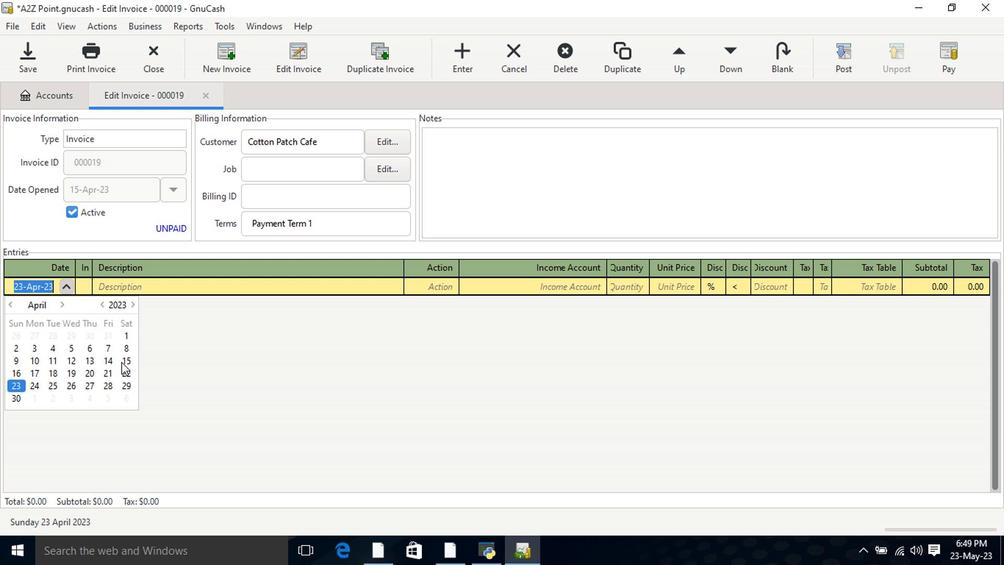 
Action: Mouse pressed left at (175, 343)
Screenshot: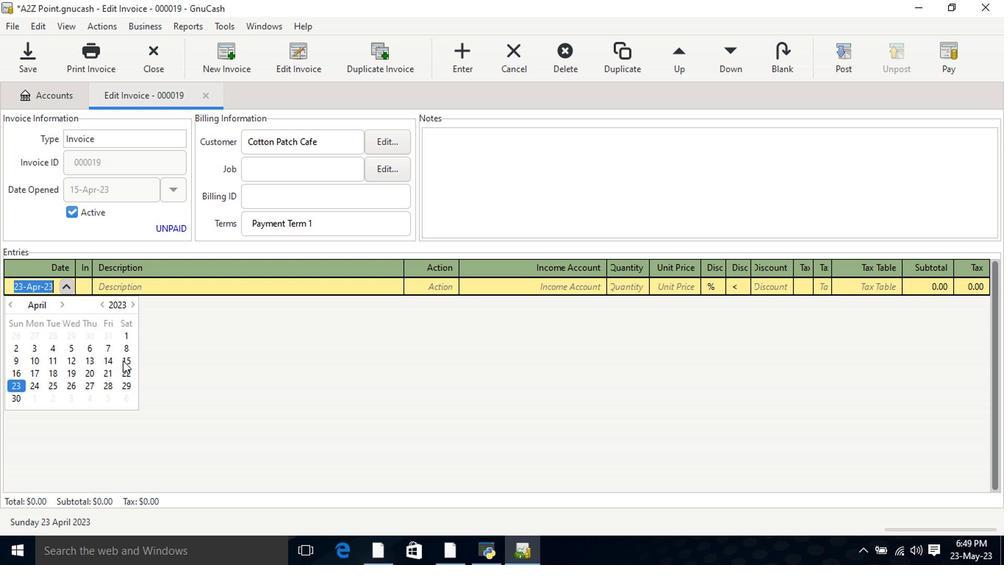 
Action: Mouse pressed left at (175, 343)
Screenshot: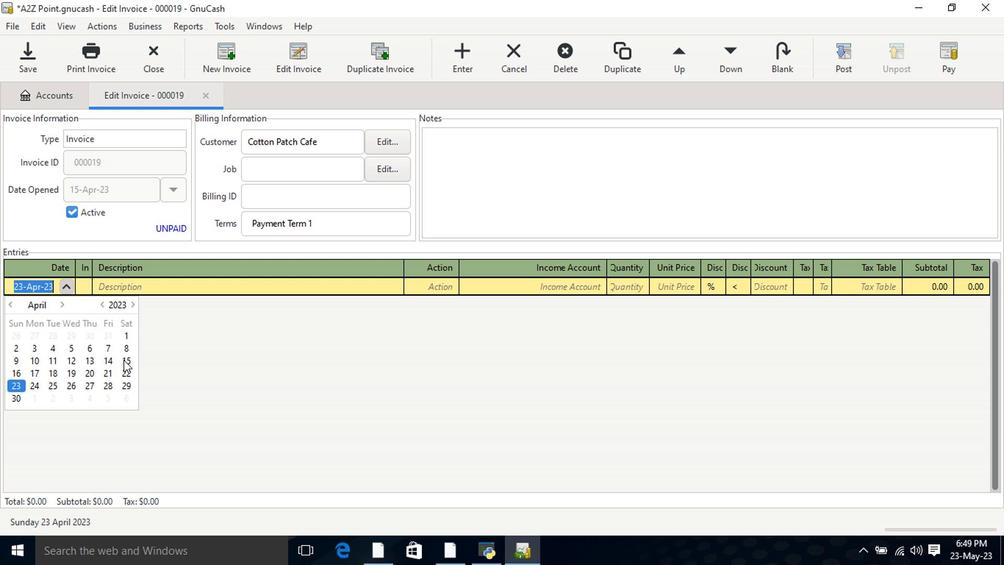 
Action: Mouse moved to (203, 284)
Screenshot: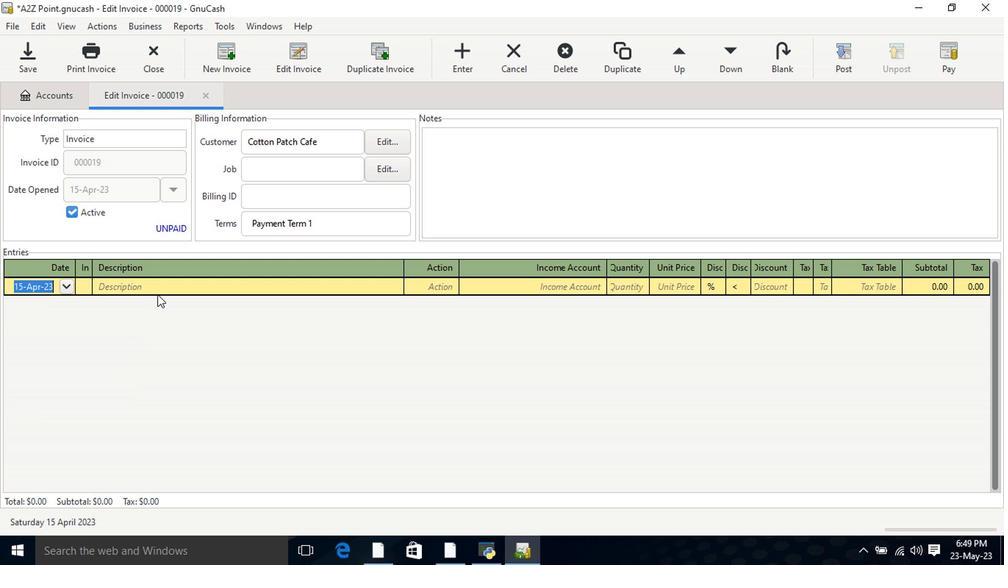 
Action: Mouse pressed left at (203, 284)
Screenshot: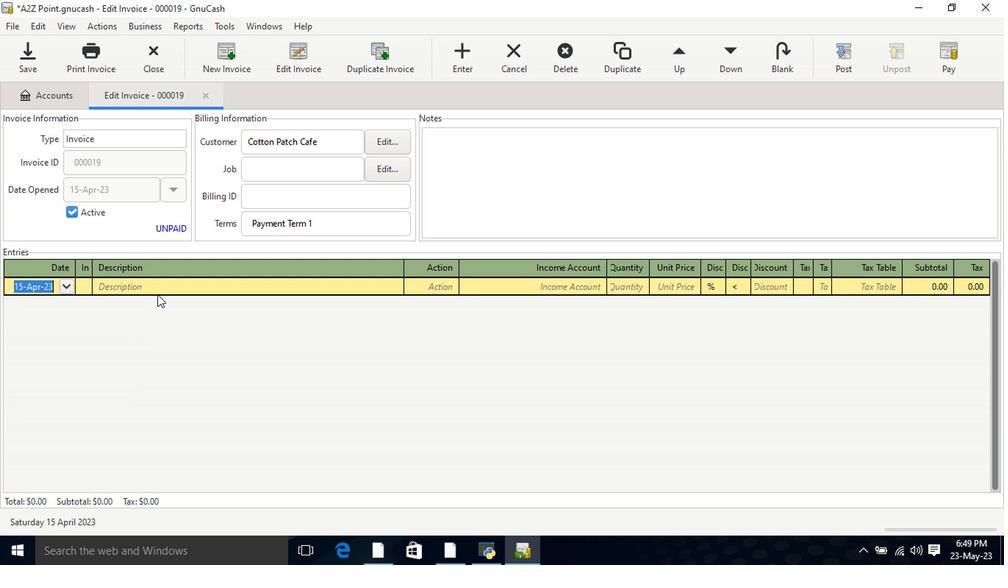 
Action: Mouse moved to (205, 290)
Screenshot: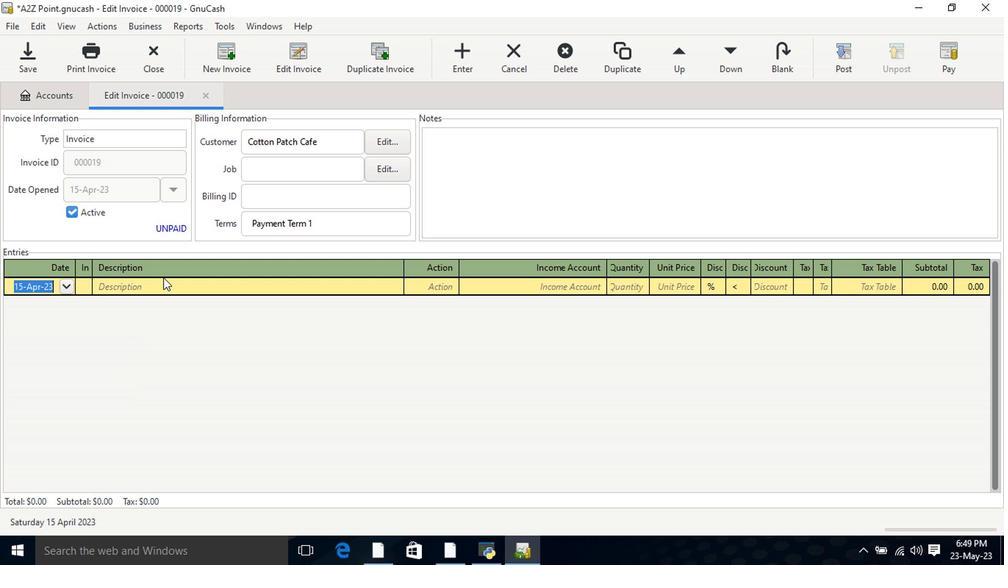 
Action: Mouse pressed left at (205, 290)
Screenshot: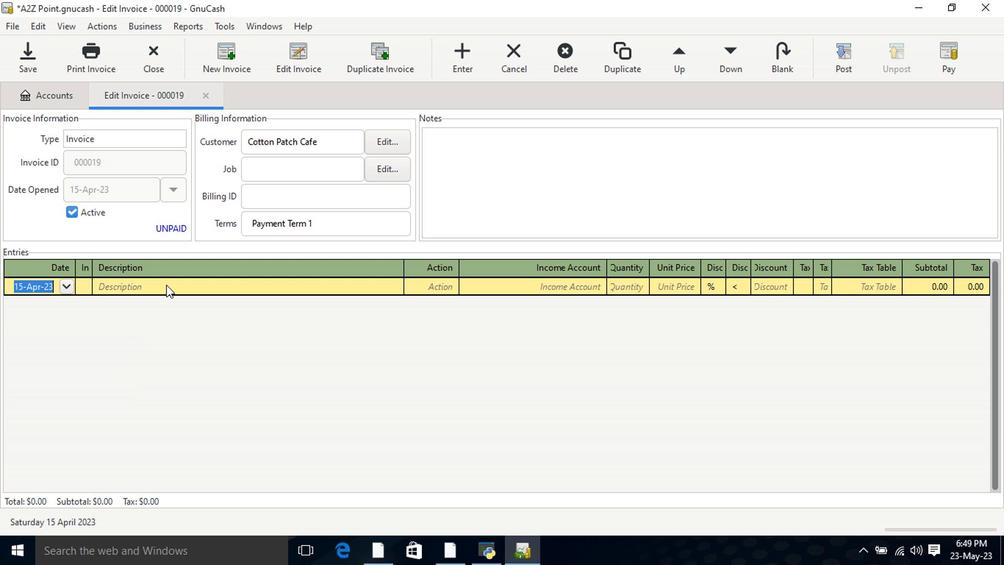 
Action: Key pressed <Key.shift>Ban<Key.tab>mate<Key.tab>in<Key.down><Key.down><Key.down><Key.tab>2<Key.tab>6.3<Key.tab>
Screenshot: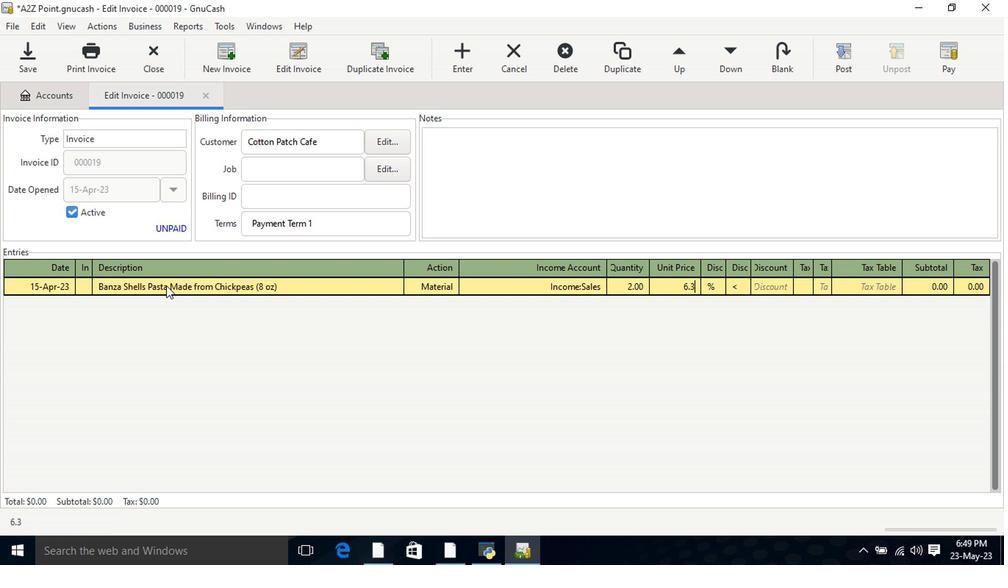 
Action: Mouse moved to (592, 292)
Screenshot: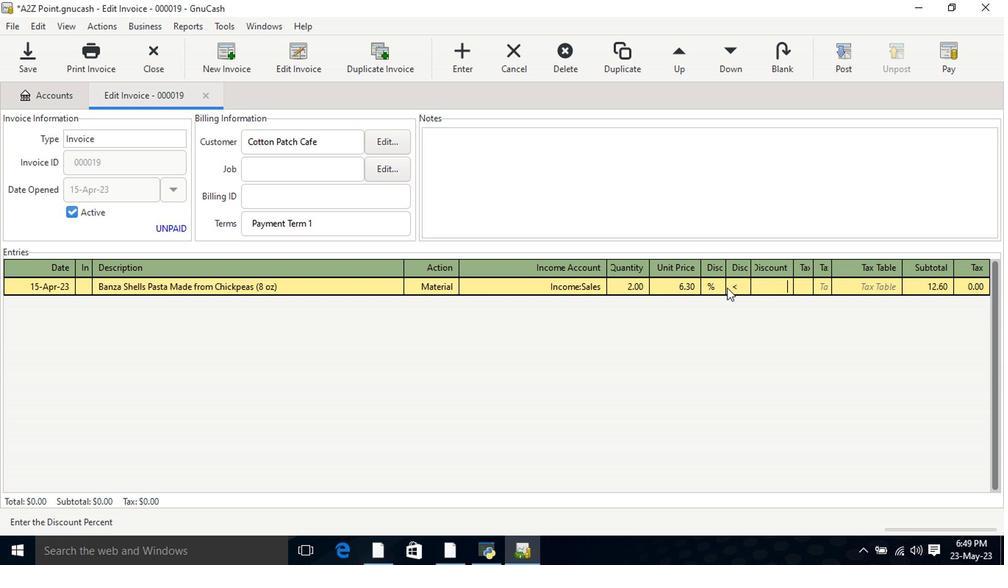 
Action: Mouse pressed left at (592, 292)
Screenshot: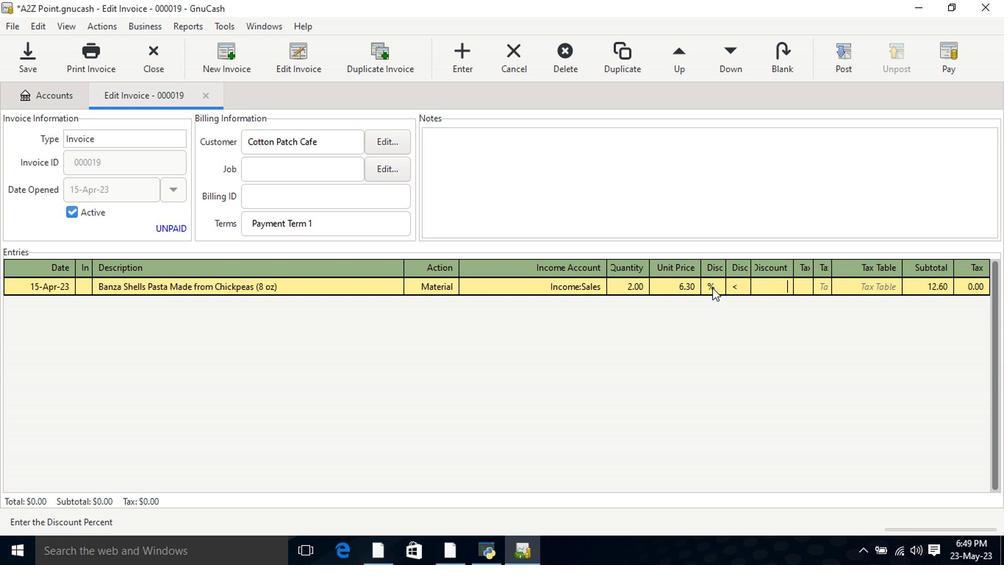
Action: Mouse moved to (618, 291)
Screenshot: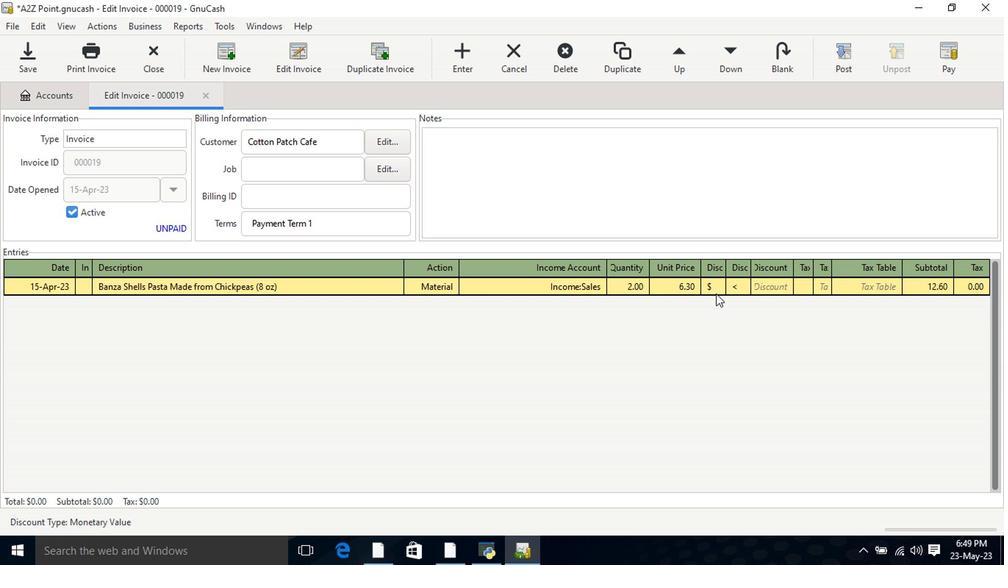 
Action: Mouse pressed left at (618, 291)
Screenshot: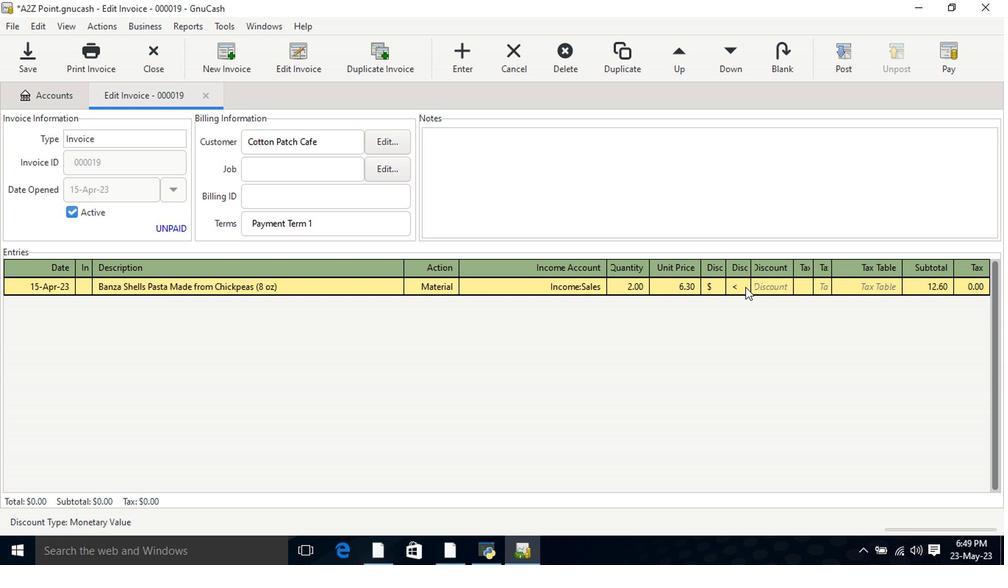 
Action: Mouse moved to (634, 292)
Screenshot: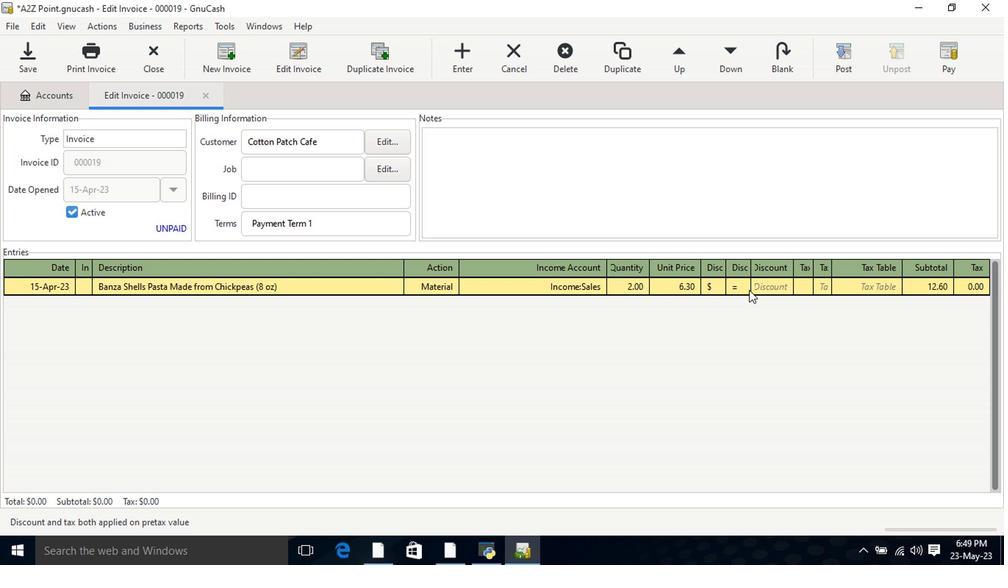 
Action: Mouse pressed left at (634, 292)
Screenshot: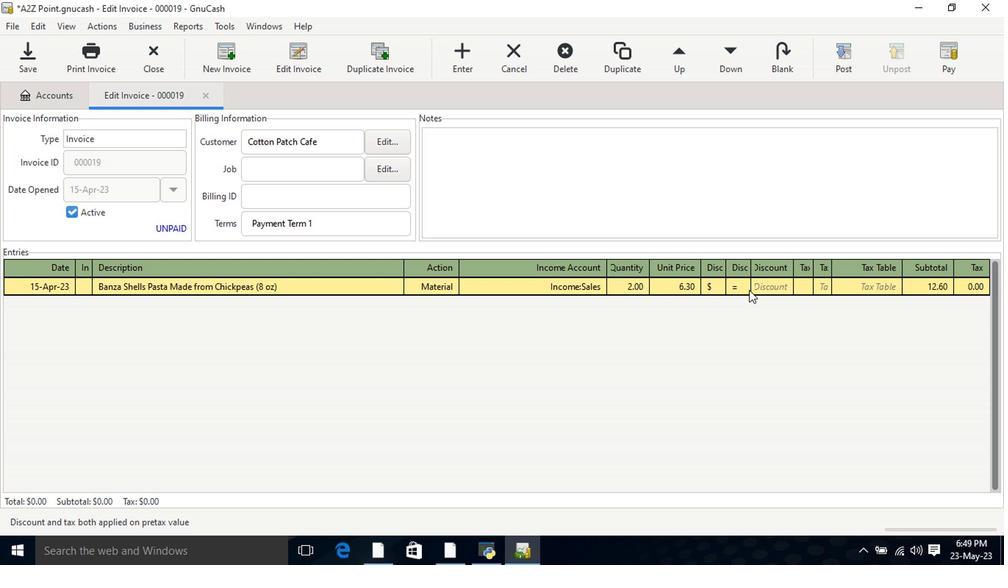 
Action: Mouse moved to (620, 285)
Screenshot: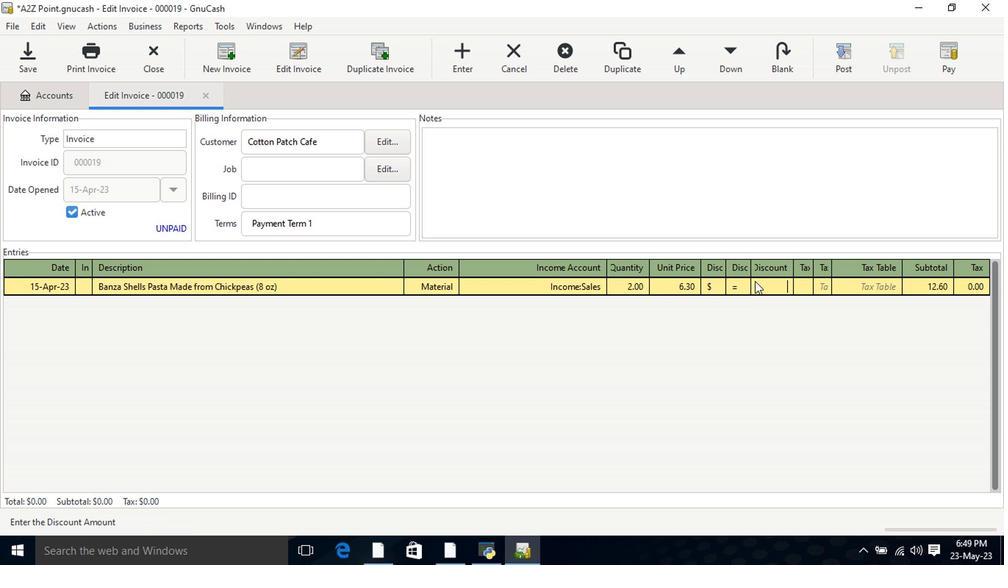 
Action: Key pressed 1.3<Key.tab><Key.tab>osca<Key.tab>mater<Key.tab>income<Key.down><Key.down><Key.down><Key.tab>2<Key.tab>8.6<Key.tab>
Screenshot: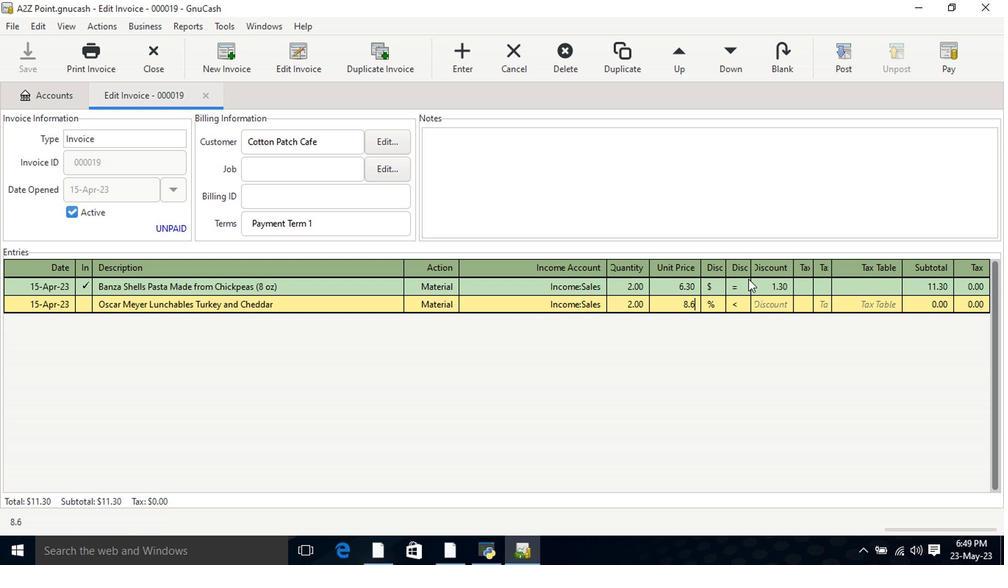 
Action: Mouse moved to (594, 303)
Screenshot: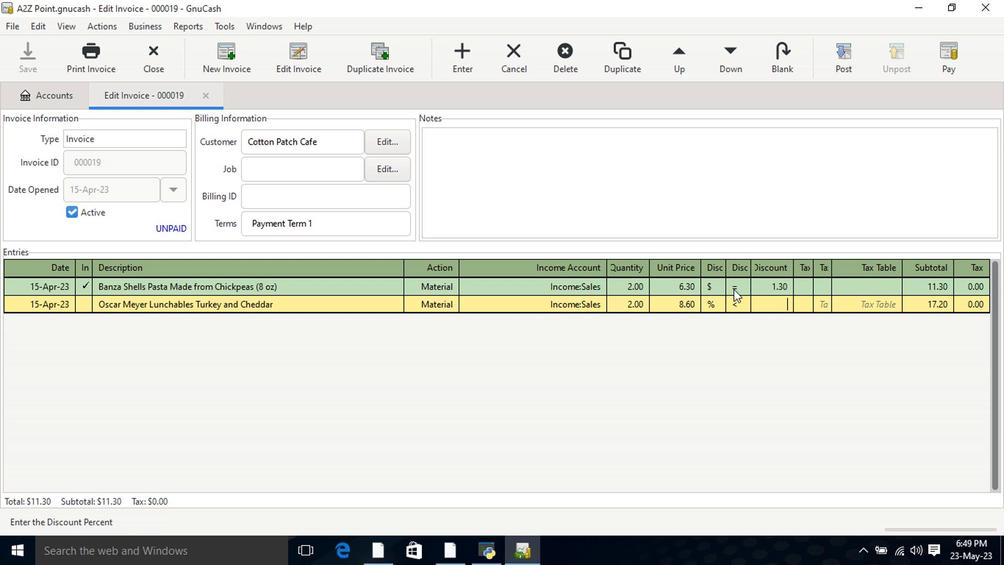 
Action: Mouse pressed left at (594, 303)
Screenshot: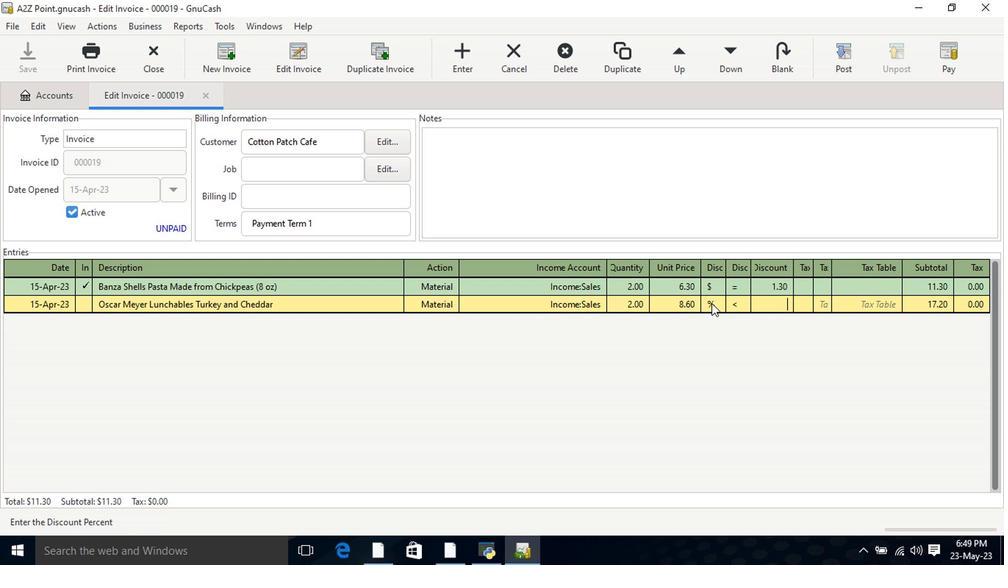 
Action: Mouse moved to (610, 301)
Screenshot: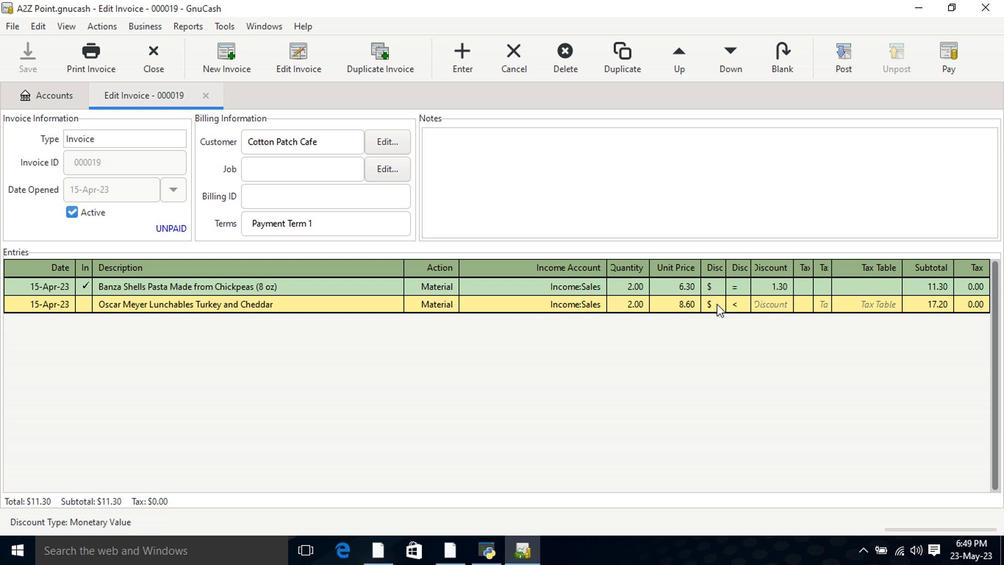 
Action: Mouse pressed left at (610, 301)
Screenshot: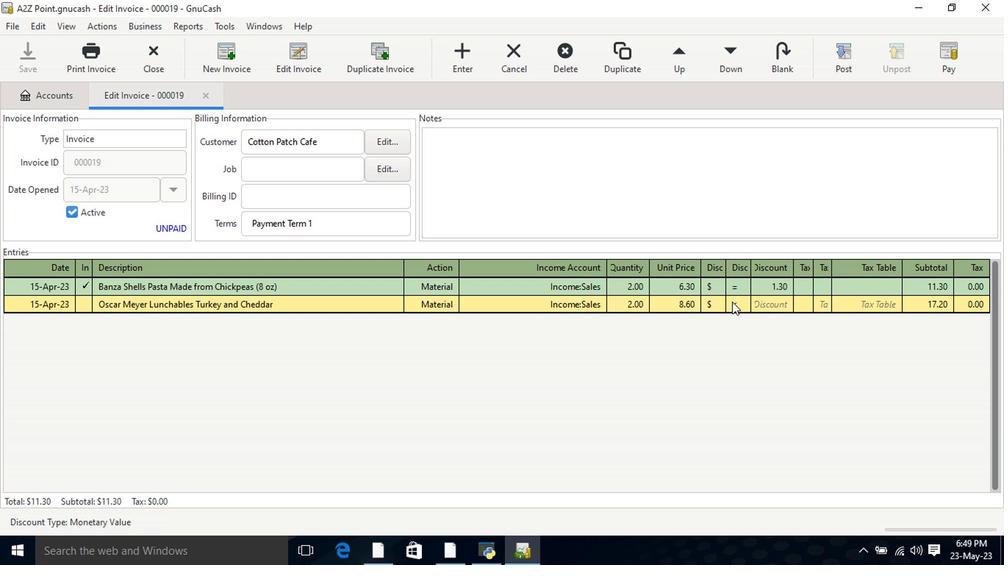 
Action: Mouse moved to (634, 304)
Screenshot: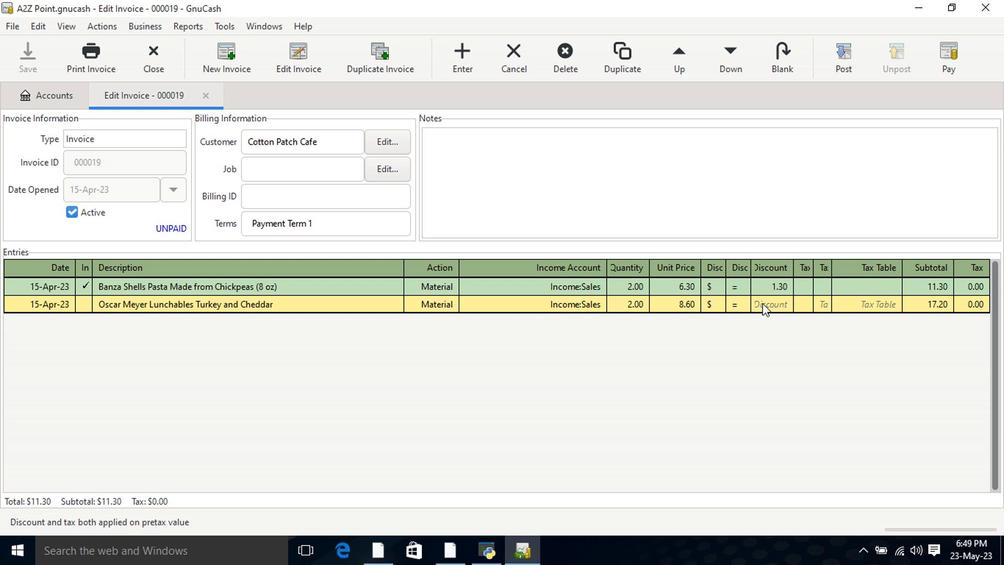
Action: Mouse pressed left at (634, 304)
Screenshot: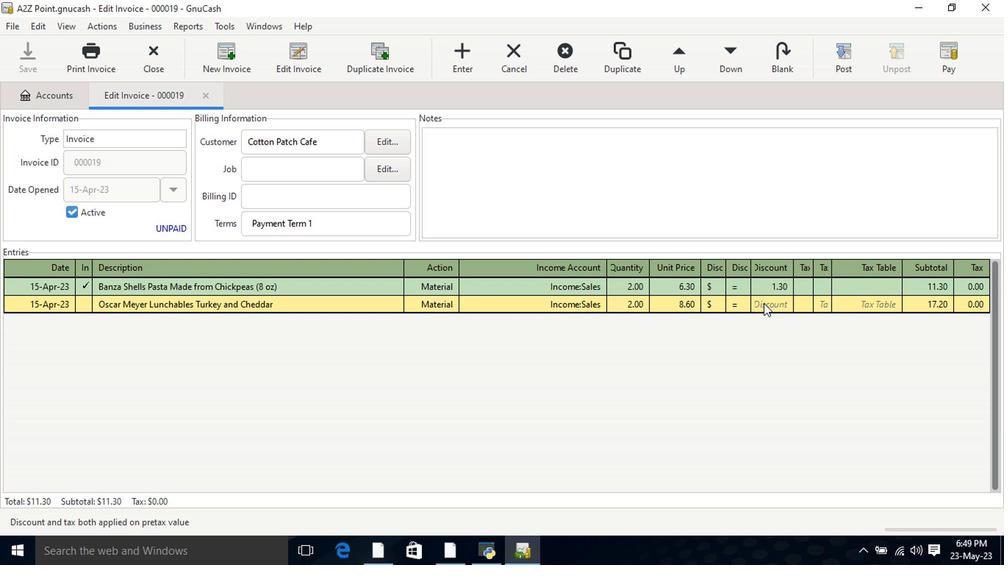 
Action: Key pressed 2.3<Key.tab><Key.tab>cel<Key.tab>mate<Key.tab>income<Key.down><Key.down><Key.down><Key.tab>1<Key.tab>9.6<Key.tab>
Screenshot: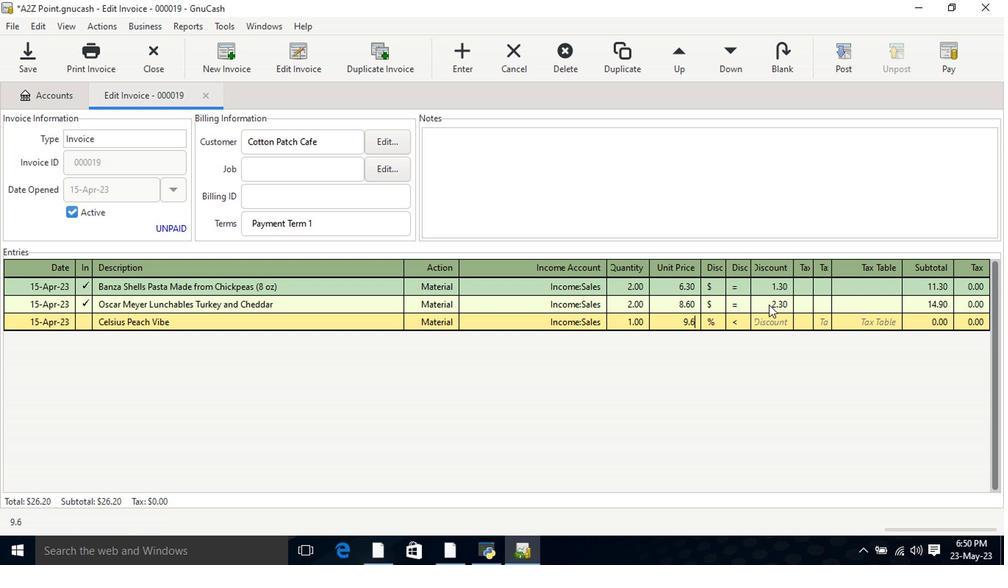 
Action: Mouse moved to (589, 312)
Screenshot: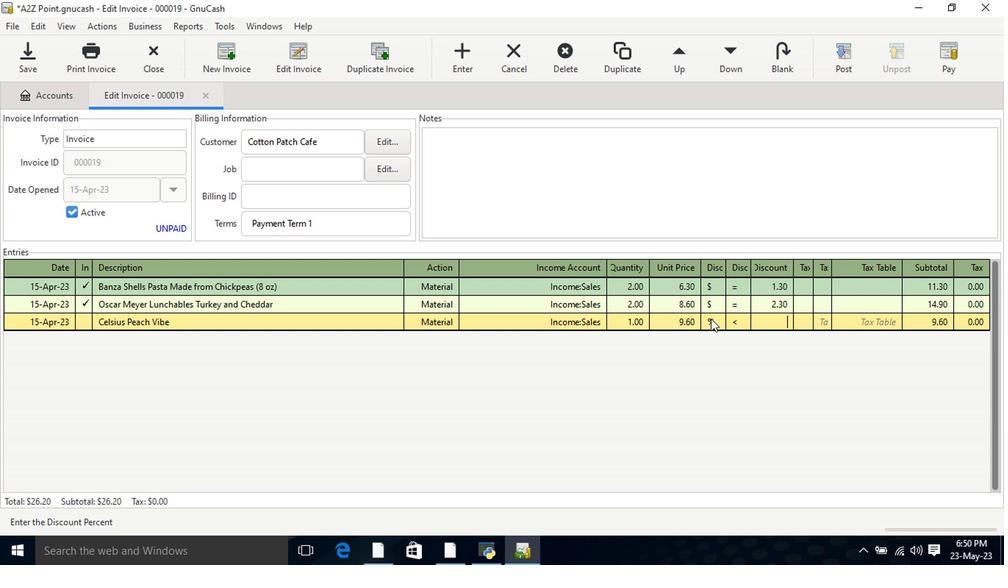 
Action: Mouse pressed left at (589, 312)
Screenshot: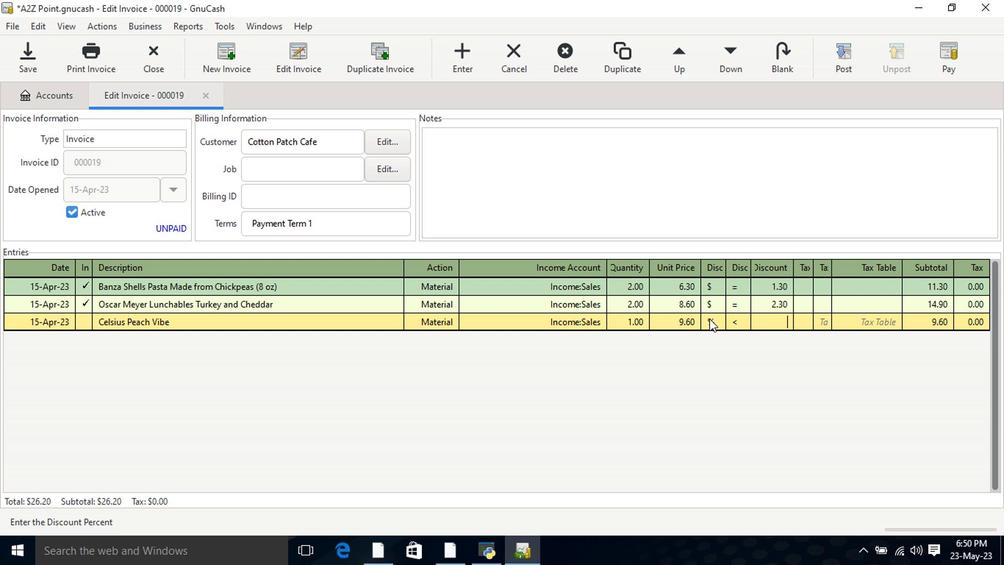 
Action: Mouse moved to (606, 317)
Screenshot: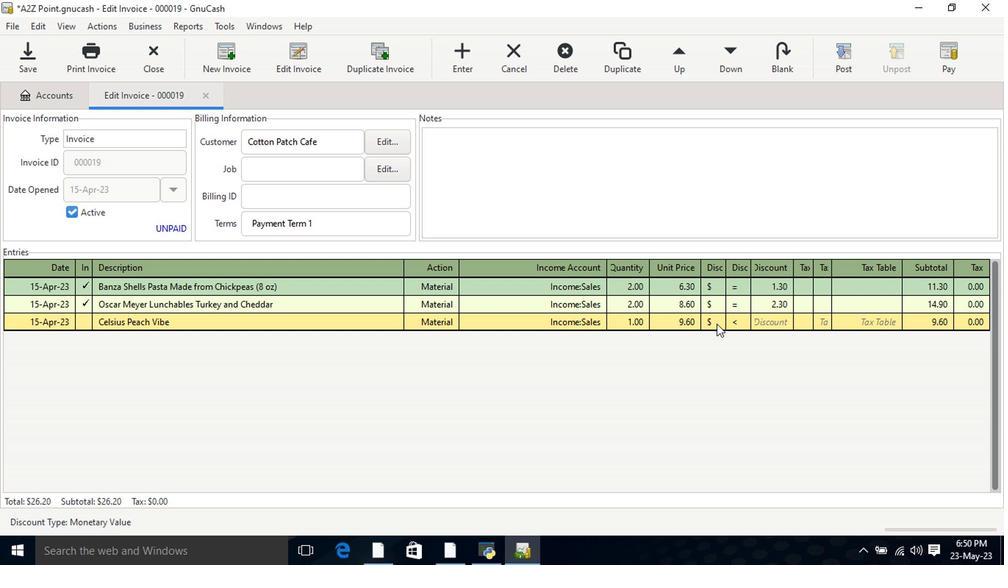 
Action: Mouse pressed left at (606, 317)
Screenshot: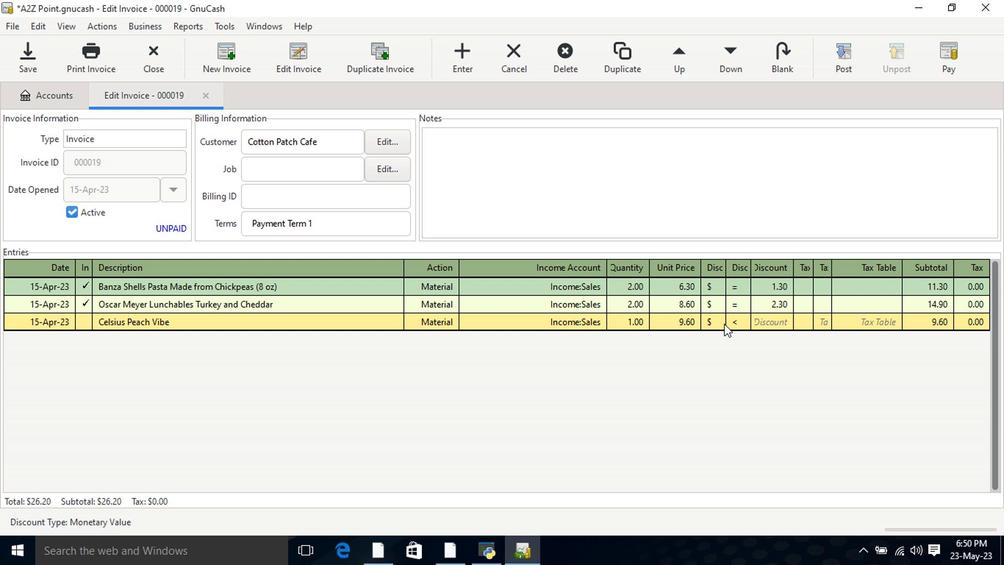 
Action: Mouse moved to (640, 315)
Screenshot: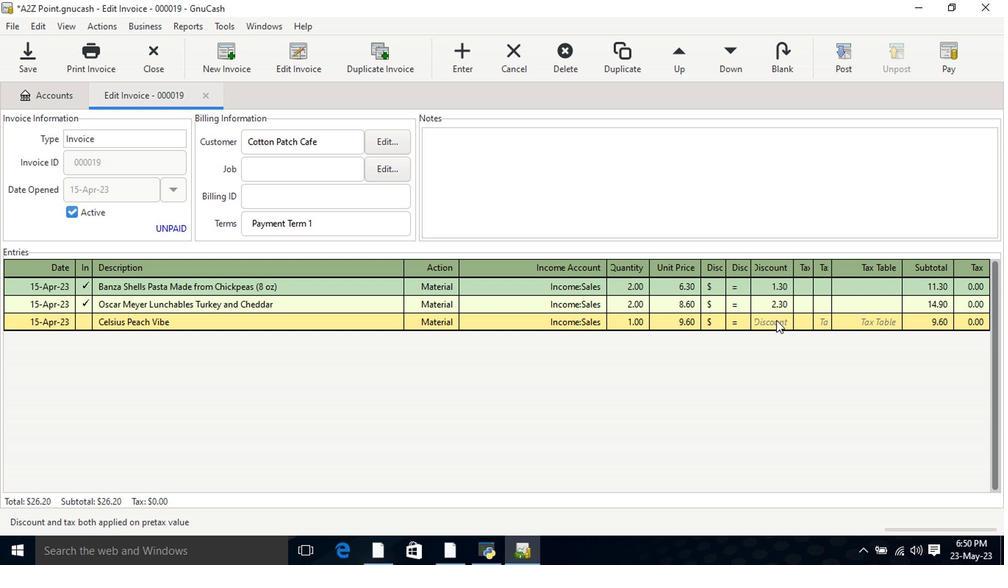
Action: Mouse pressed left at (640, 315)
Screenshot: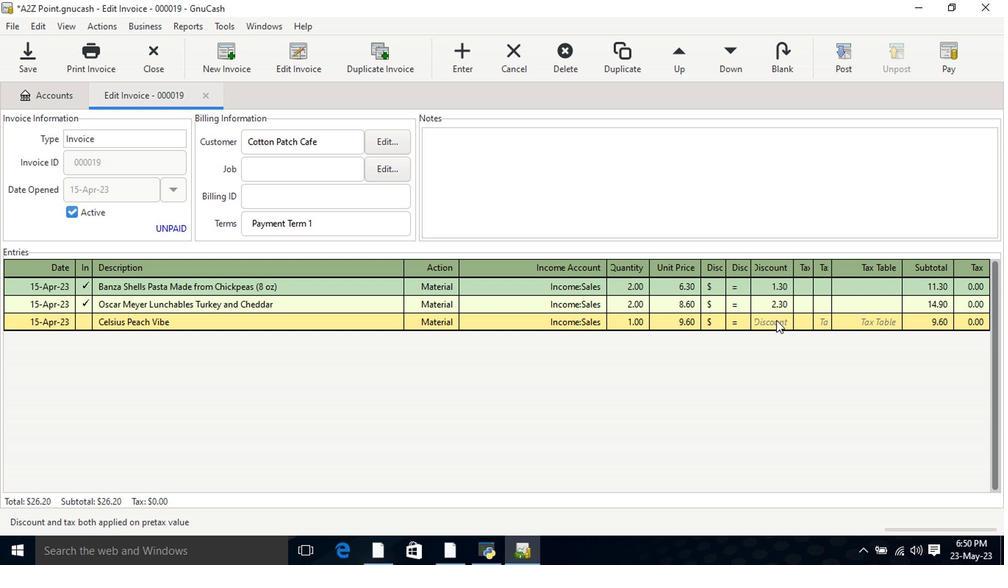 
Action: Mouse moved to (642, 315)
Screenshot: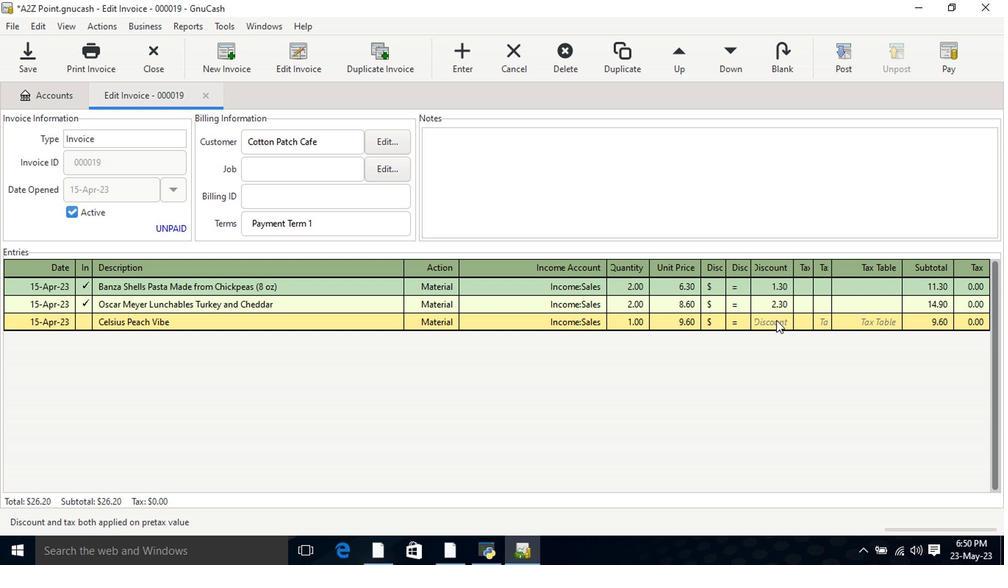 
Action: Mouse pressed left at (642, 315)
Screenshot: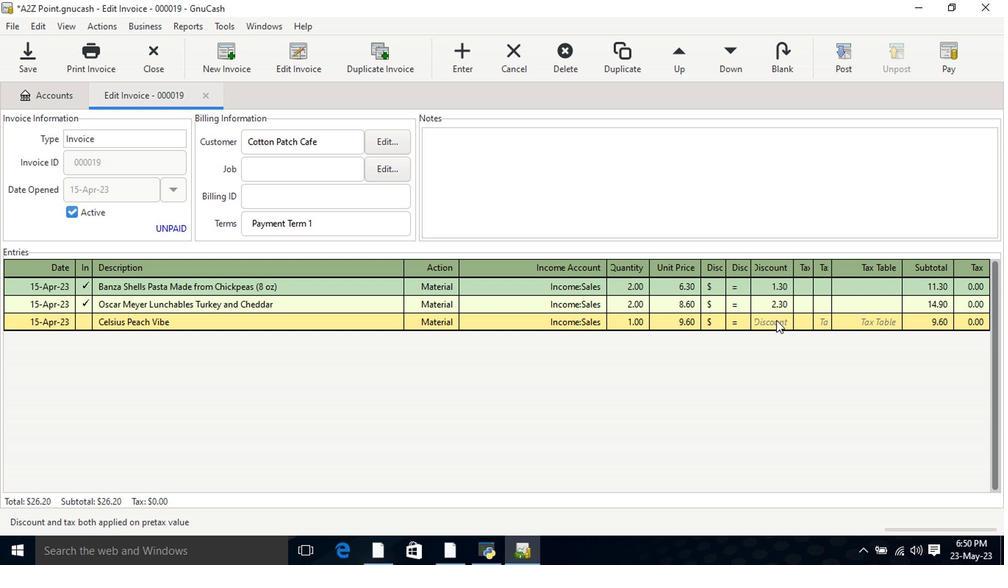 
Action: Mouse moved to (642, 315)
Screenshot: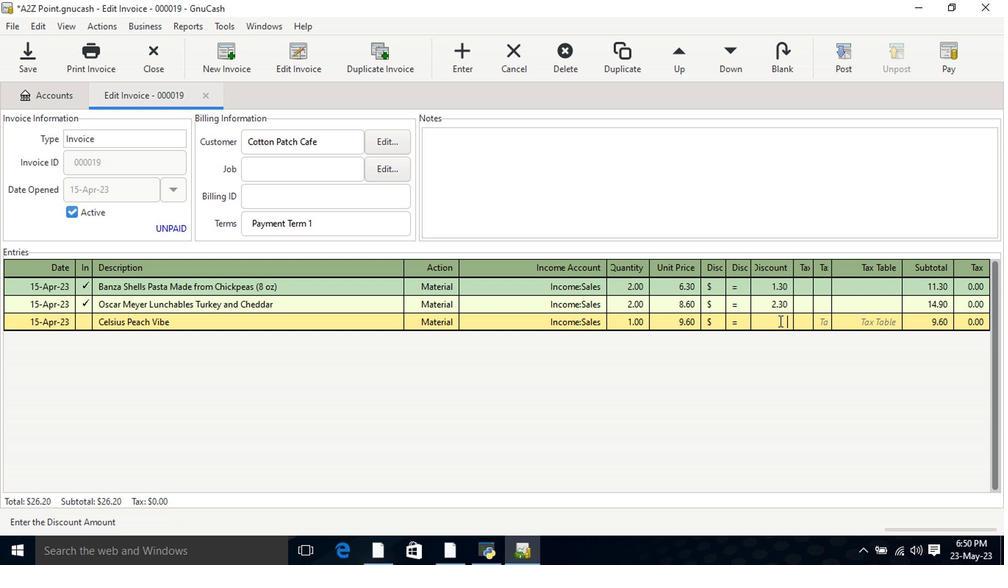 
Action: Key pressed 2.8<Key.tab>
Screenshot: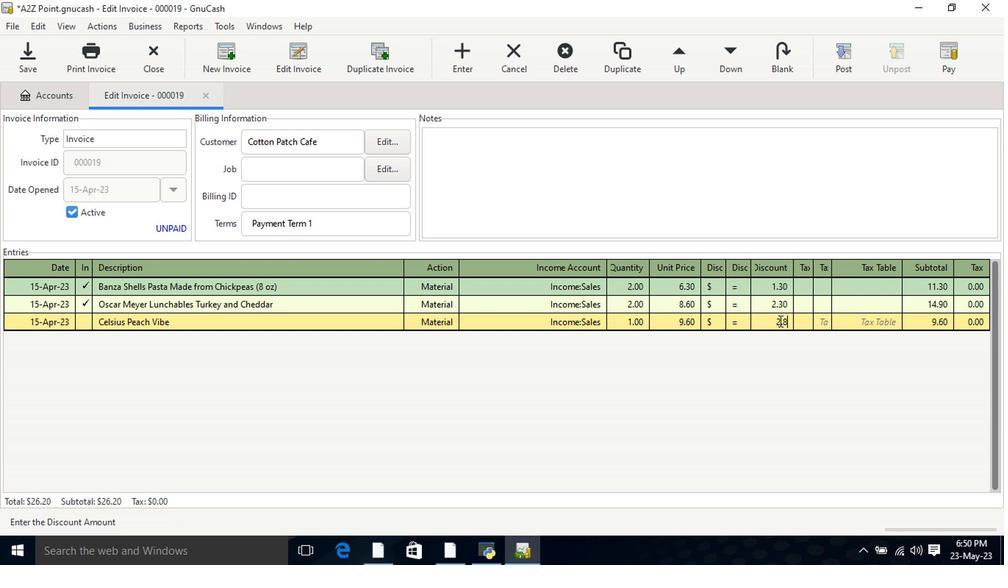 
Action: Mouse moved to (432, 187)
Screenshot: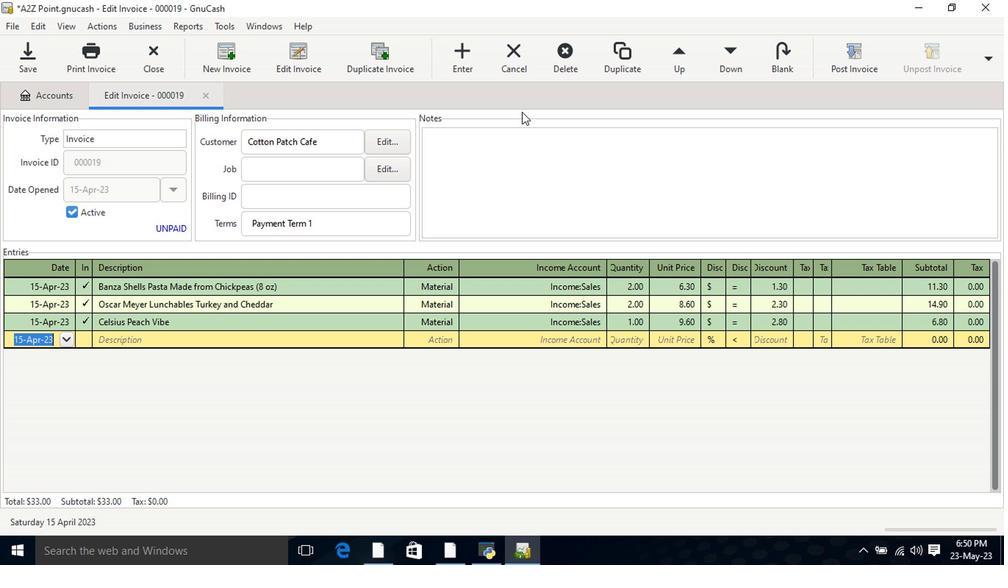 
Action: Mouse pressed left at (432, 187)
Screenshot: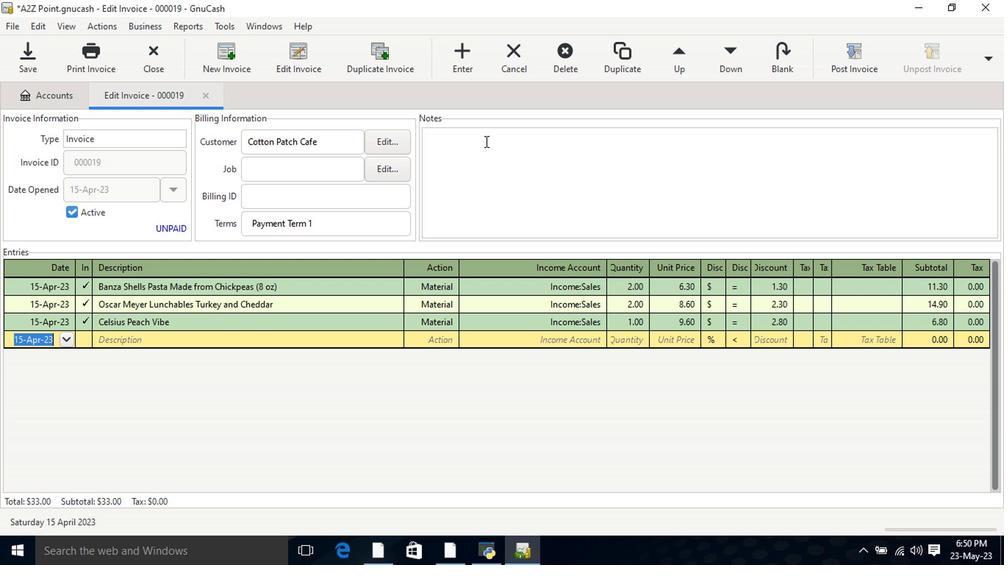 
Action: Key pressed <Key.shift>Looking<Key.space>forward<Key.space>to<Key.space>serving<Key.space>you<Key.space>again.
Screenshot: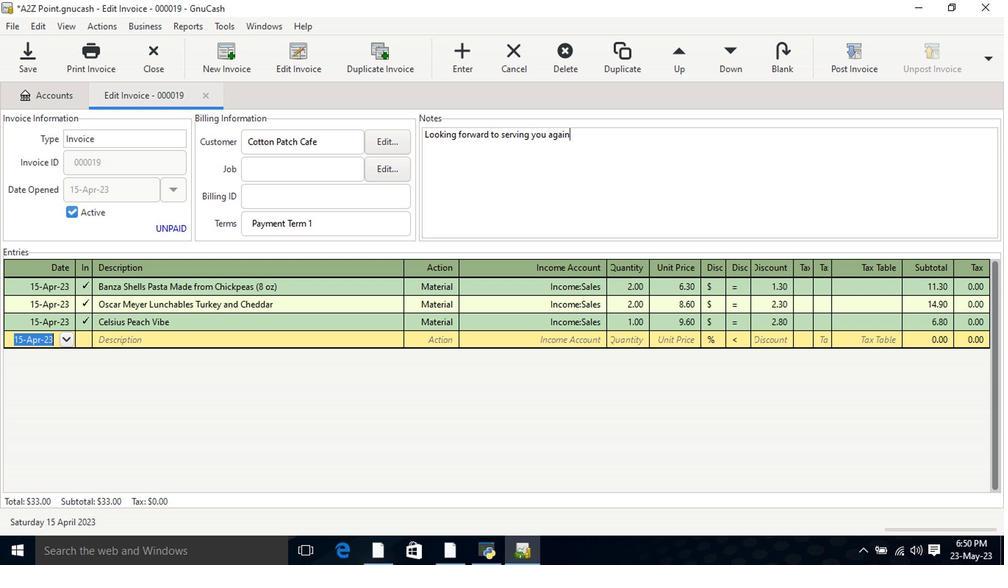 
Action: Mouse moved to (699, 132)
Screenshot: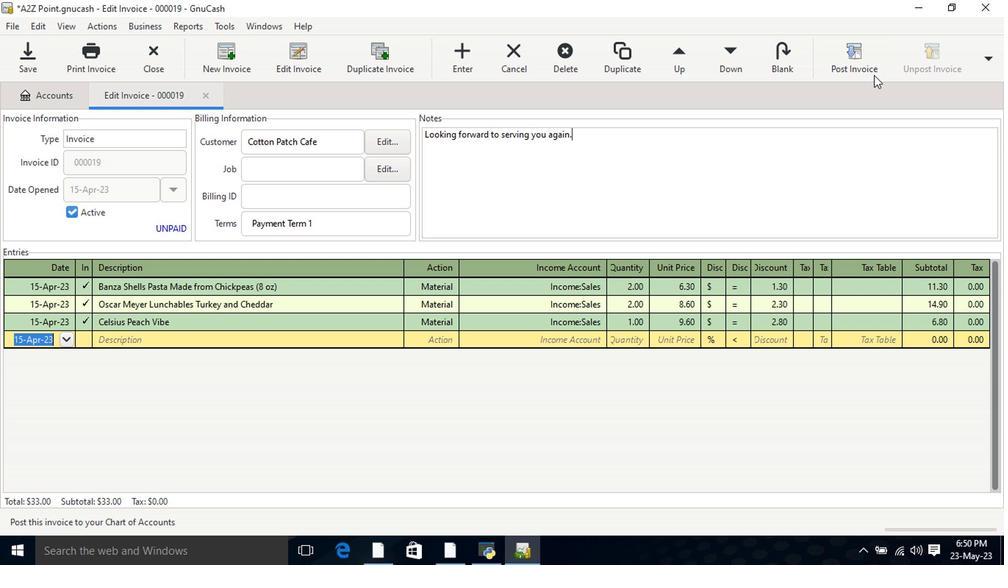 
Action: Mouse pressed left at (699, 132)
Screenshot: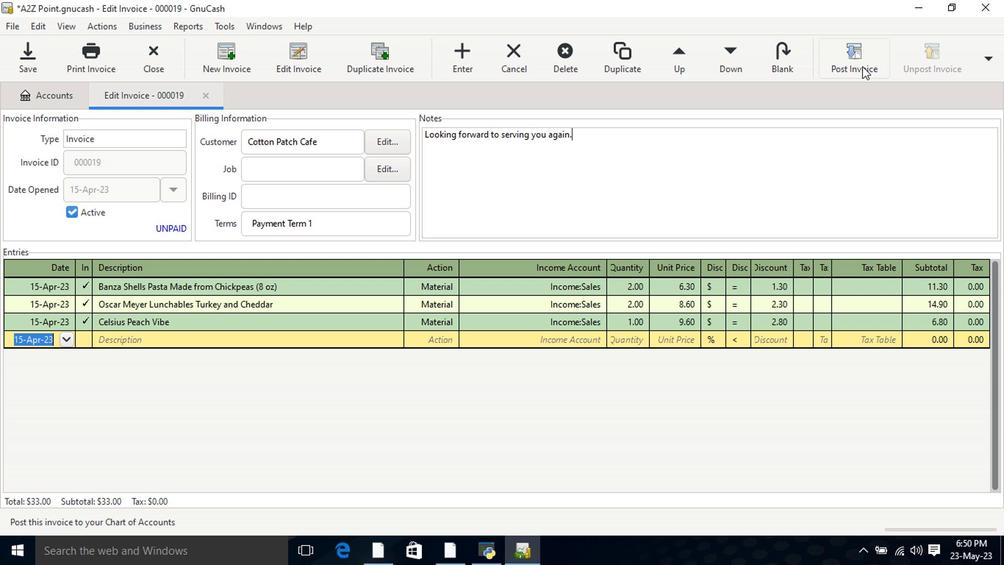 
Action: Mouse moved to (529, 262)
Screenshot: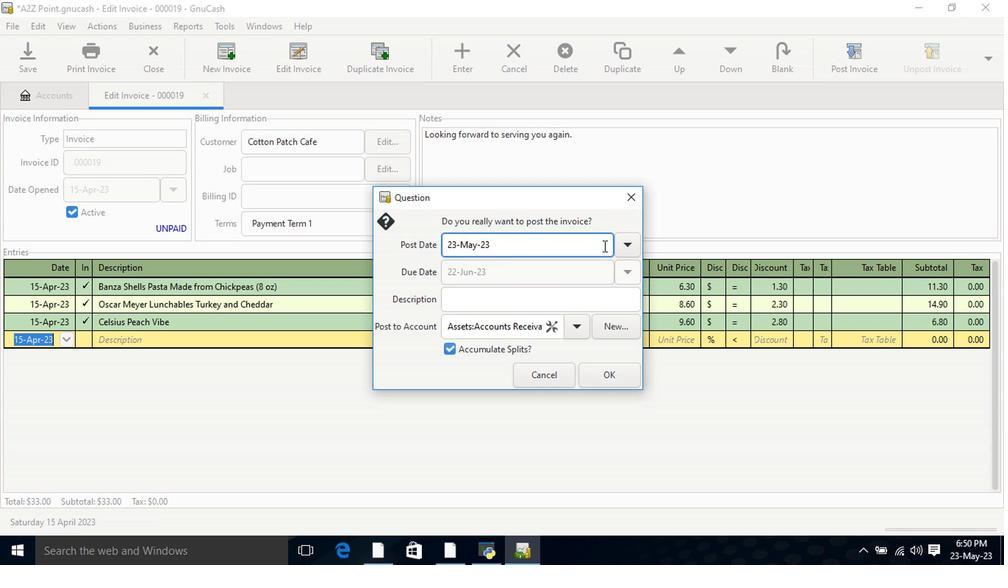 
Action: Mouse pressed left at (529, 262)
Screenshot: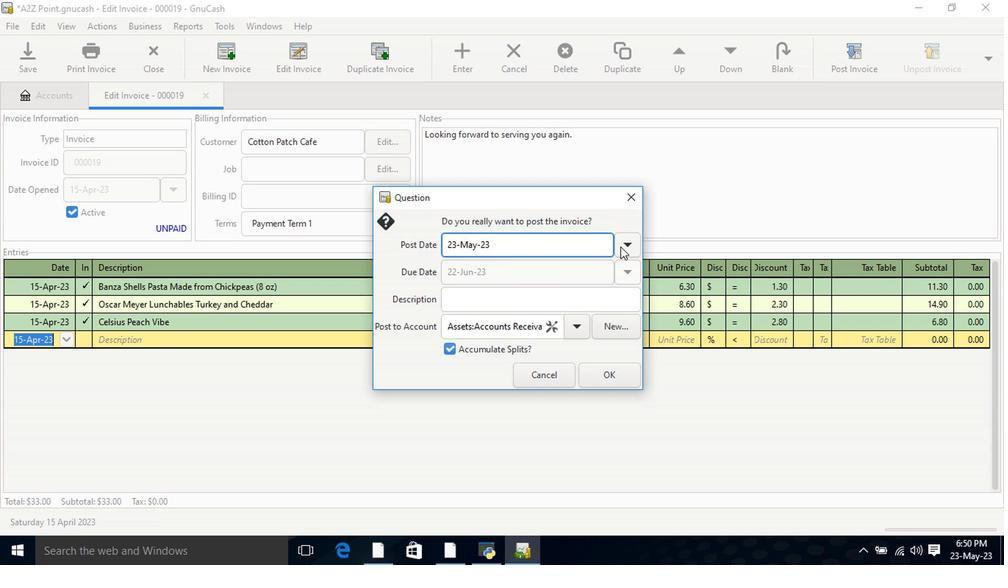 
Action: Mouse moved to (456, 276)
Screenshot: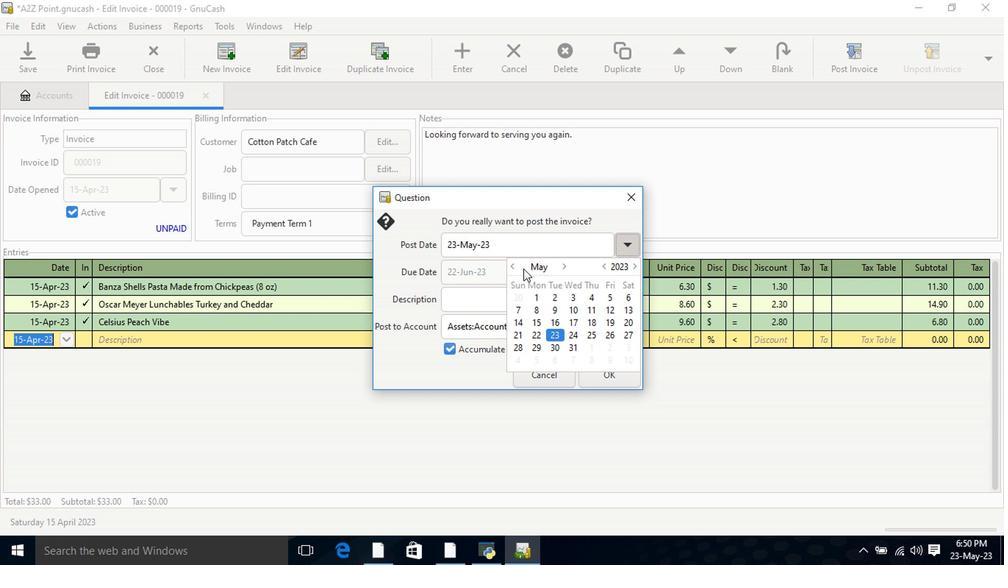 
Action: Mouse pressed left at (456, 276)
Screenshot: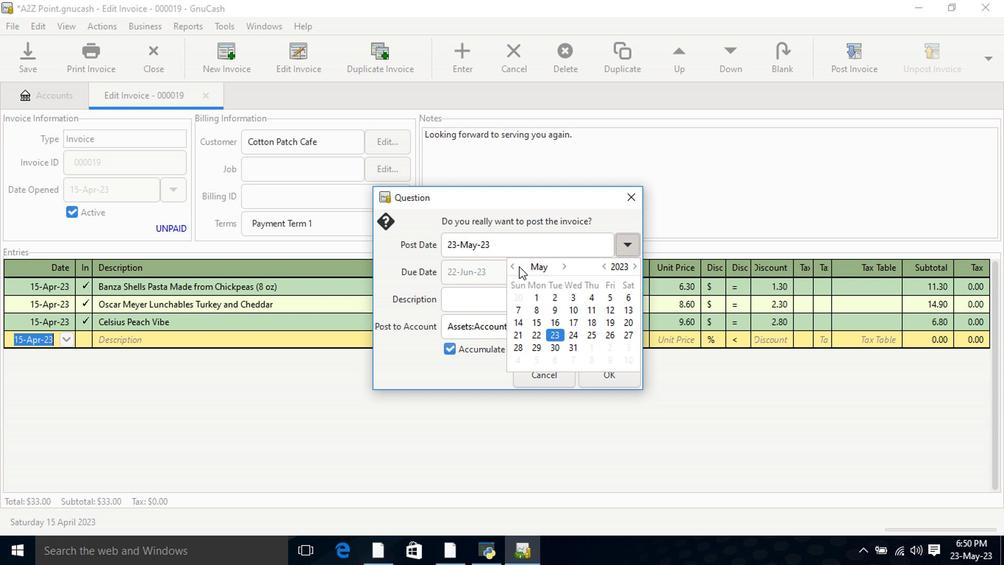 
Action: Mouse moved to (535, 263)
Screenshot: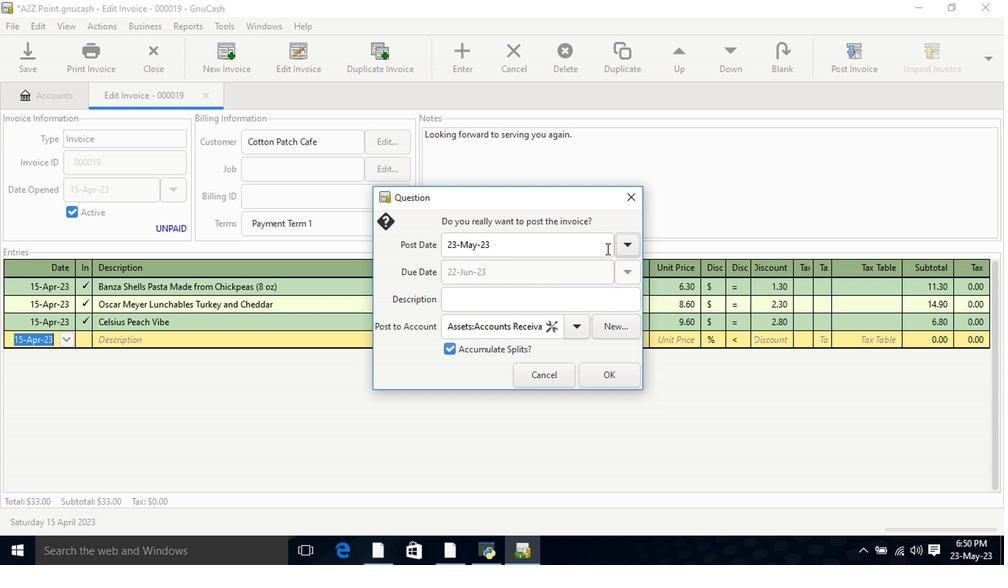 
Action: Mouse pressed left at (535, 263)
Screenshot: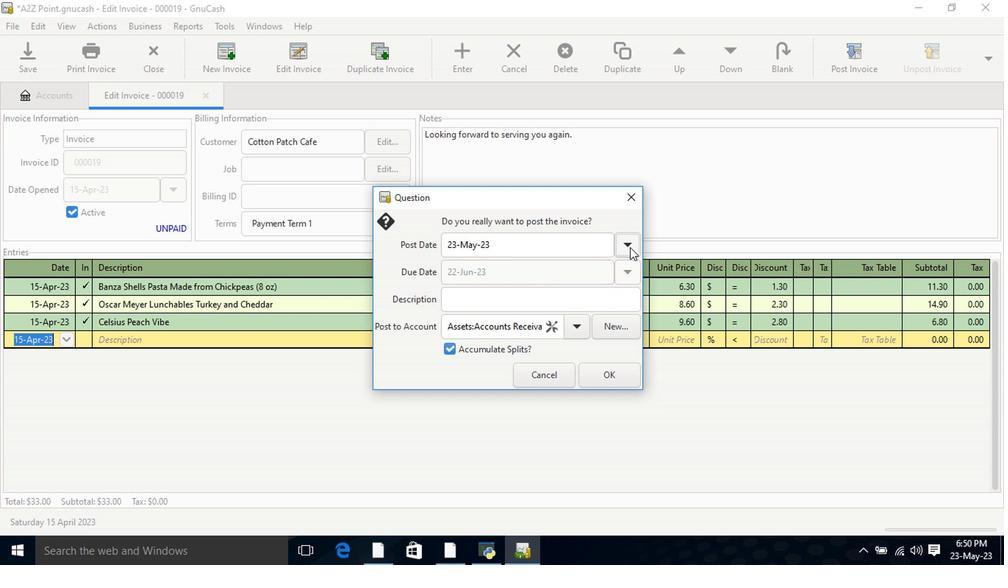
Action: Mouse moved to (453, 276)
Screenshot: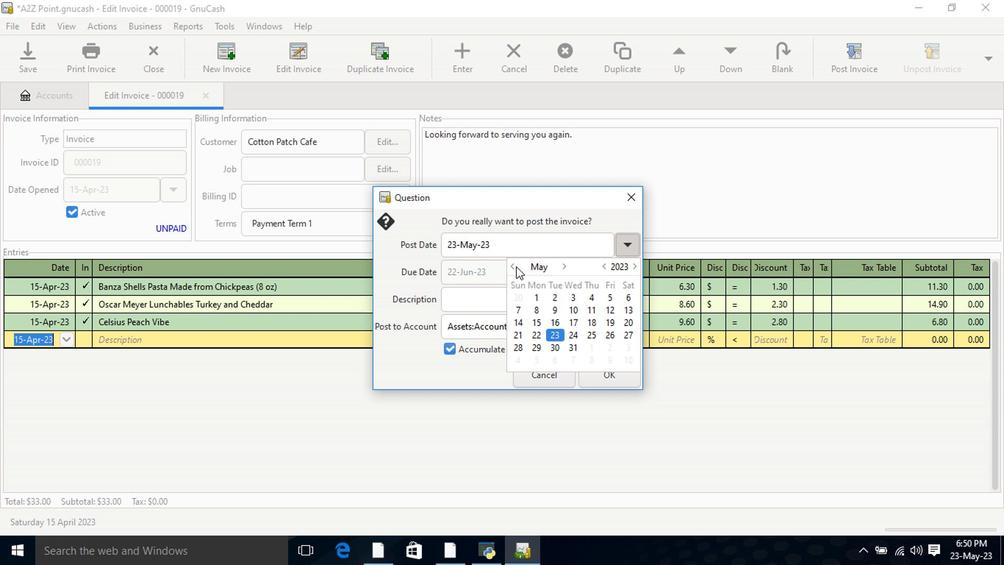 
Action: Mouse pressed left at (453, 276)
Screenshot: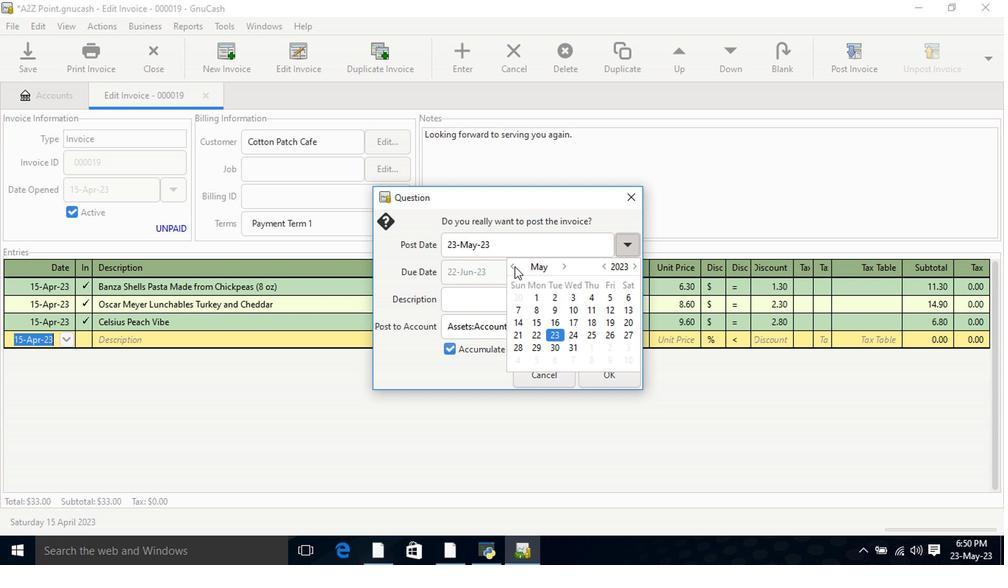 
Action: Mouse moved to (535, 317)
Screenshot: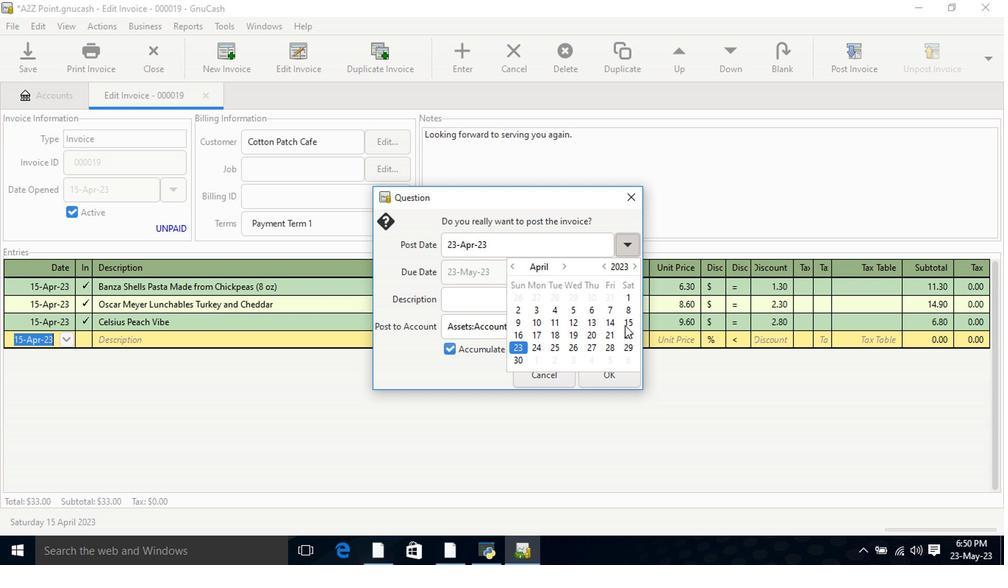 
Action: Mouse pressed left at (535, 317)
Screenshot: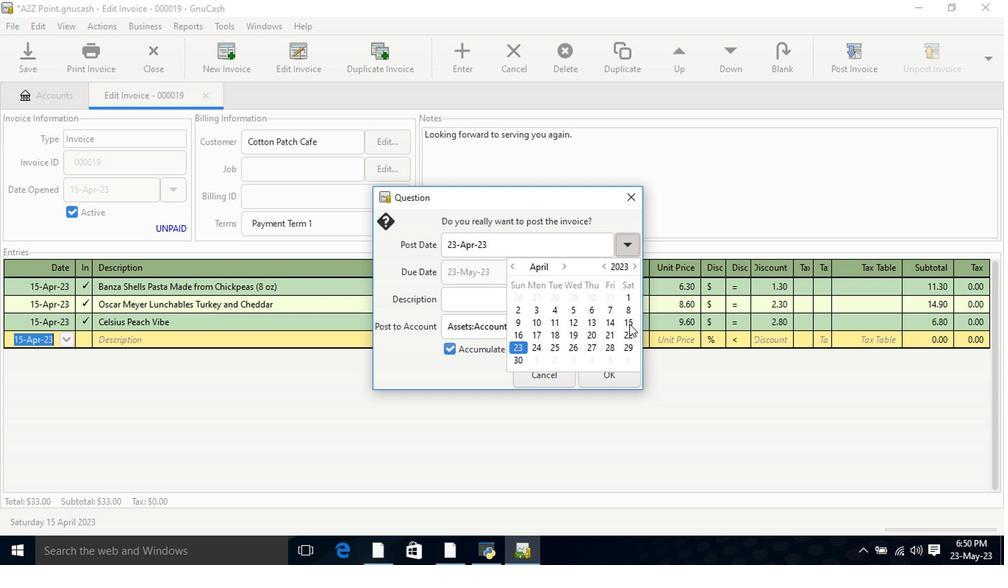 
Action: Mouse pressed left at (535, 317)
Screenshot: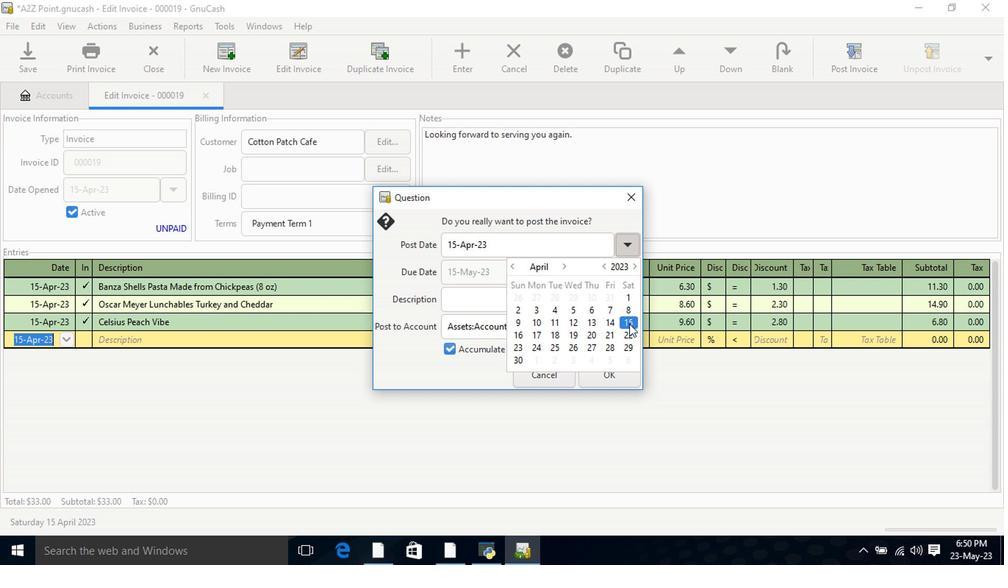 
Action: Mouse moved to (532, 316)
Screenshot: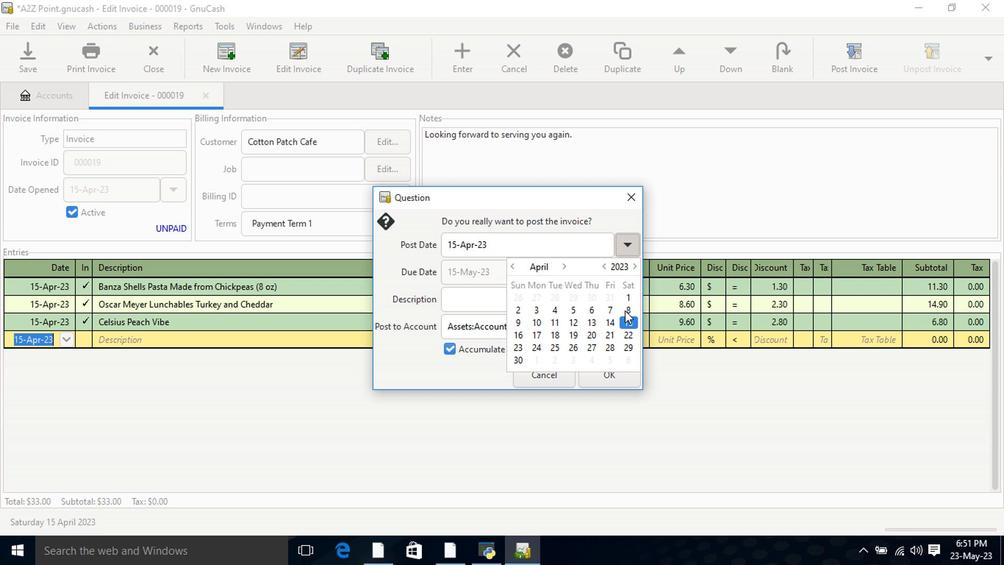 
Action: Mouse pressed left at (532, 316)
Screenshot: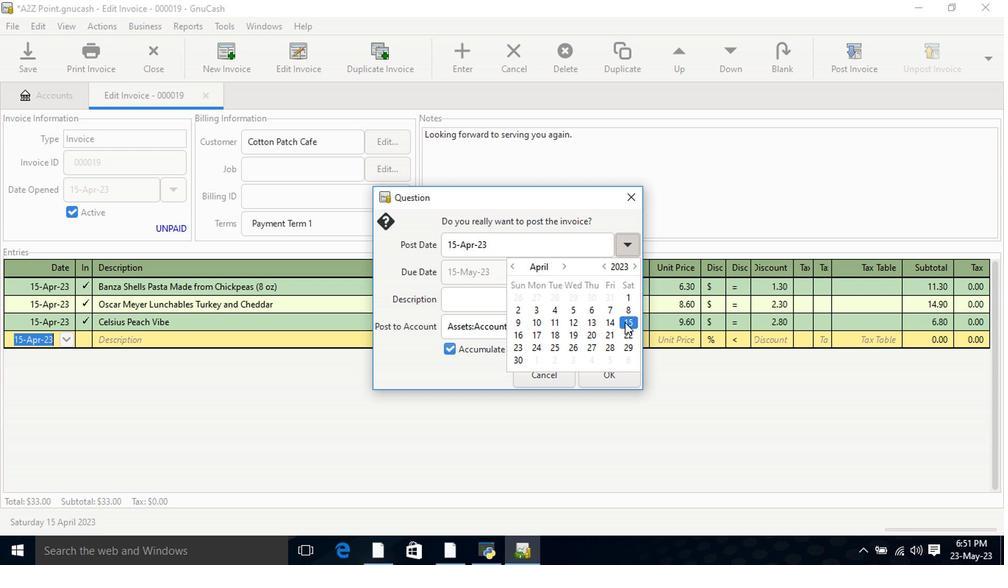 
Action: Mouse pressed left at (532, 316)
Screenshot: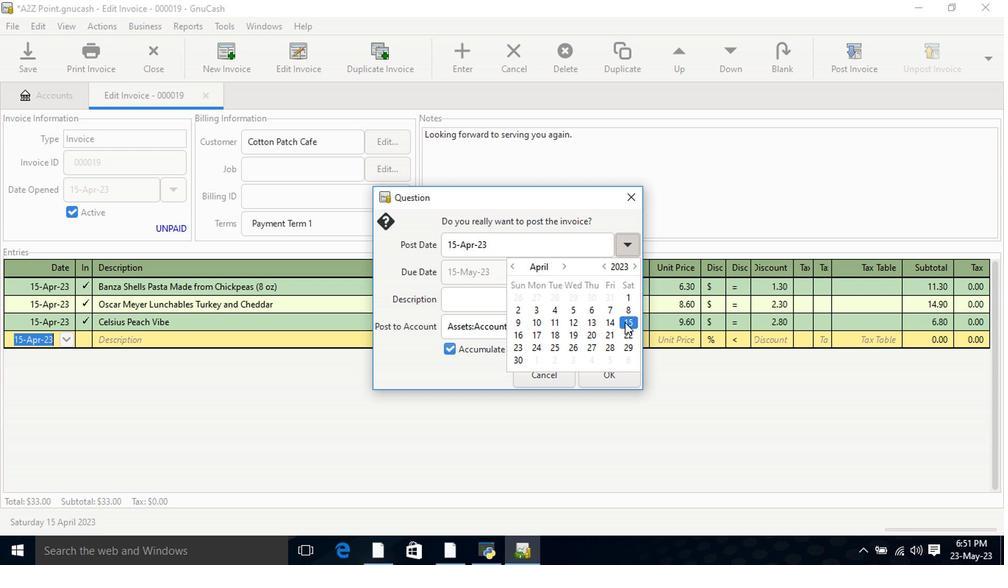 
Action: Mouse moved to (518, 350)
Screenshot: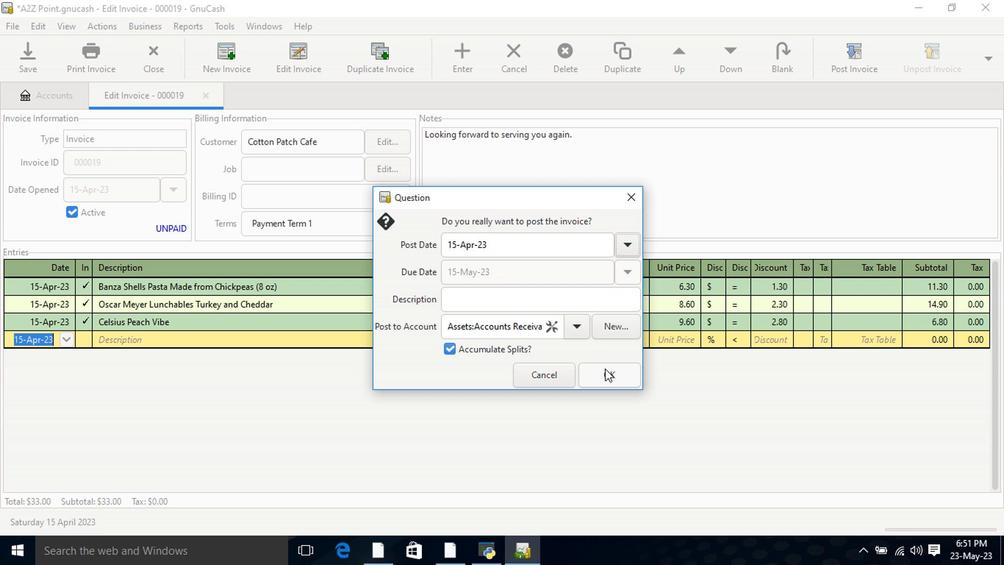 
Action: Mouse pressed left at (518, 350)
Screenshot: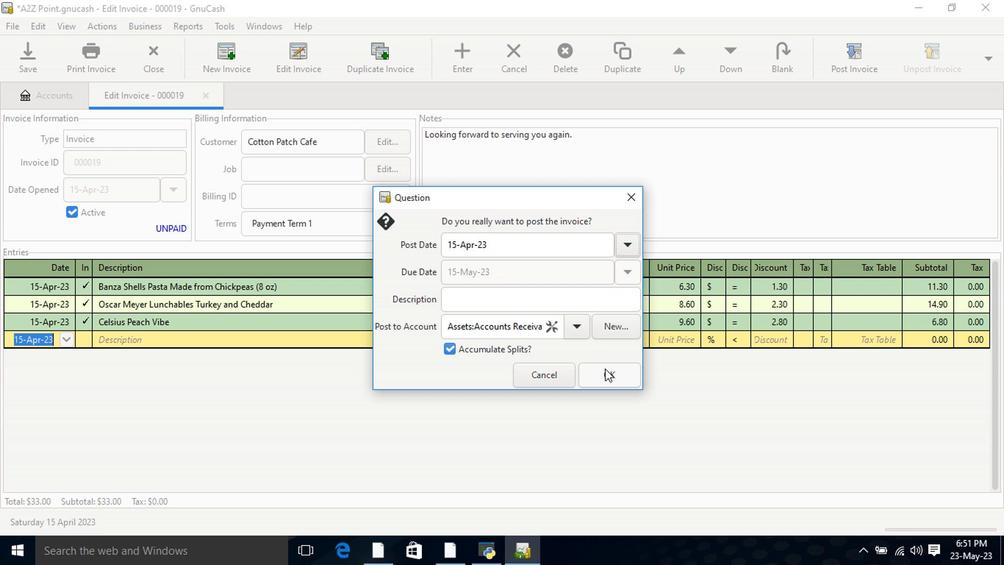
Action: Mouse moved to (758, 129)
Screenshot: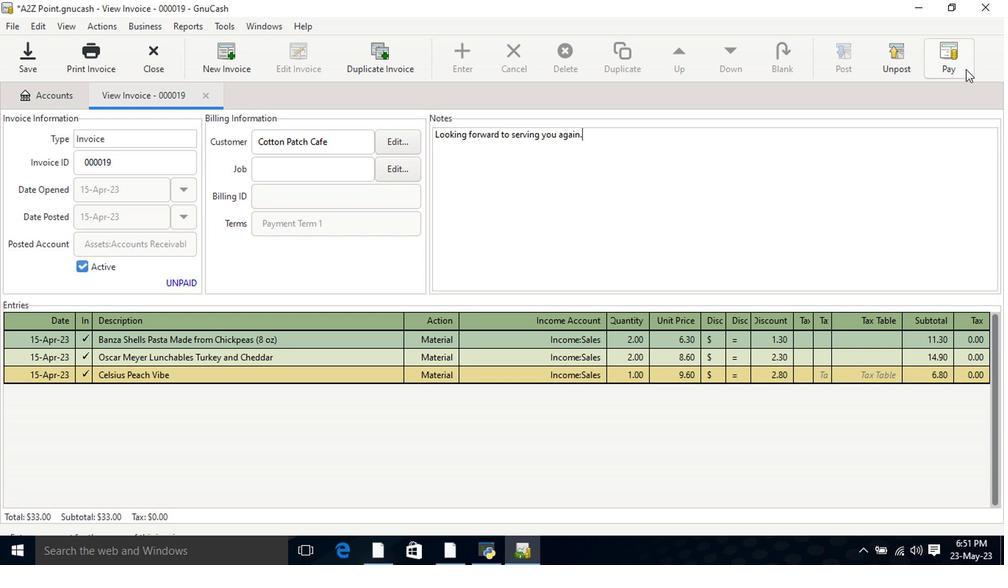 
Action: Mouse pressed left at (758, 129)
Screenshot: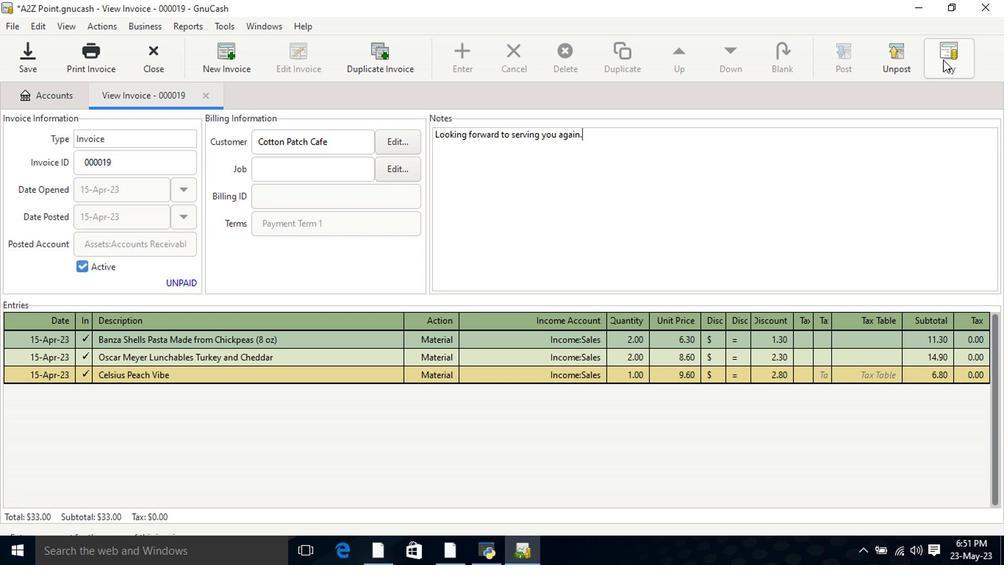 
Action: Mouse moved to (405, 292)
Screenshot: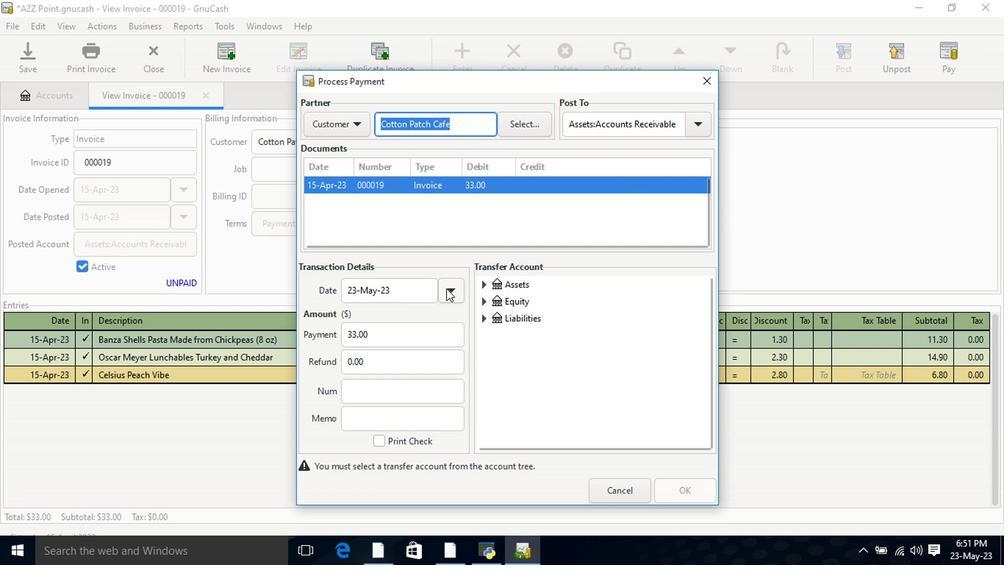
Action: Mouse pressed left at (405, 292)
Screenshot: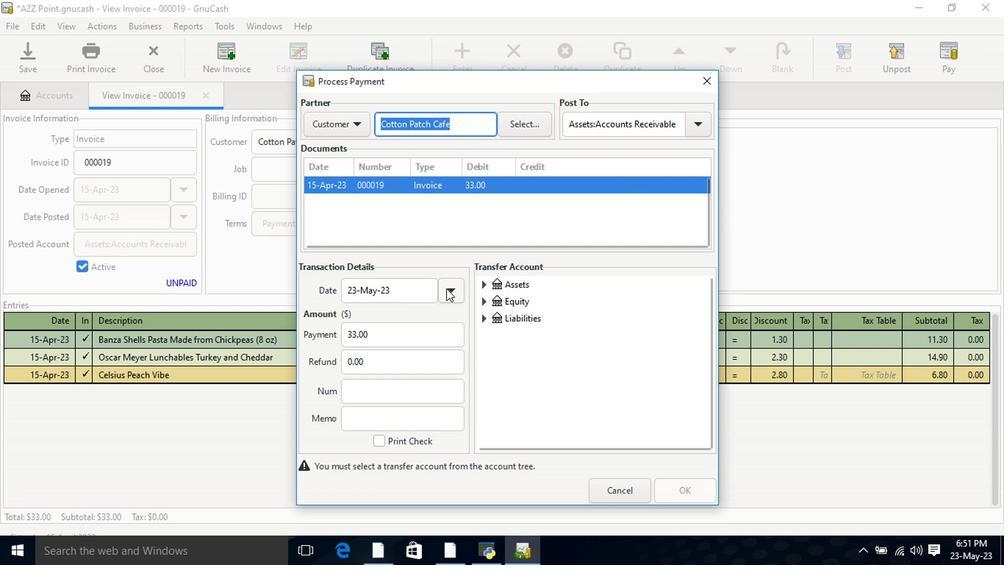 
Action: Mouse moved to (342, 348)
Screenshot: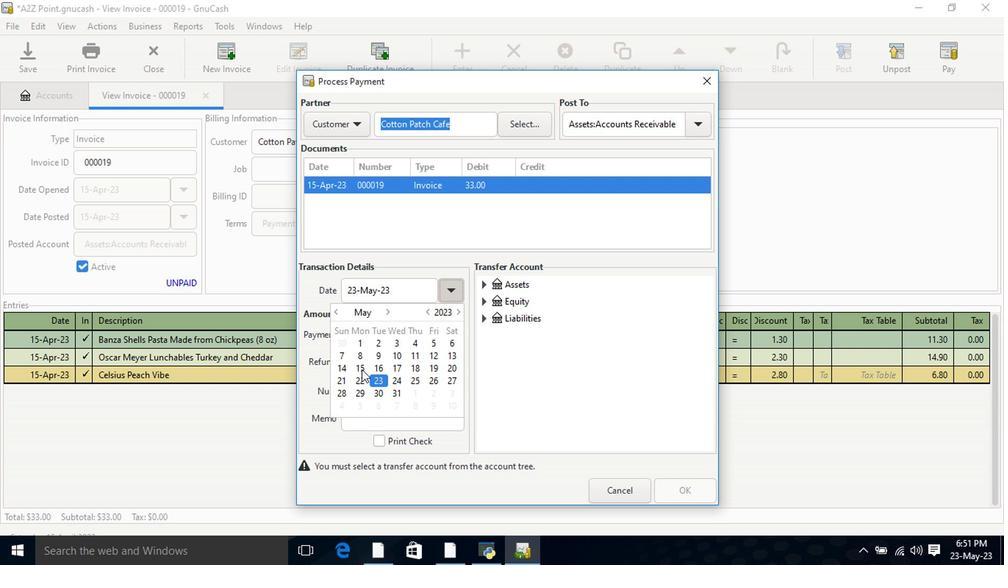 
Action: Mouse pressed left at (342, 348)
Screenshot: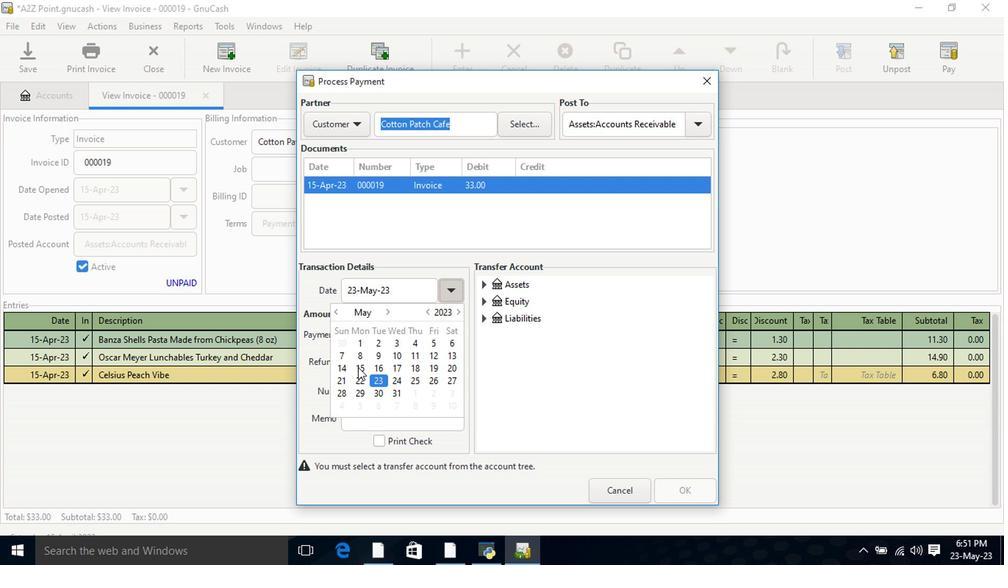 
Action: Mouse pressed left at (342, 348)
Screenshot: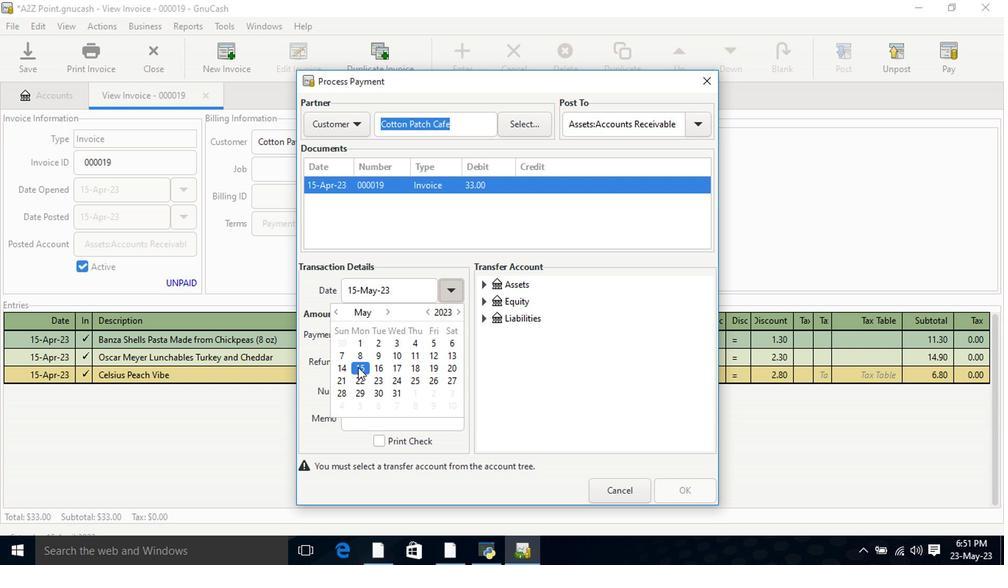 
Action: Mouse moved to (433, 289)
Screenshot: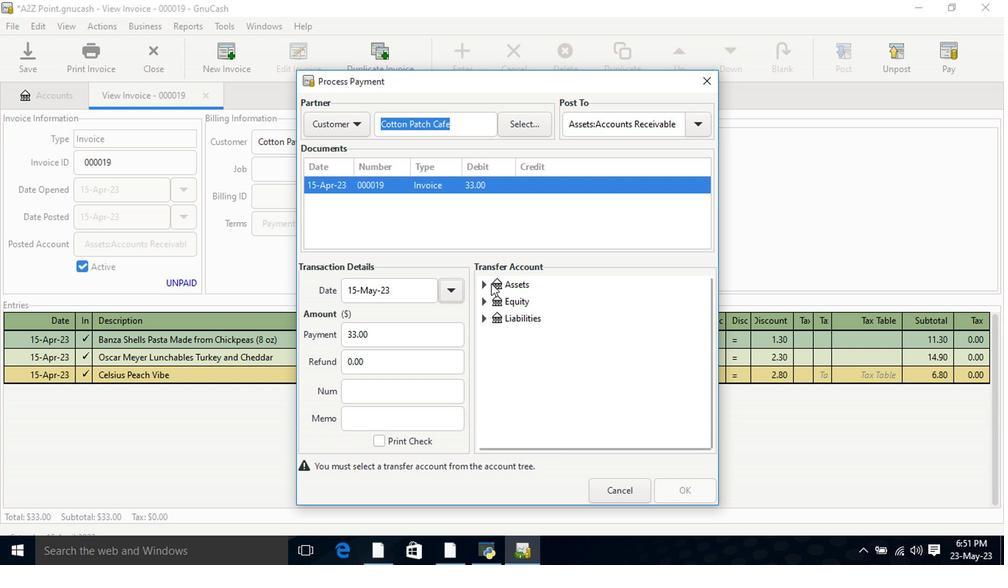 
Action: Mouse pressed left at (433, 289)
Screenshot: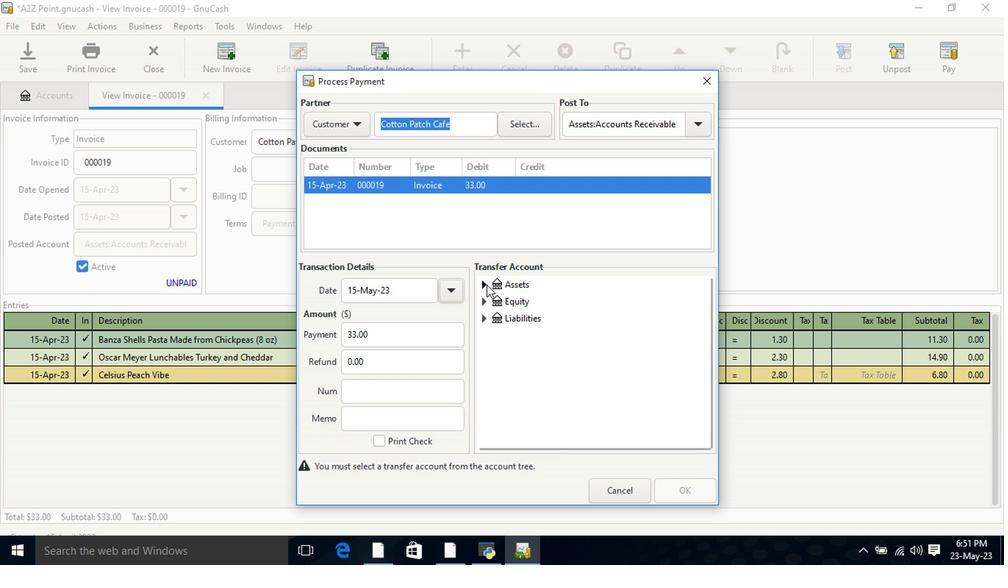 
Action: Mouse moved to (444, 304)
Screenshot: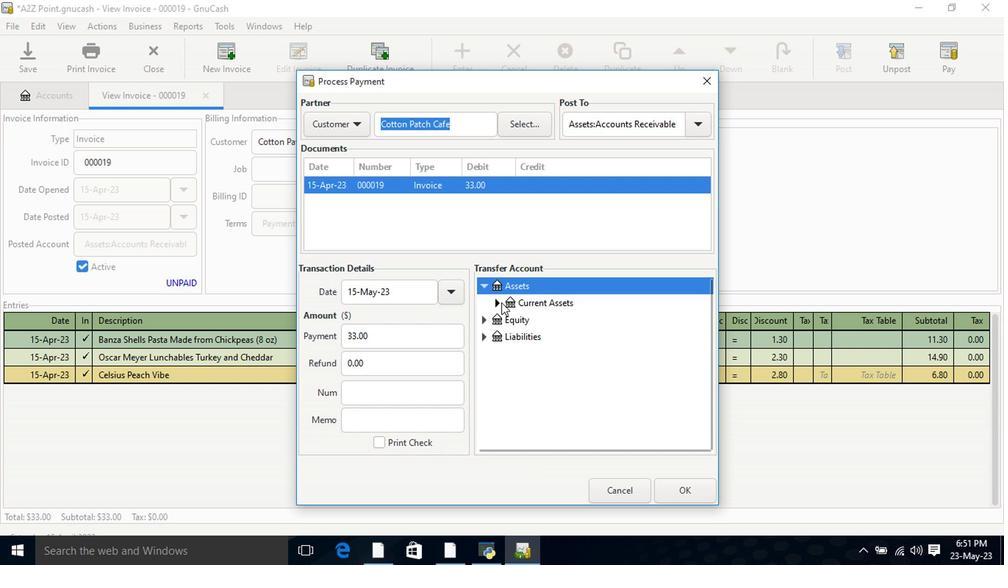 
Action: Mouse pressed left at (444, 304)
Screenshot: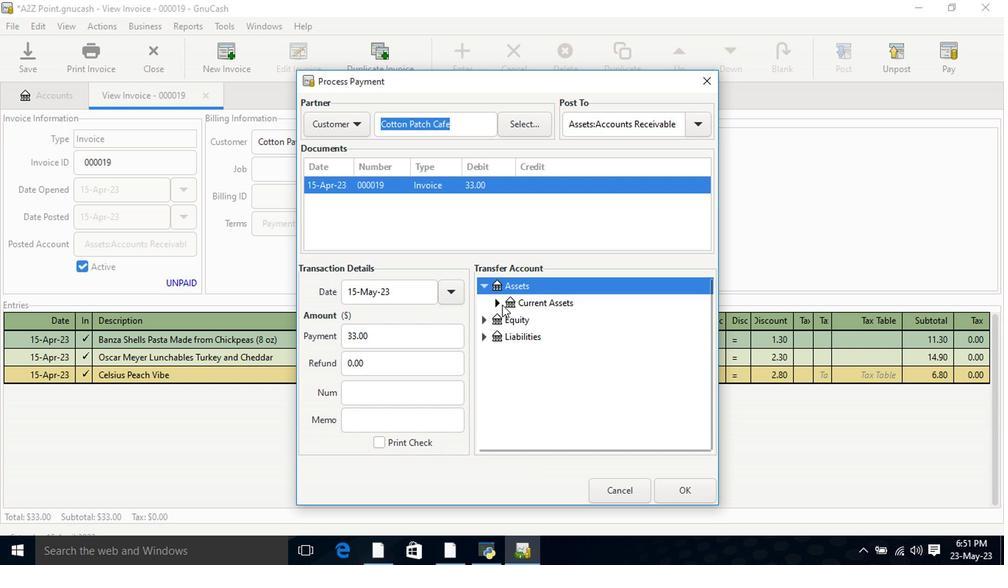 
Action: Mouse moved to (471, 314)
Screenshot: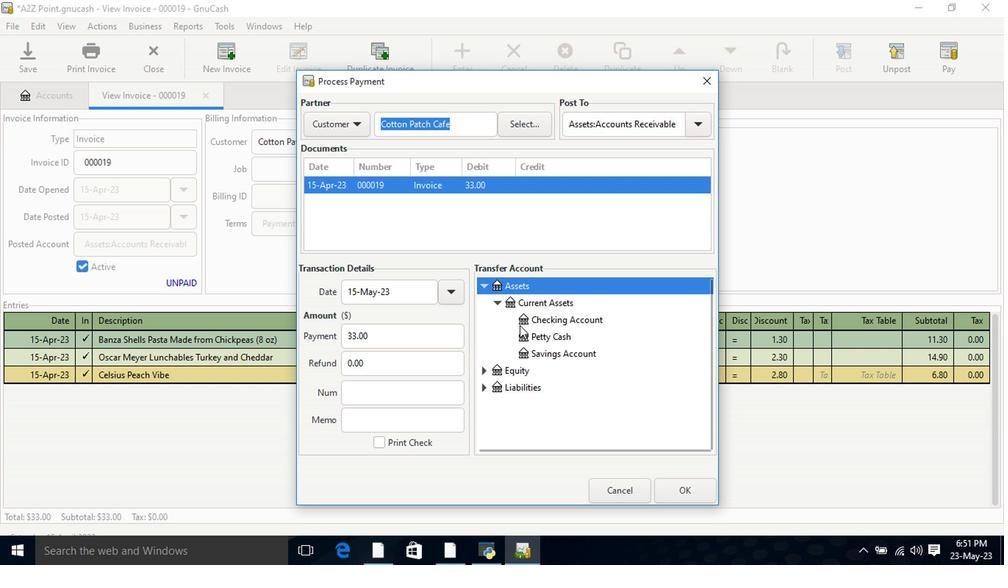 
Action: Mouse pressed left at (471, 314)
Screenshot: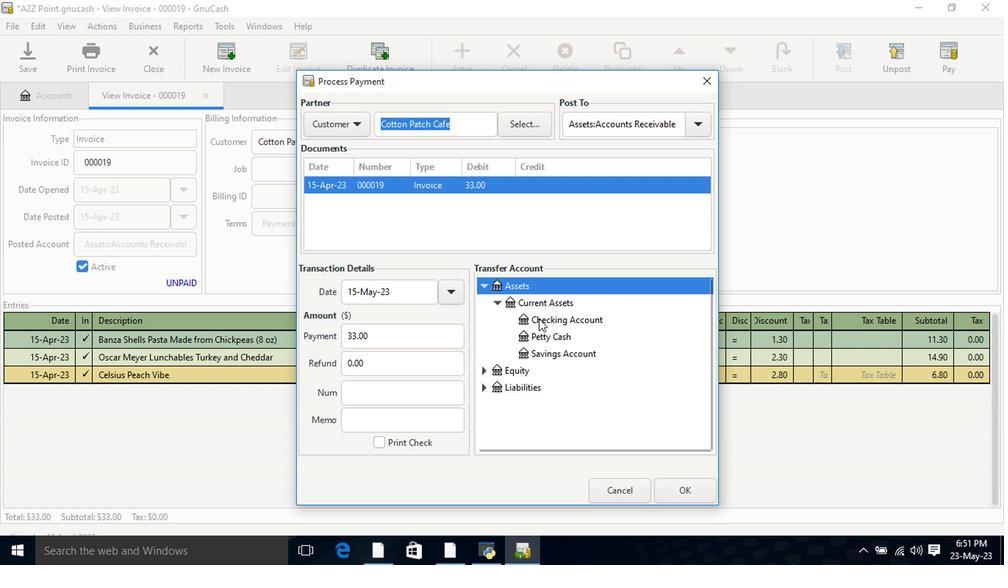 
Action: Mouse moved to (568, 433)
Screenshot: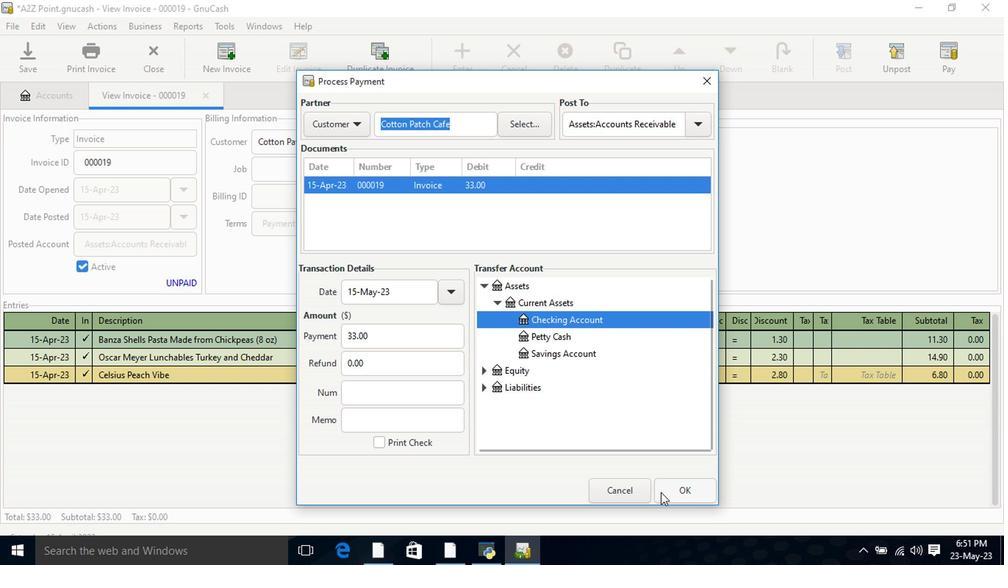 
Action: Mouse pressed left at (568, 433)
Screenshot: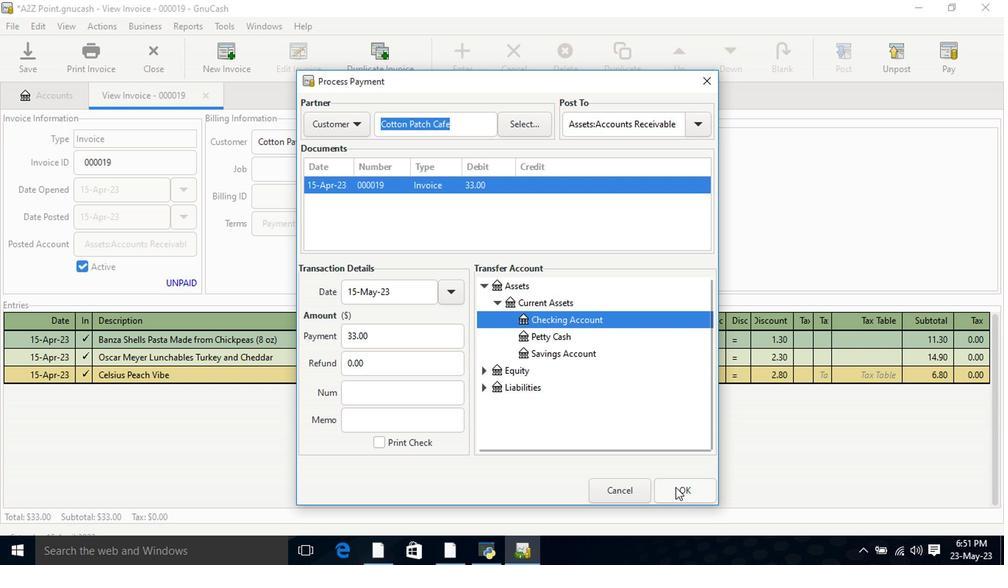 
Action: Mouse moved to (143, 130)
Screenshot: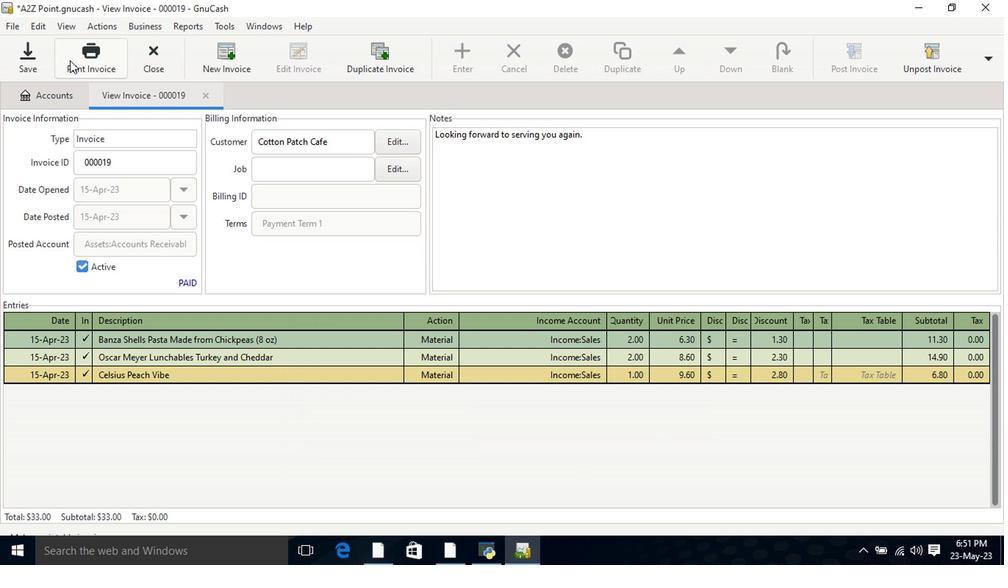 
Action: Mouse pressed left at (143, 130)
Screenshot: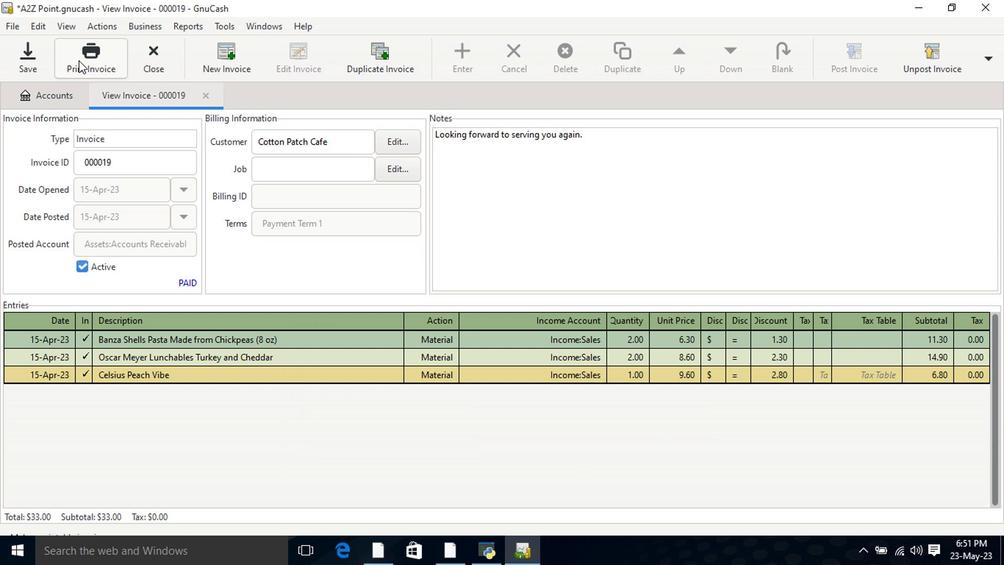 
Action: Mouse moved to (354, 124)
Screenshot: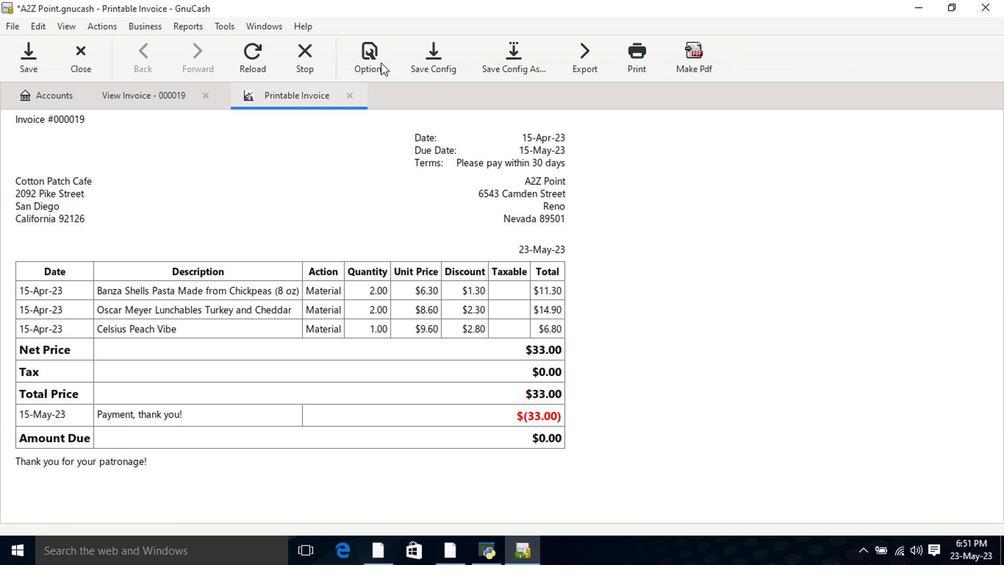 
Action: Mouse pressed left at (354, 124)
Screenshot: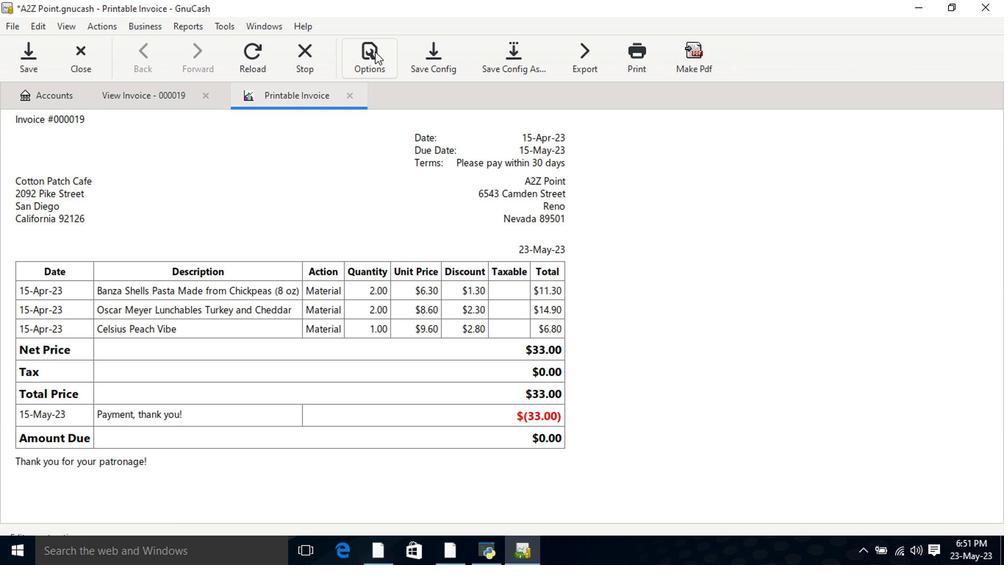 
Action: Mouse moved to (294, 173)
Screenshot: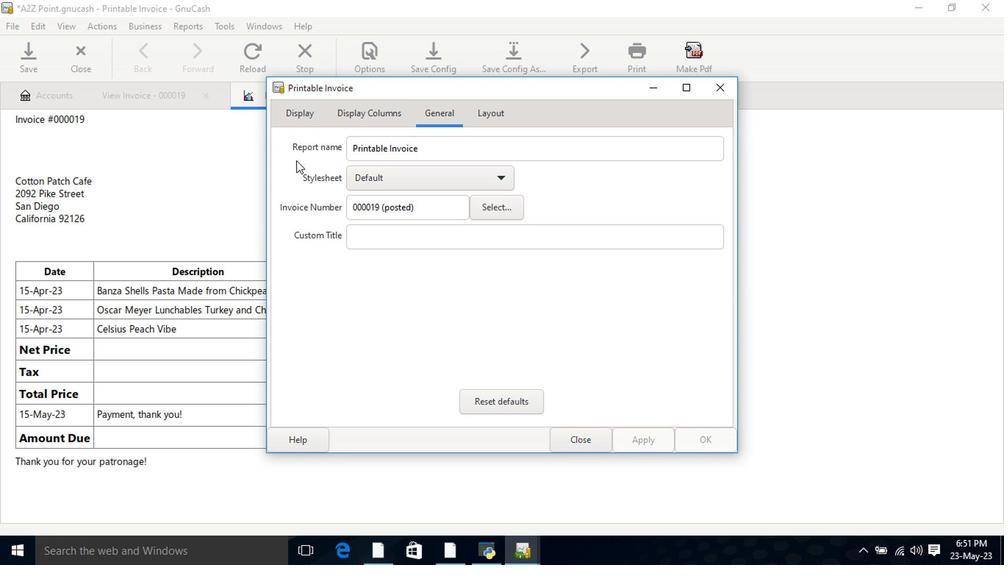 
Action: Mouse pressed left at (294, 173)
Screenshot: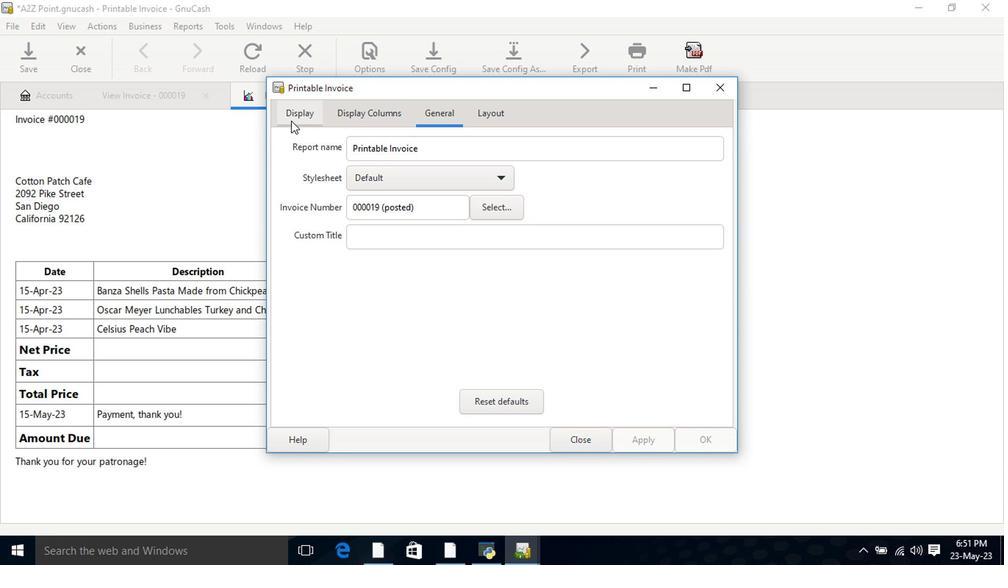 
Action: Mouse moved to (359, 289)
Screenshot: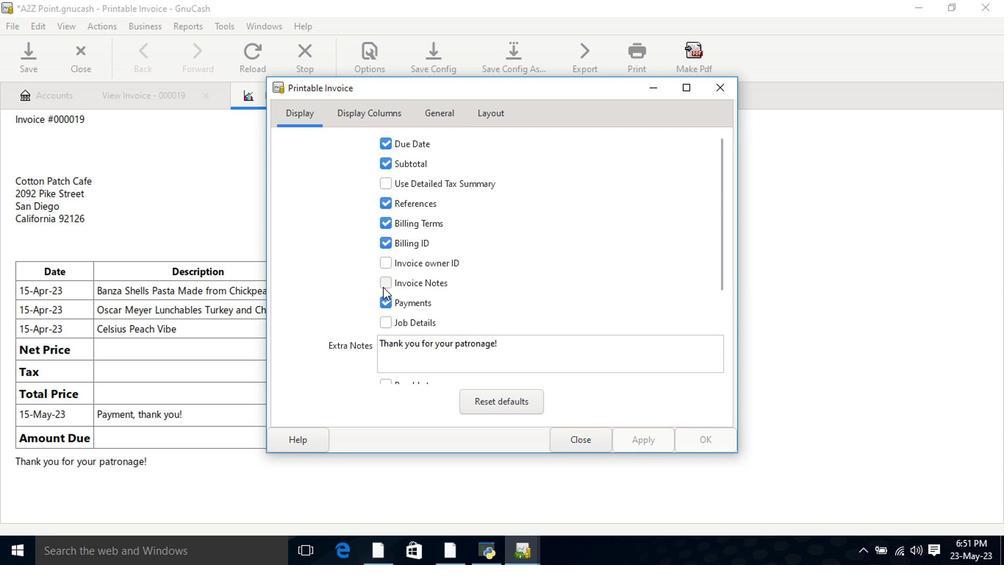 
Action: Mouse pressed left at (359, 289)
Screenshot: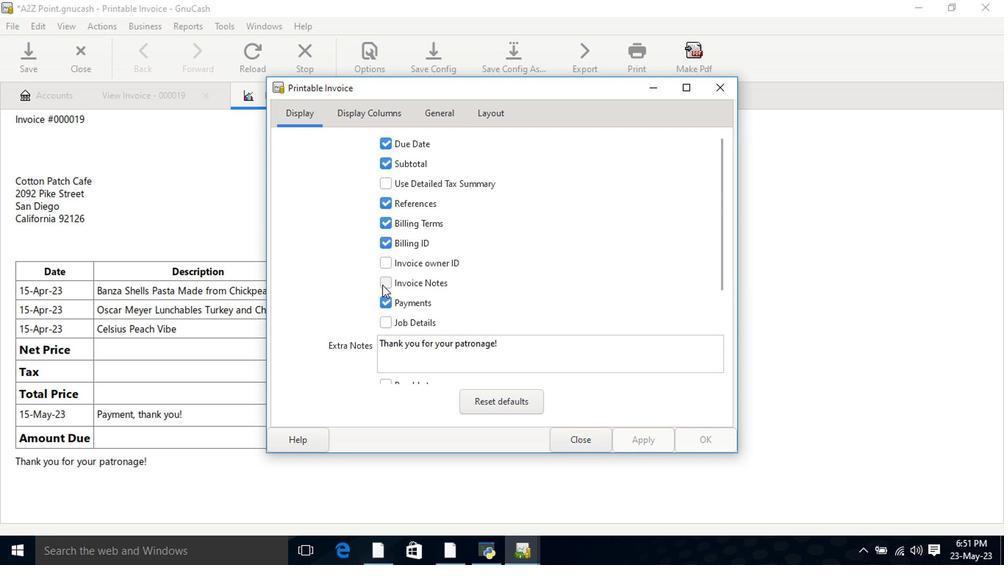
Action: Mouse moved to (537, 396)
Screenshot: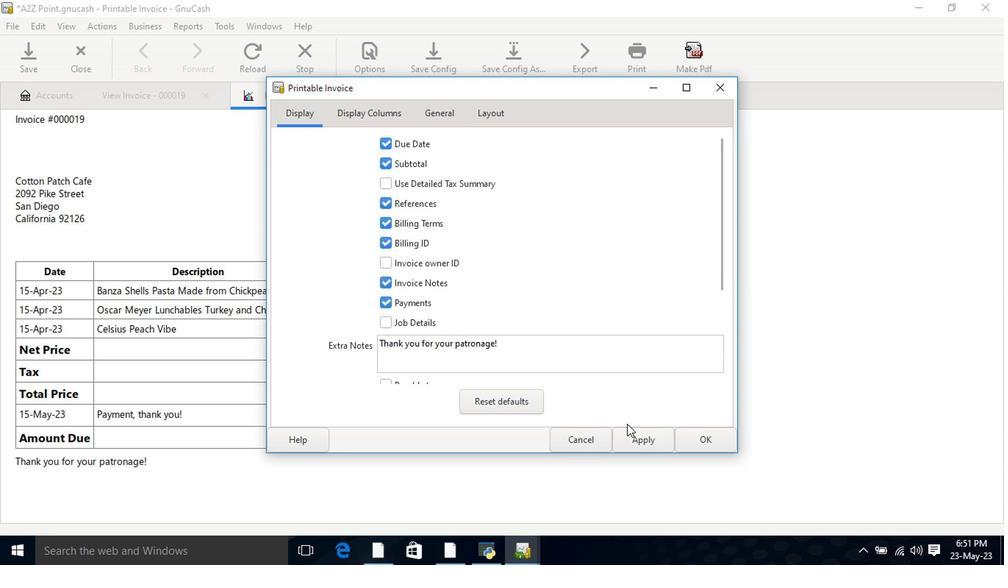 
Action: Mouse pressed left at (537, 396)
Screenshot: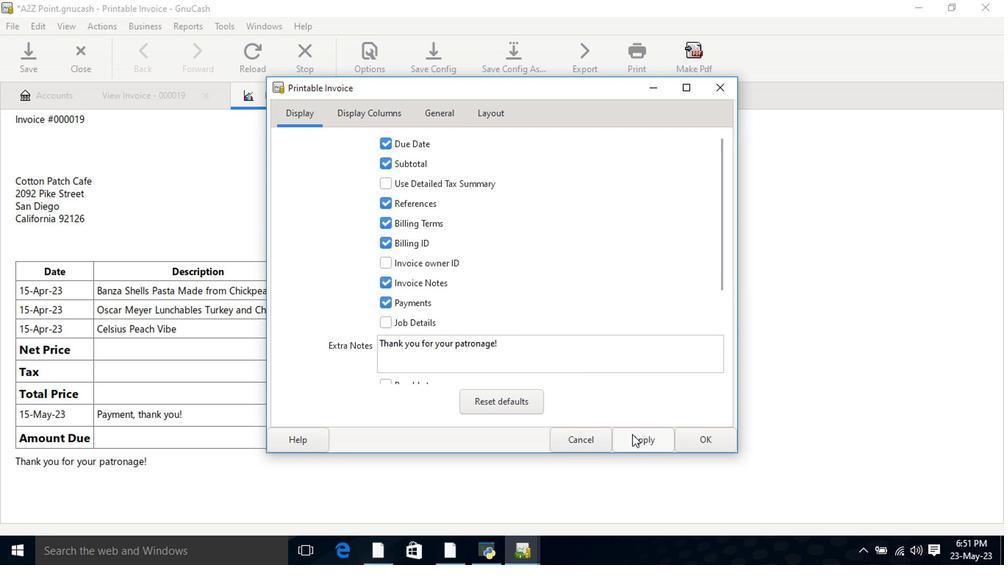 
Action: Mouse moved to (495, 405)
Screenshot: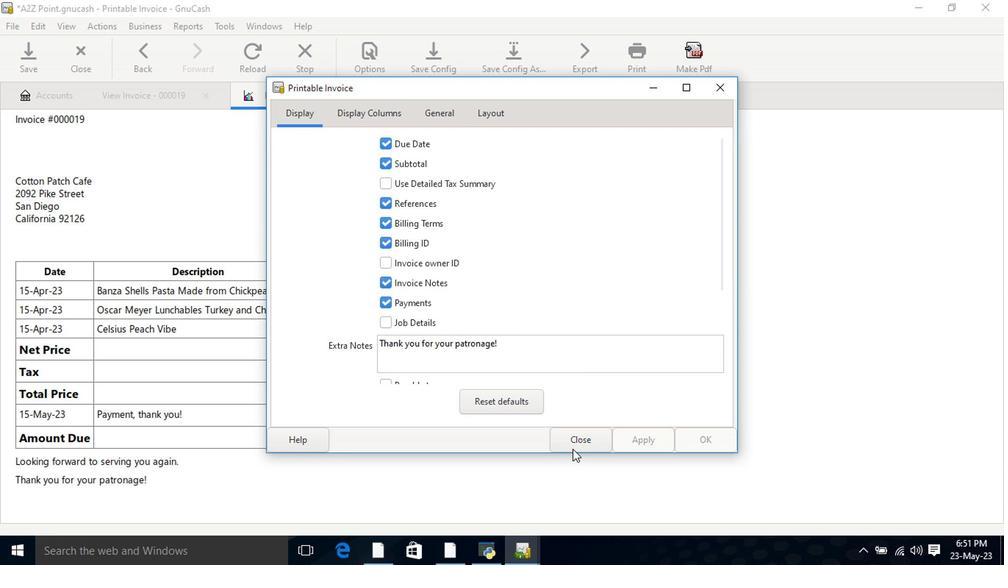 
Action: Mouse pressed left at (495, 405)
Screenshot: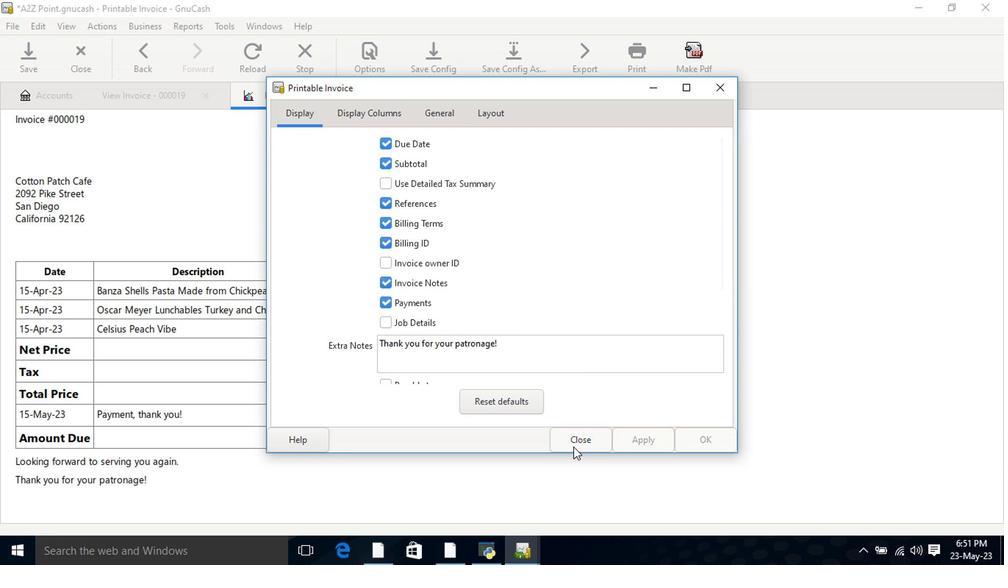 
Action: Mouse moved to (495, 404)
Screenshot: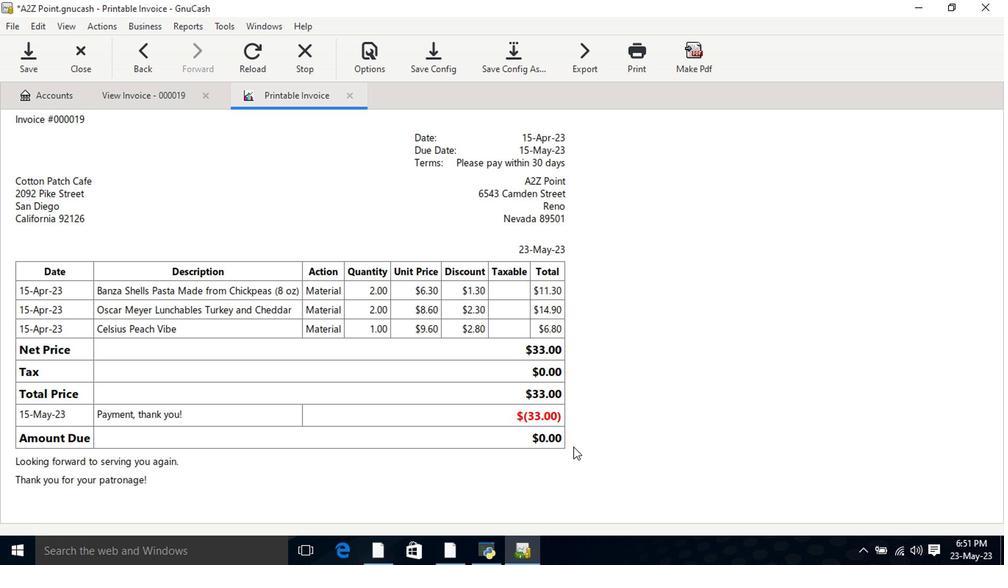 
